Task: Find connections with filter location Birkerød with filter topic #startupwith filter profile language Spanish with filter current company Get A Job - Follow Us For The Right Job with filter school Jai Hindu jobs with filter industry Tobacco Manufacturing with filter service category Portrait Photography with filter keywords title Machinery Operator
Action: Mouse moved to (575, 72)
Screenshot: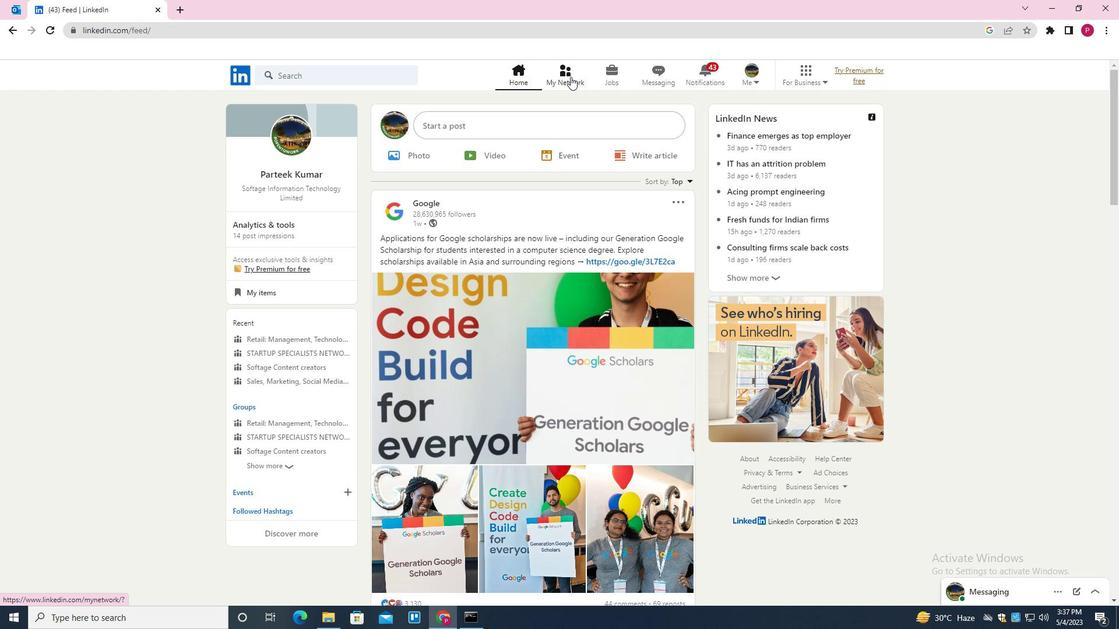 
Action: Mouse pressed left at (575, 72)
Screenshot: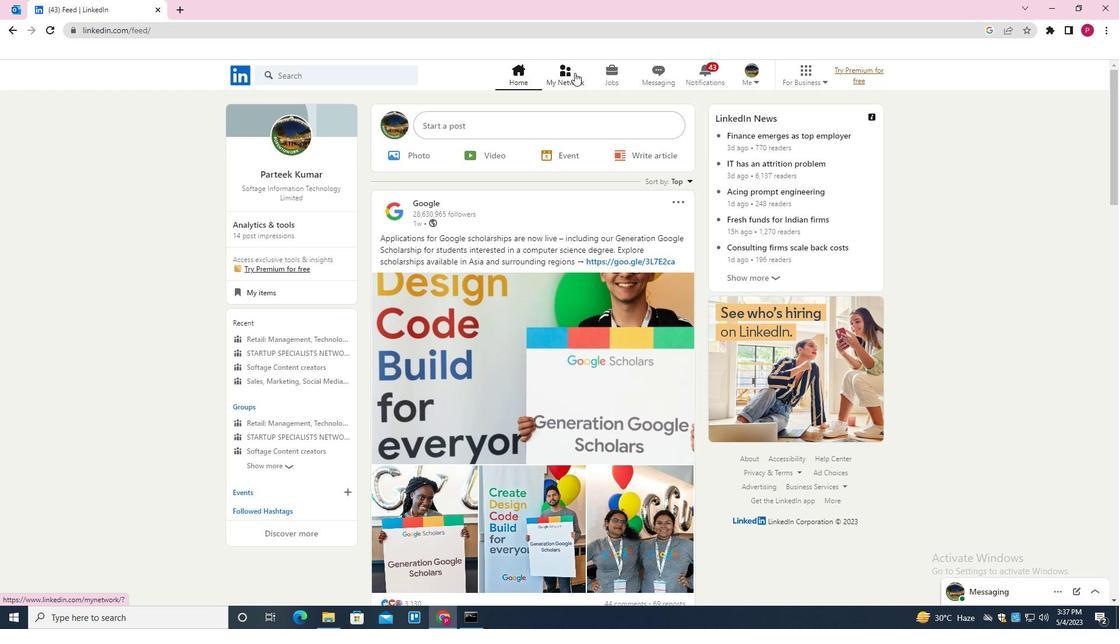
Action: Mouse moved to (357, 139)
Screenshot: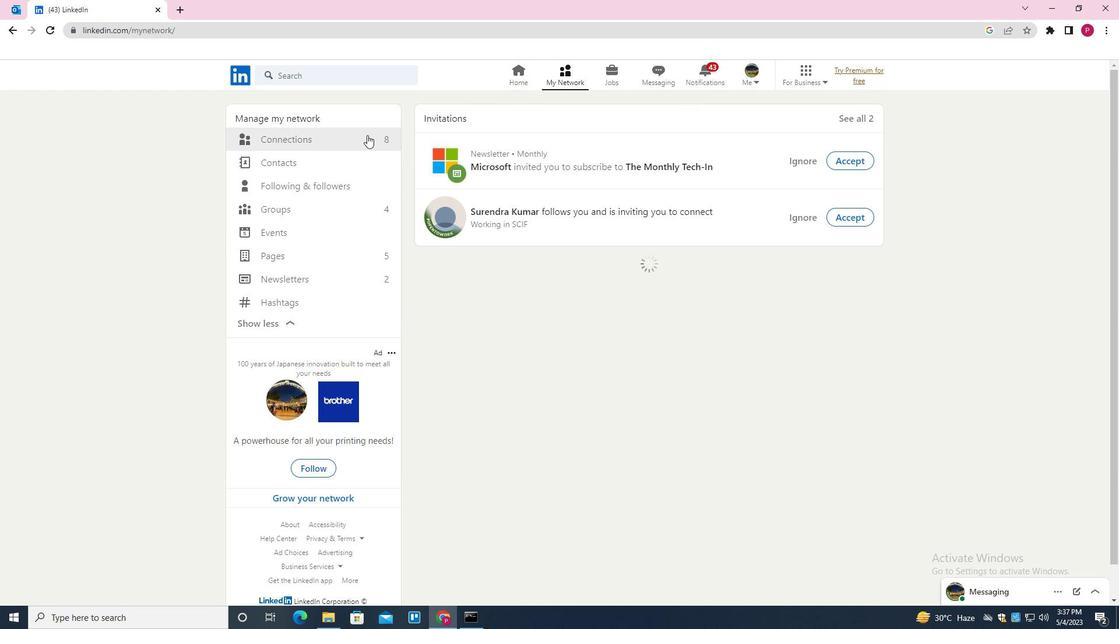 
Action: Mouse pressed left at (357, 139)
Screenshot: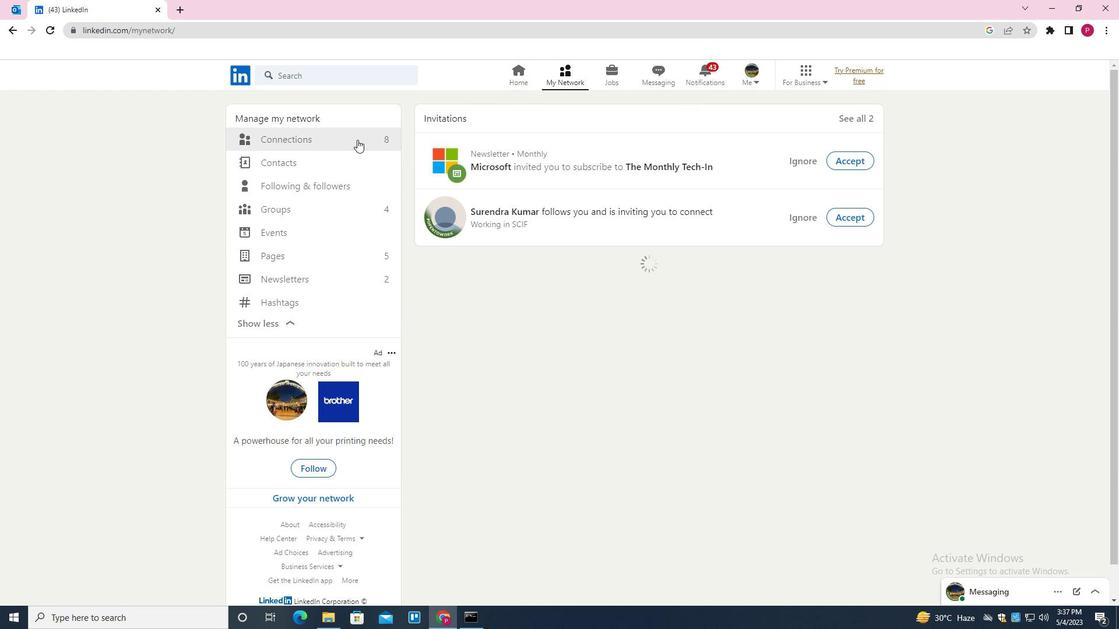 
Action: Mouse moved to (628, 141)
Screenshot: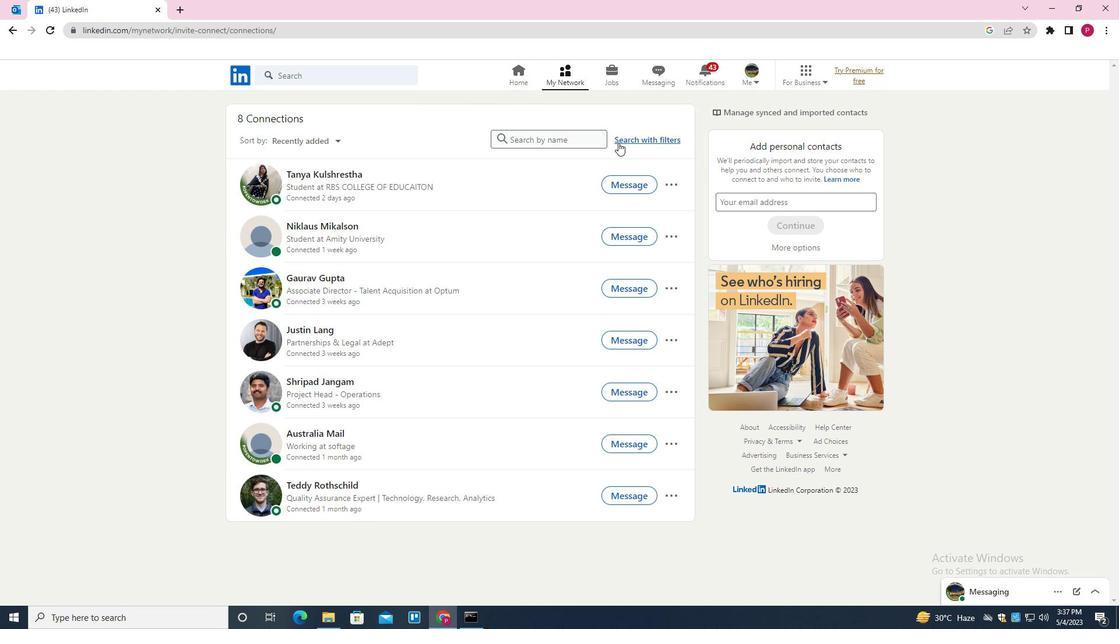 
Action: Mouse pressed left at (628, 141)
Screenshot: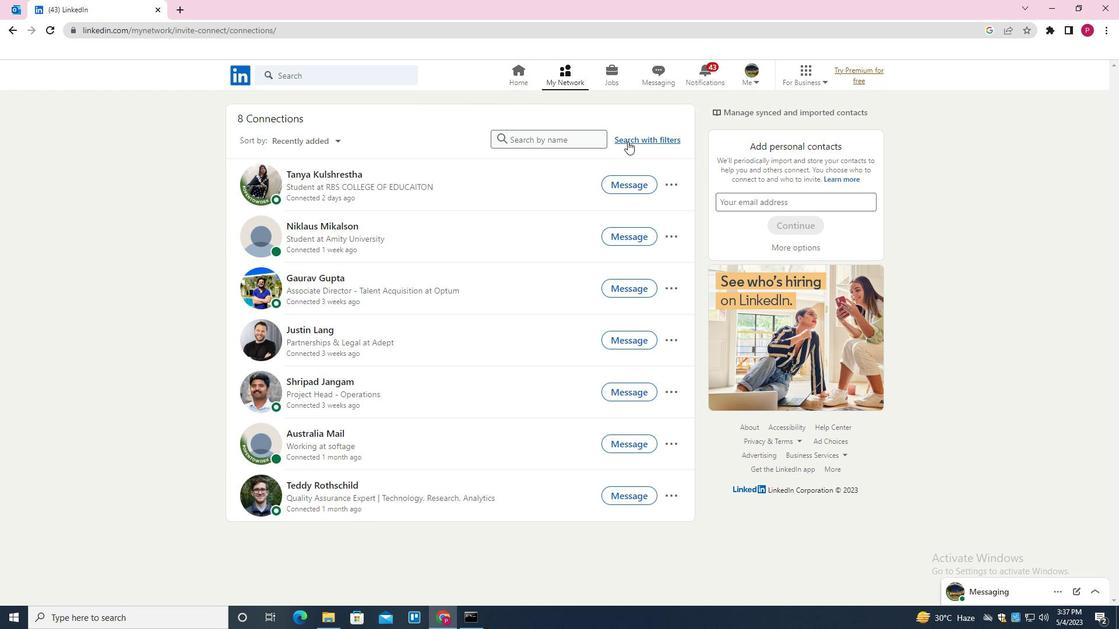 
Action: Mouse moved to (596, 109)
Screenshot: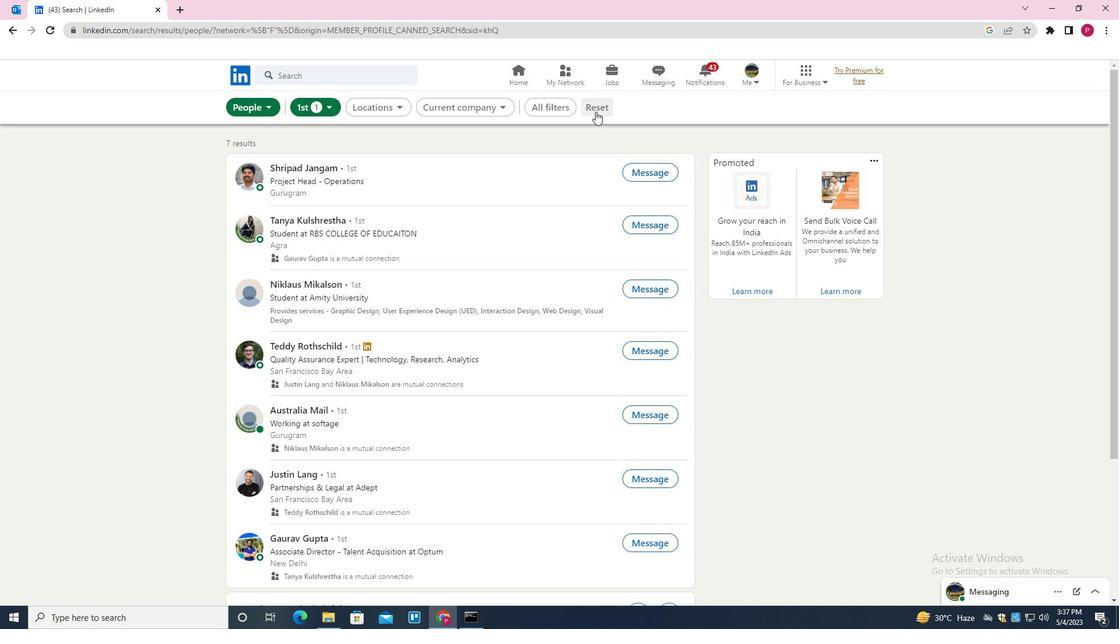 
Action: Mouse pressed left at (596, 109)
Screenshot: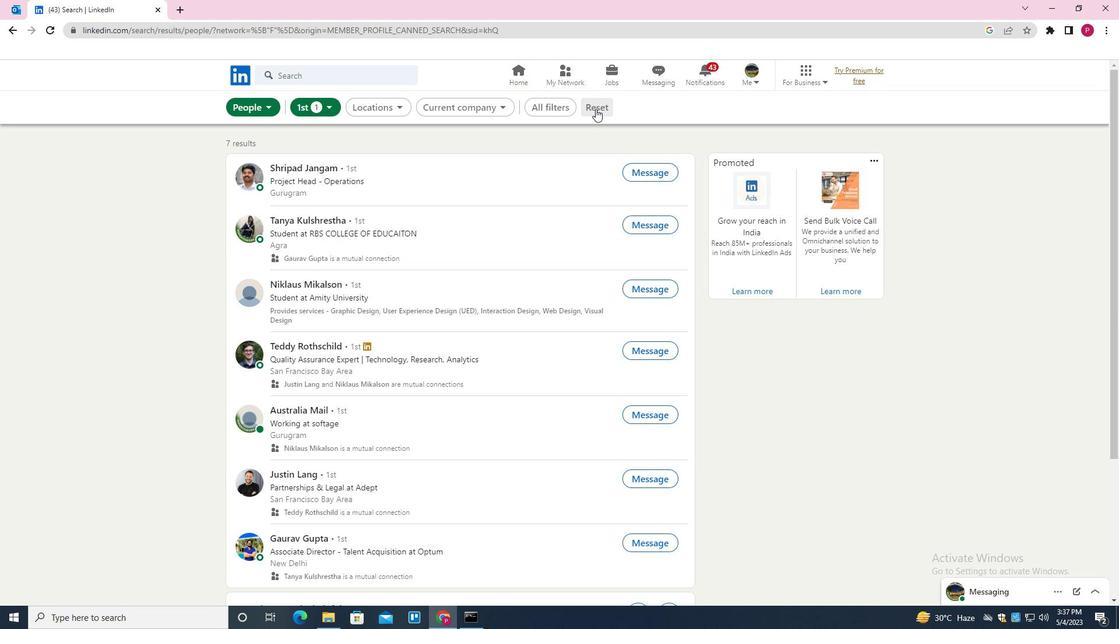 
Action: Mouse moved to (587, 107)
Screenshot: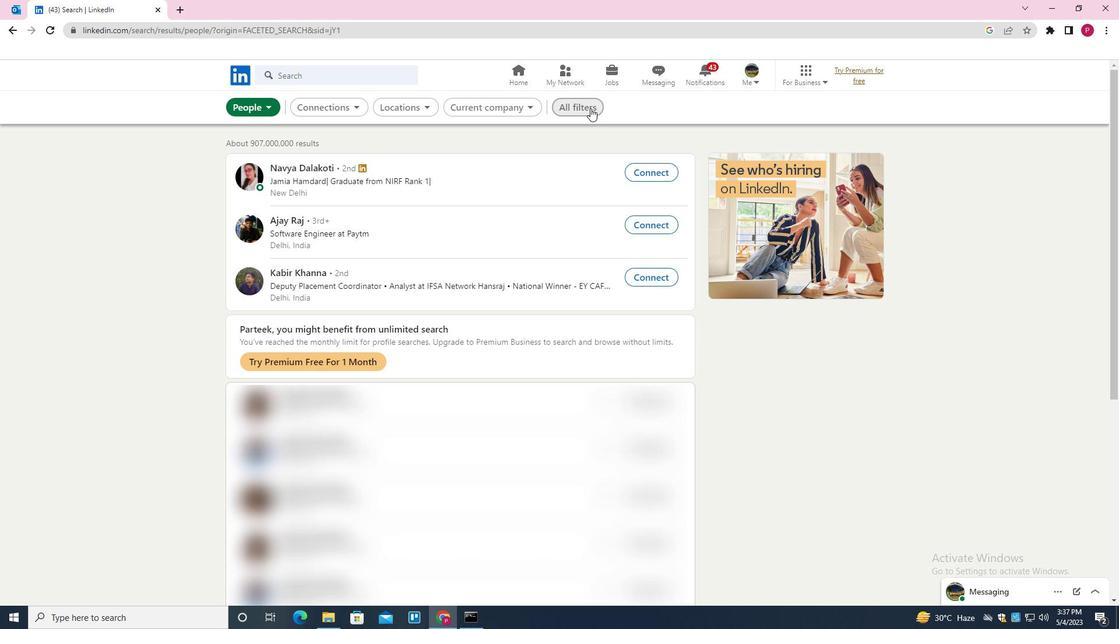 
Action: Mouse pressed left at (587, 107)
Screenshot: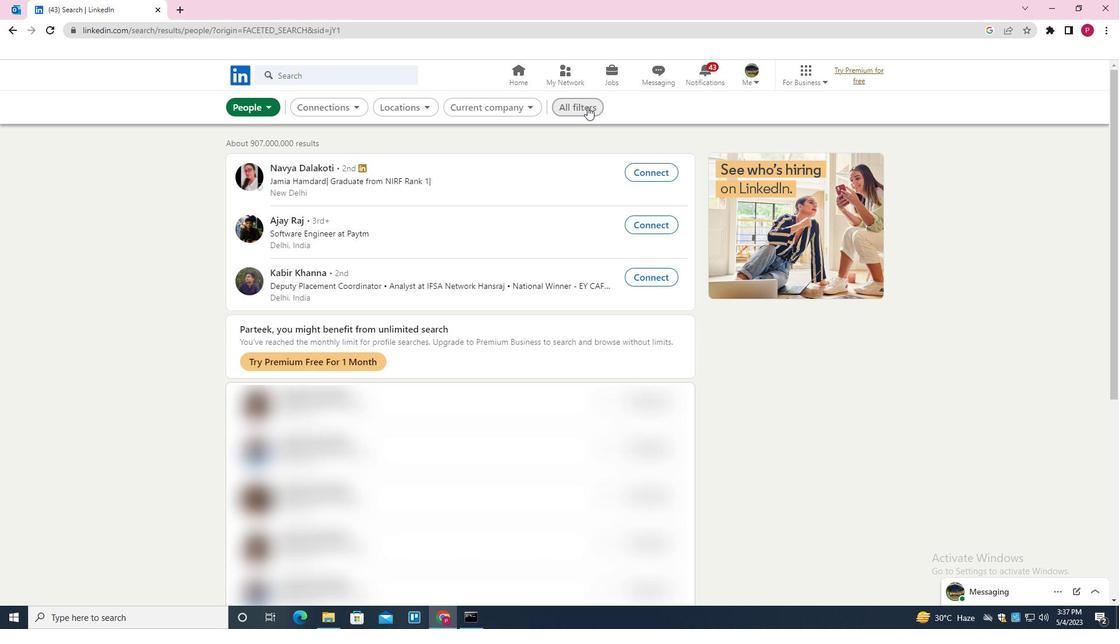 
Action: Mouse moved to (922, 256)
Screenshot: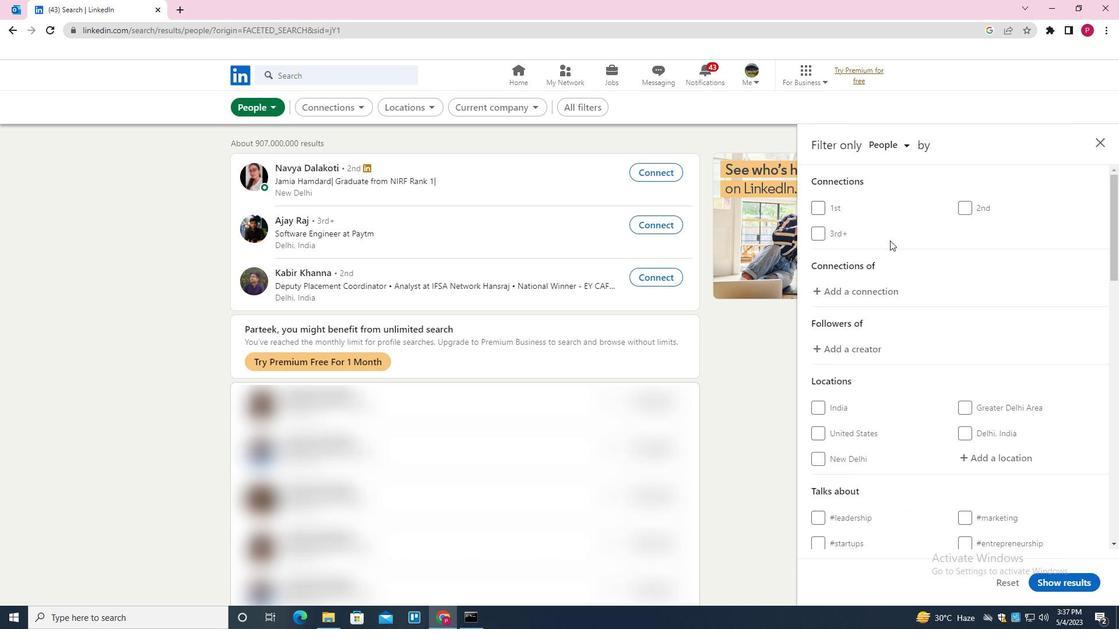
Action: Mouse scrolled (922, 256) with delta (0, 0)
Screenshot: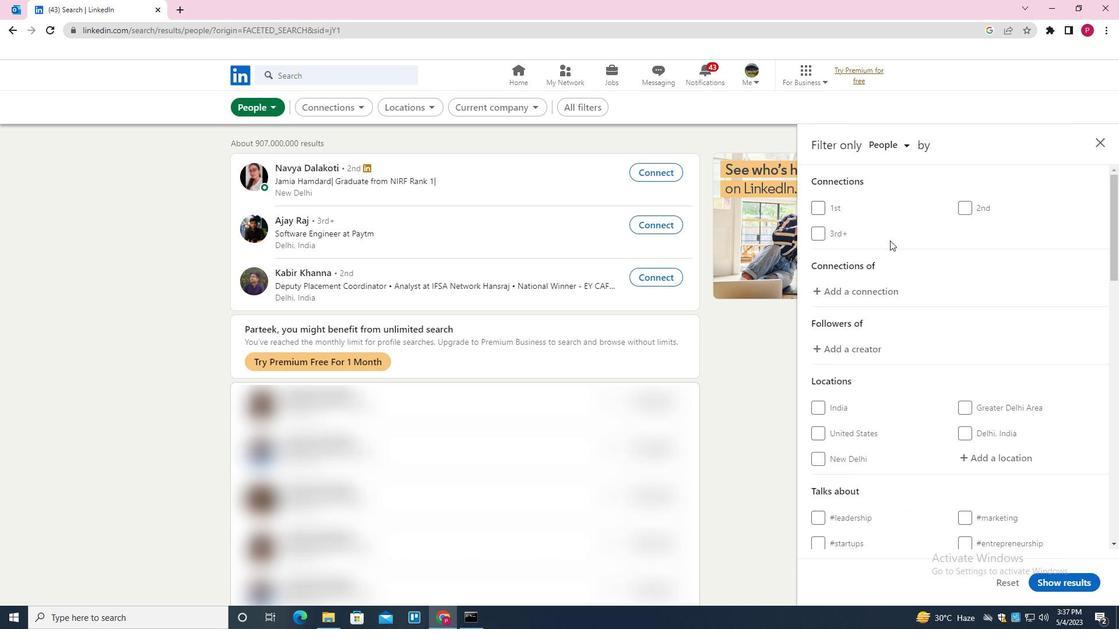 
Action: Mouse moved to (926, 259)
Screenshot: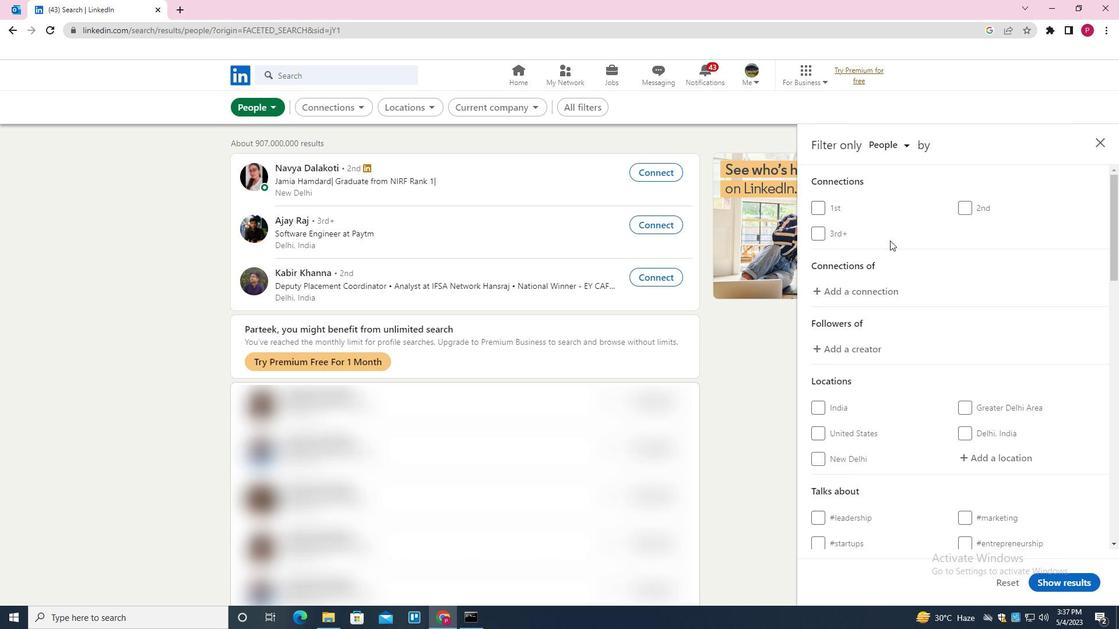 
Action: Mouse scrolled (926, 258) with delta (0, 0)
Screenshot: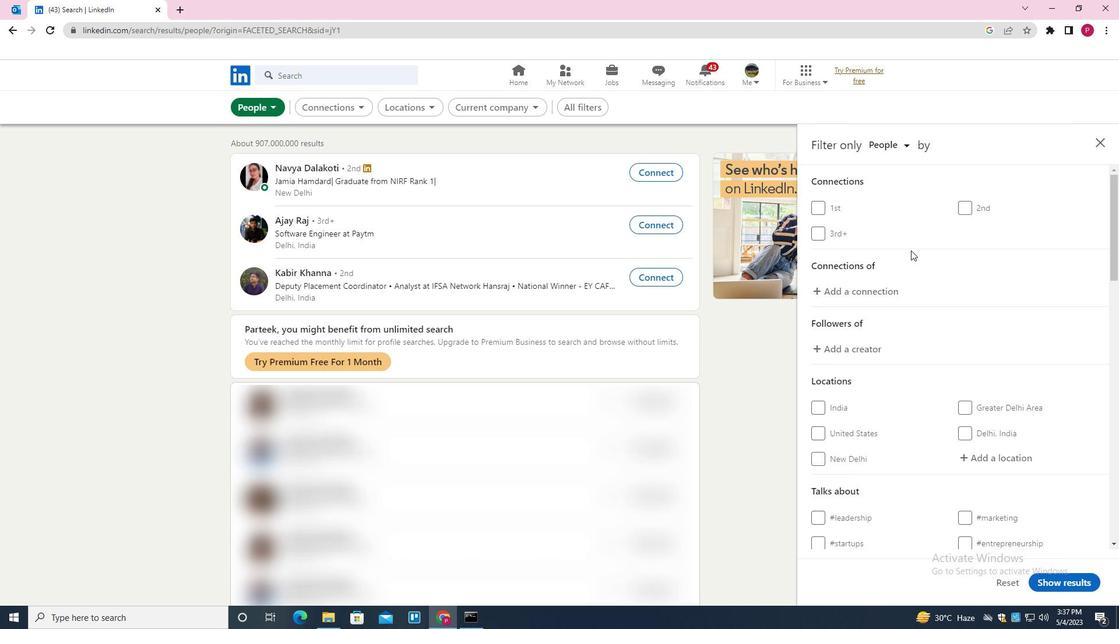 
Action: Mouse moved to (928, 261)
Screenshot: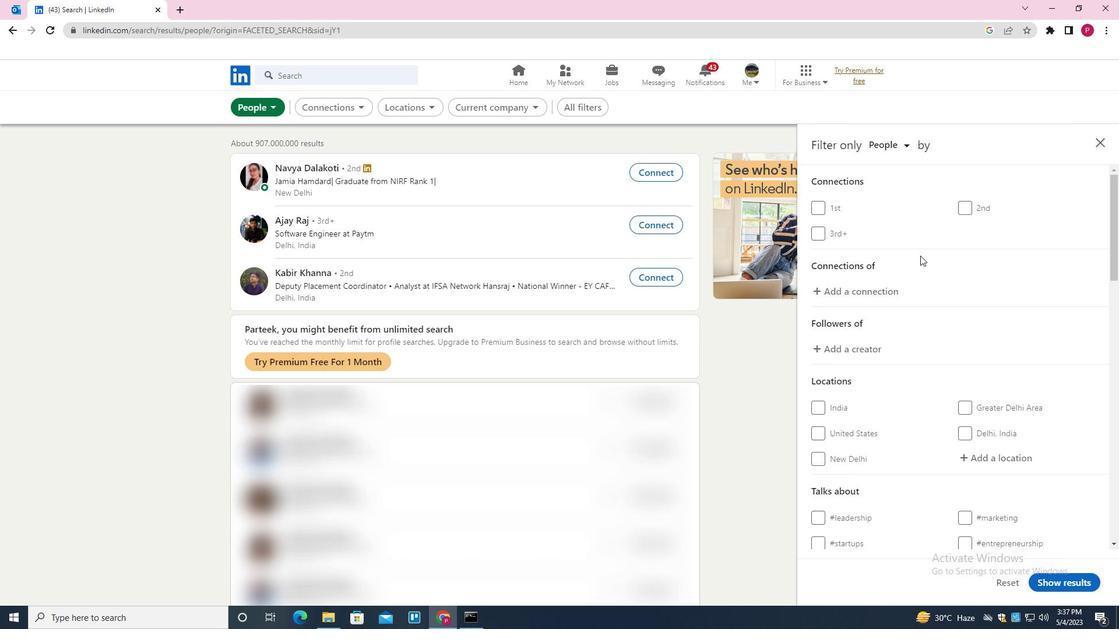 
Action: Mouse scrolled (928, 261) with delta (0, 0)
Screenshot: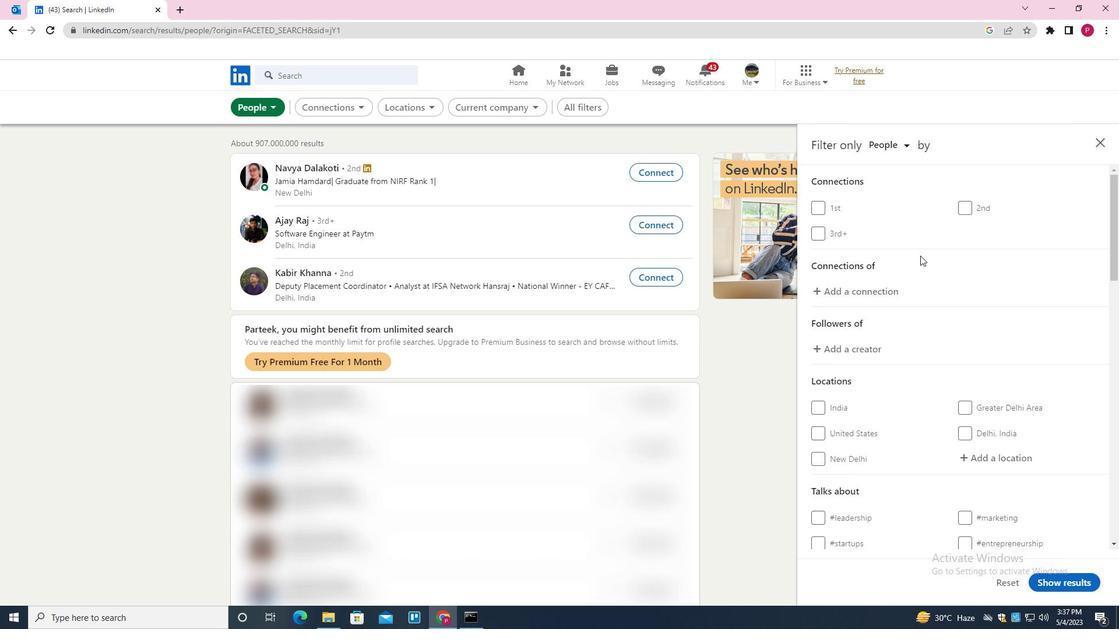 
Action: Mouse moved to (999, 281)
Screenshot: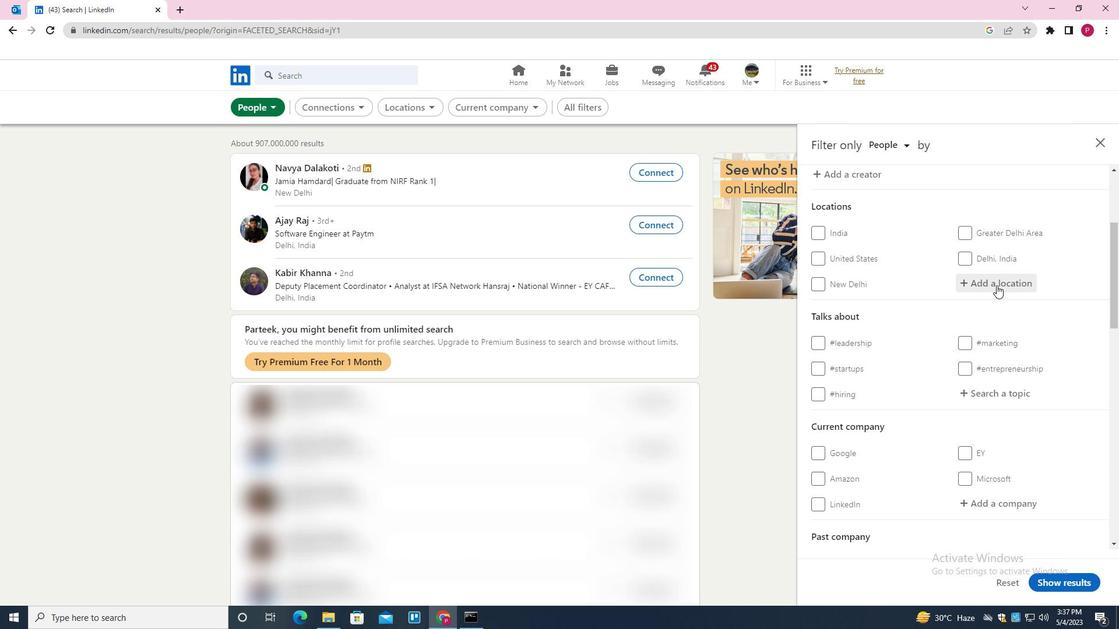 
Action: Mouse pressed left at (999, 281)
Screenshot: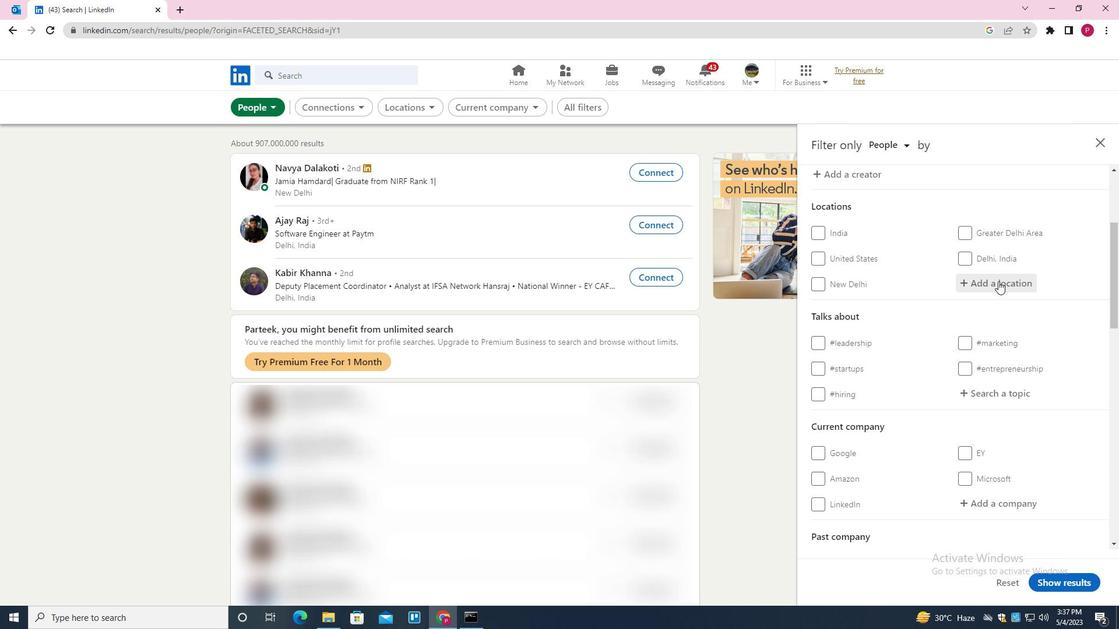 
Action: Mouse moved to (994, 285)
Screenshot: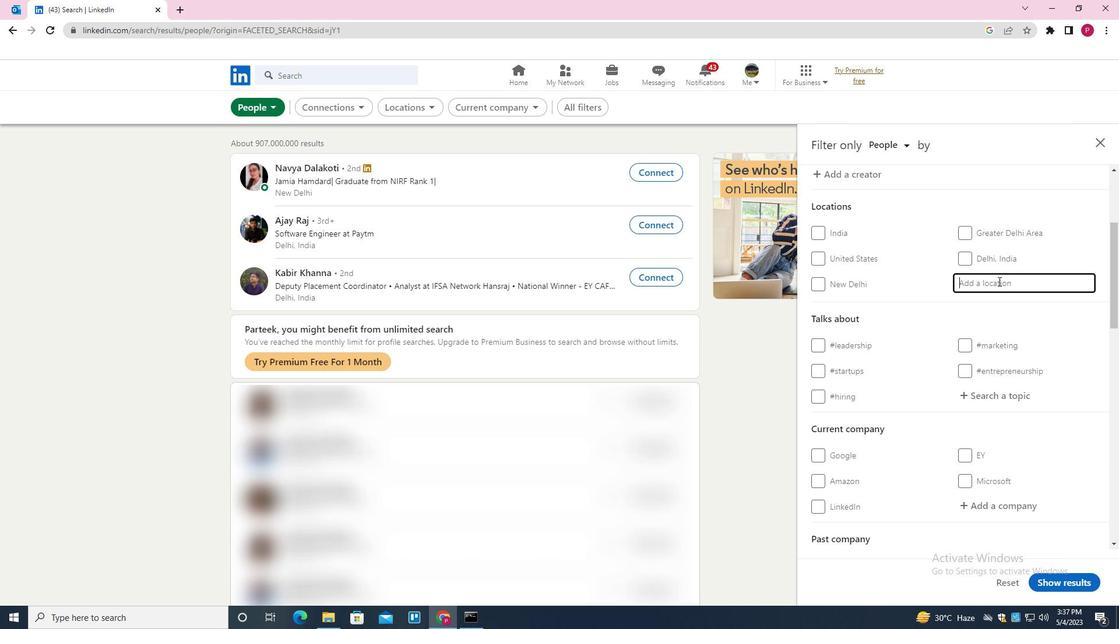 
Action: Key pressed <Key.shift>BIRKERFOD<Key.backspace><Key.backspace><Key.backspace>OD<Key.down><Key.enter>
Screenshot: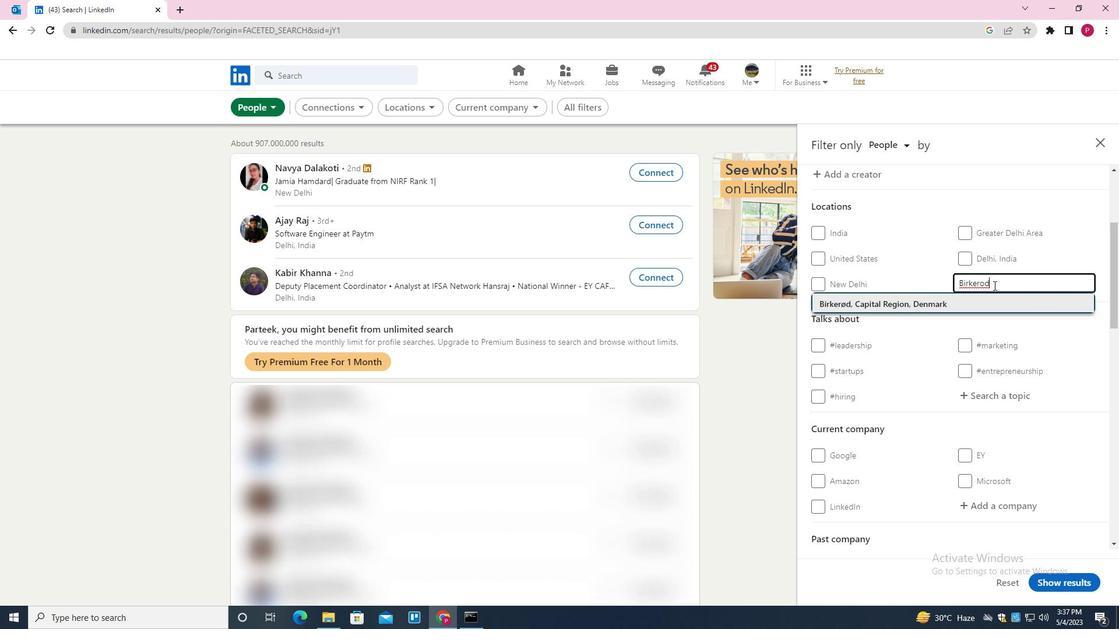 
Action: Mouse moved to (931, 265)
Screenshot: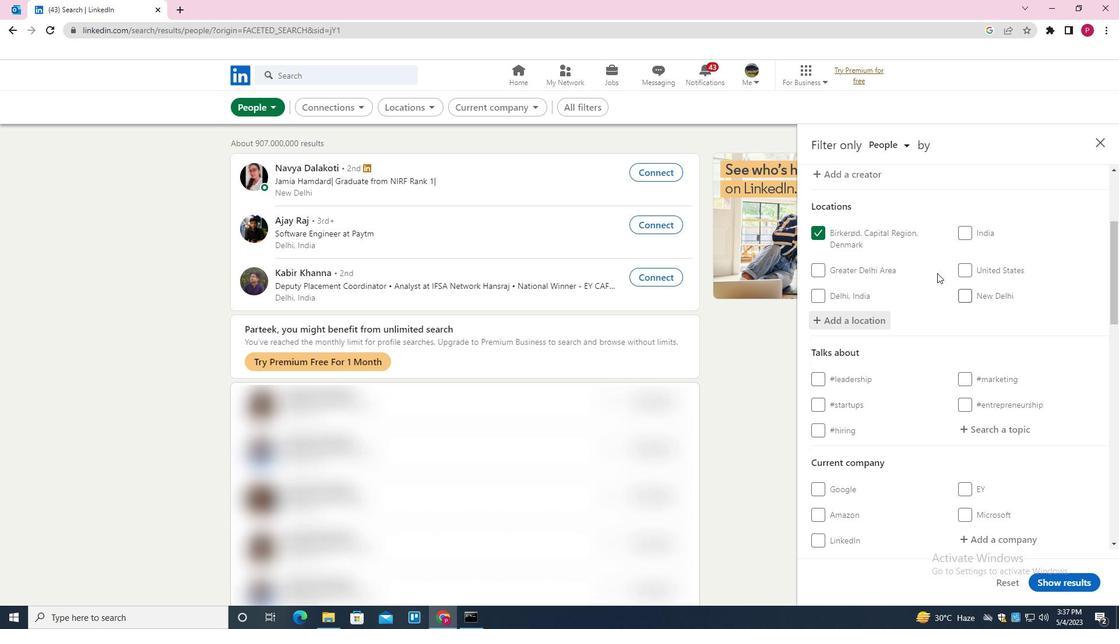 
Action: Mouse scrolled (931, 265) with delta (0, 0)
Screenshot: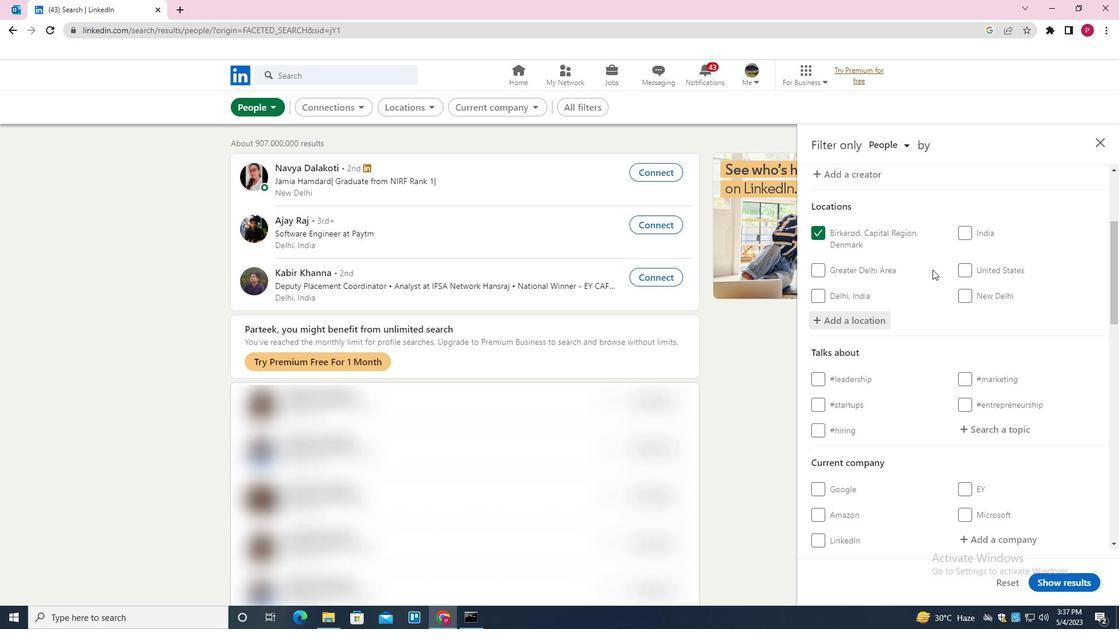 
Action: Mouse scrolled (931, 265) with delta (0, 0)
Screenshot: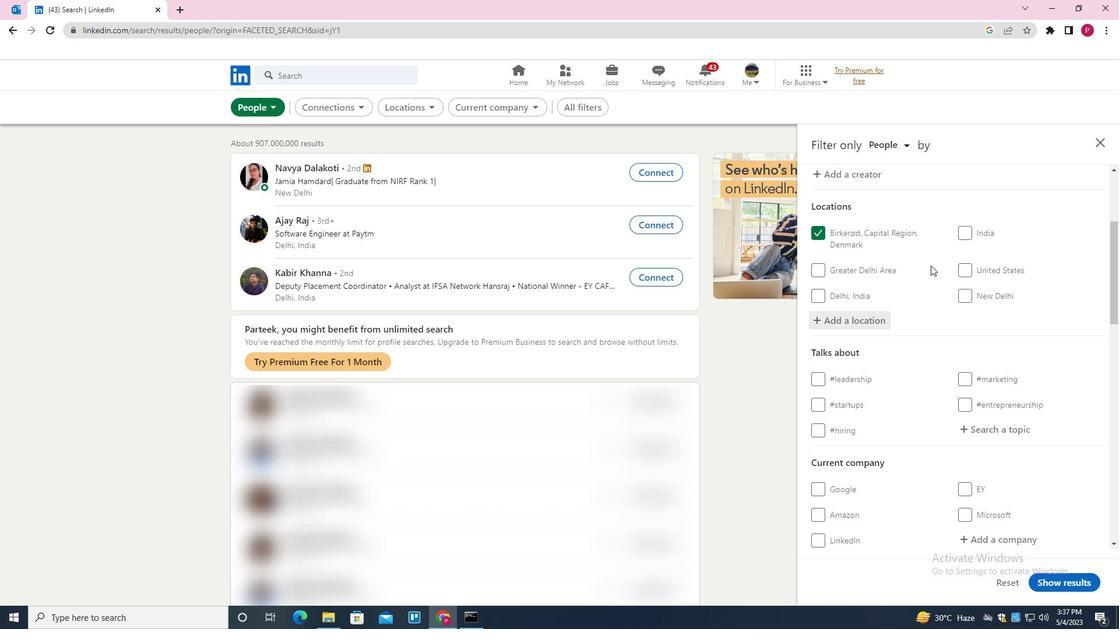 
Action: Mouse scrolled (931, 265) with delta (0, 0)
Screenshot: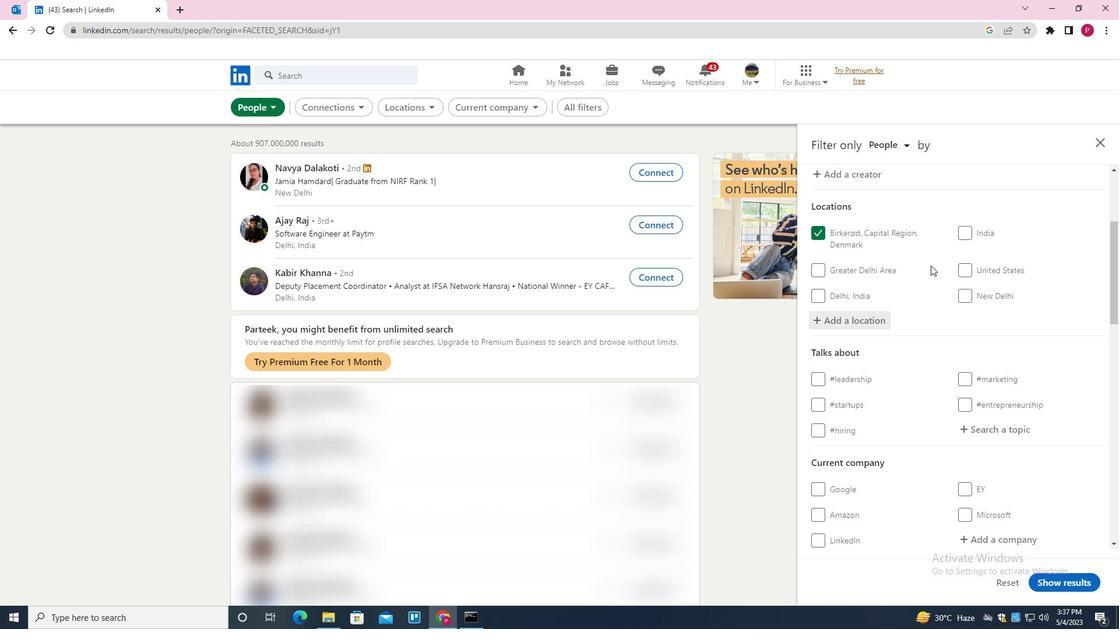 
Action: Mouse moved to (1008, 255)
Screenshot: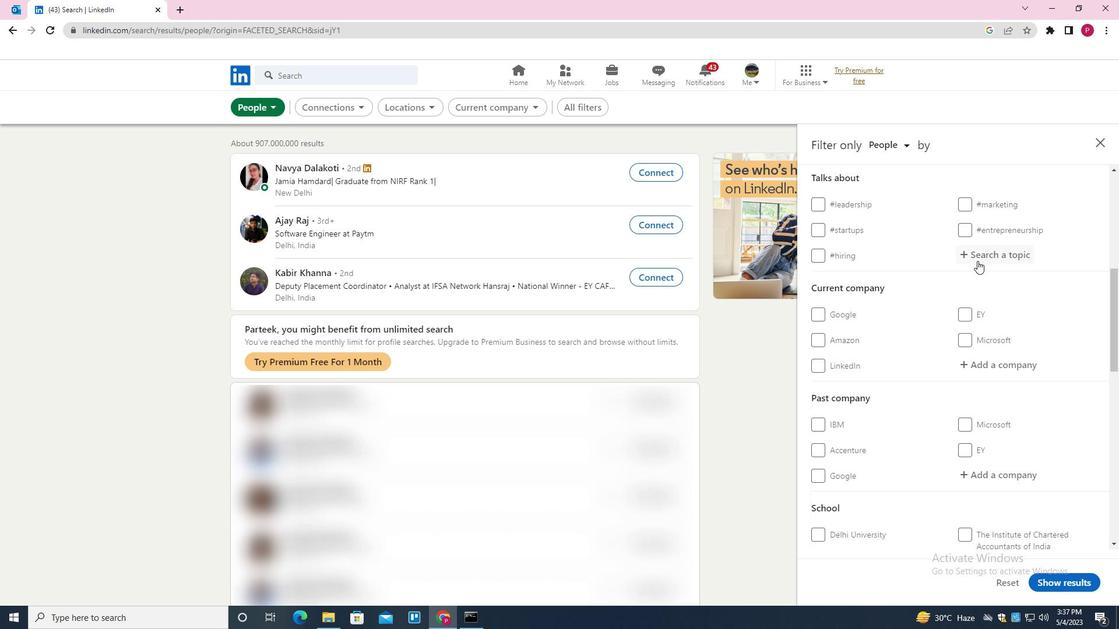 
Action: Mouse pressed left at (1008, 255)
Screenshot: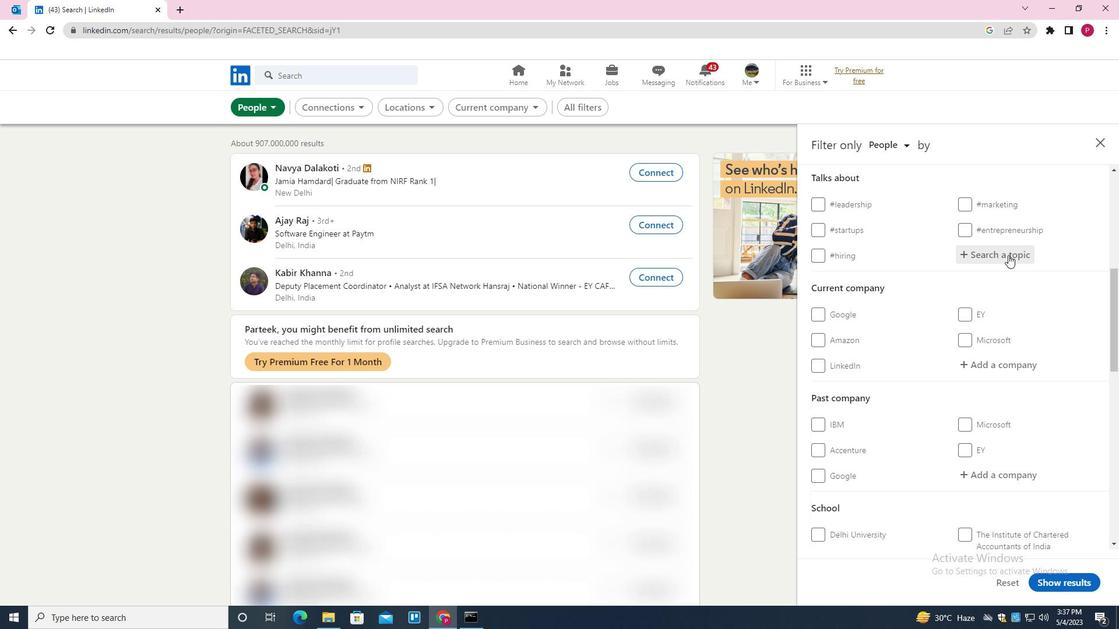 
Action: Key pressed STARTUP<Key.down><Key.enter>
Screenshot: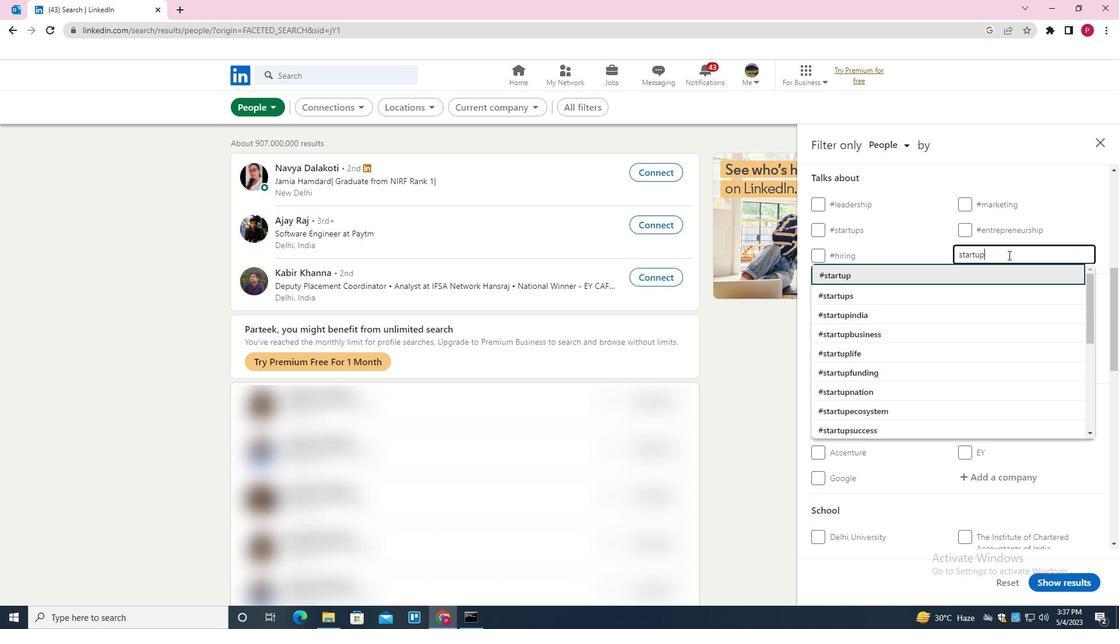 
Action: Mouse moved to (987, 286)
Screenshot: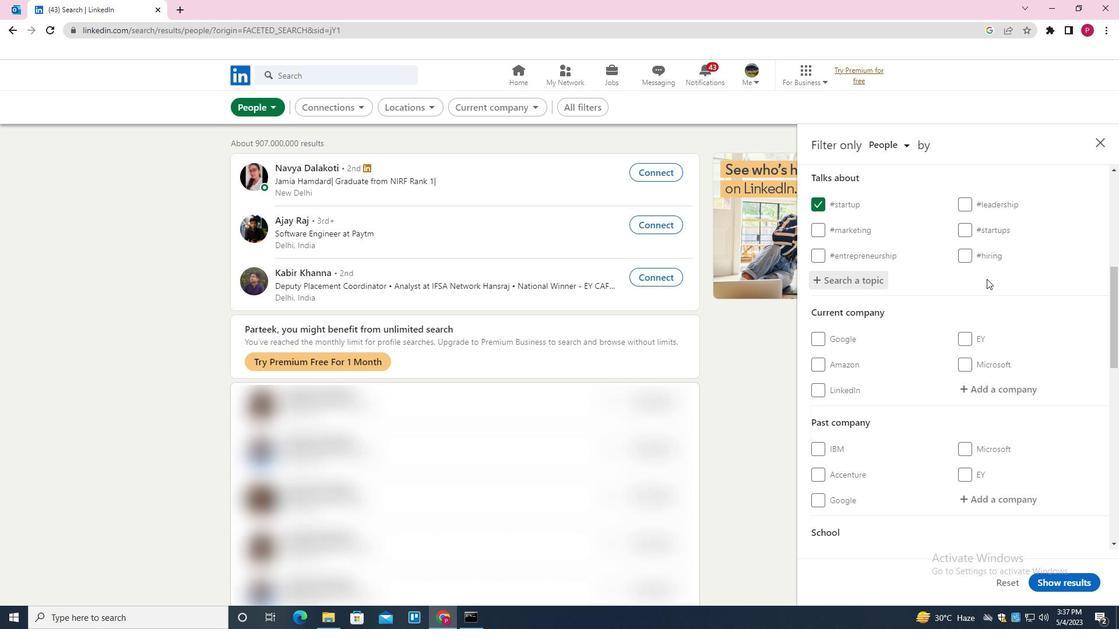 
Action: Mouse scrolled (987, 285) with delta (0, 0)
Screenshot: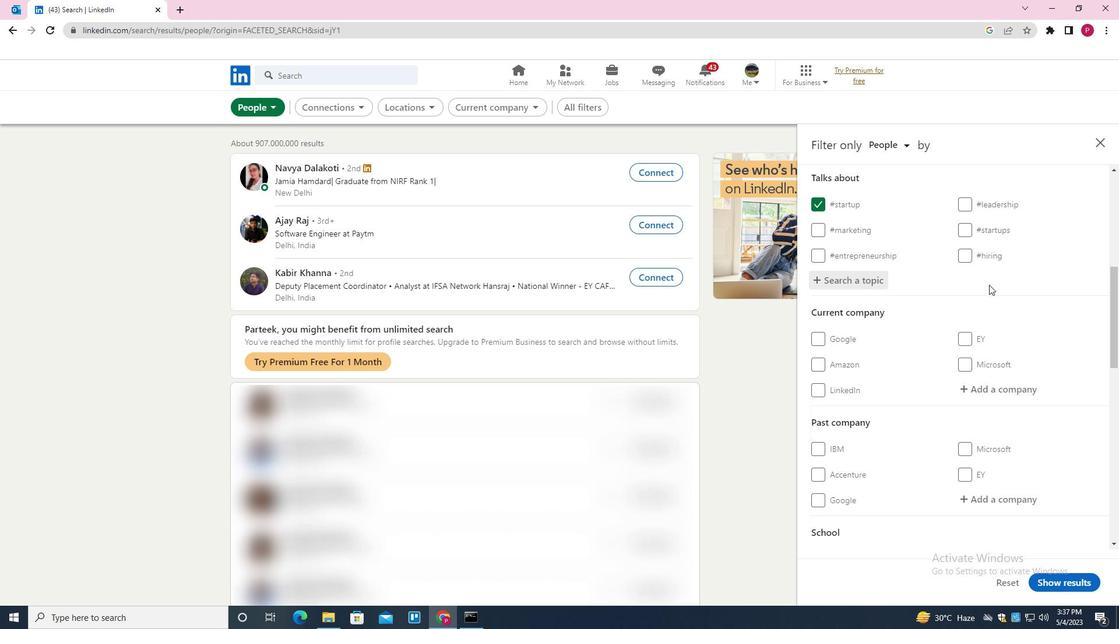 
Action: Mouse moved to (987, 289)
Screenshot: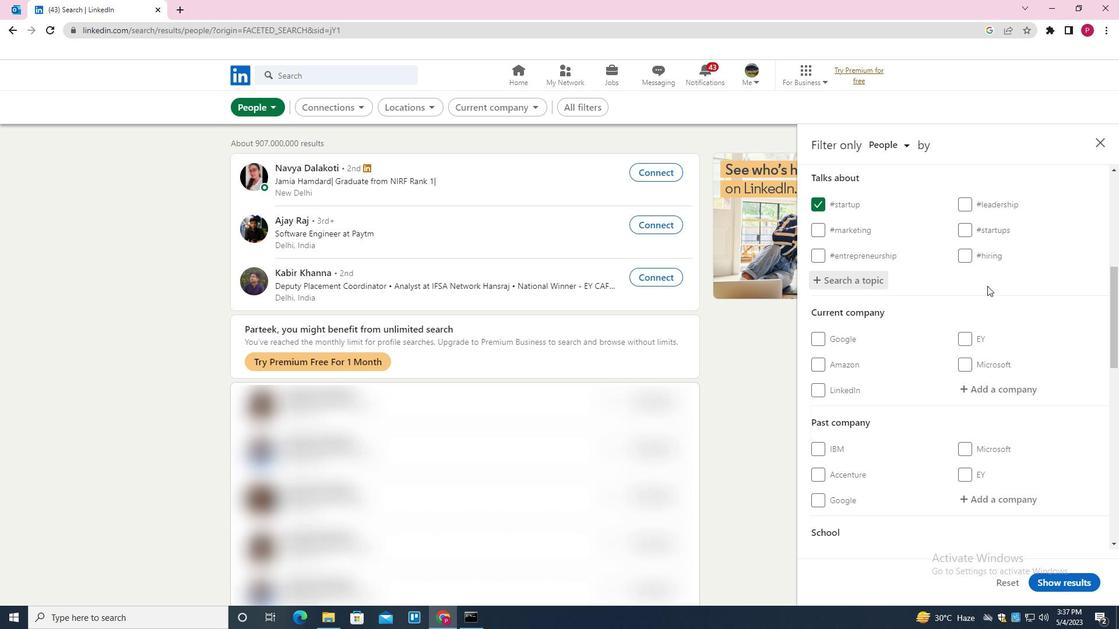 
Action: Mouse scrolled (987, 289) with delta (0, 0)
Screenshot: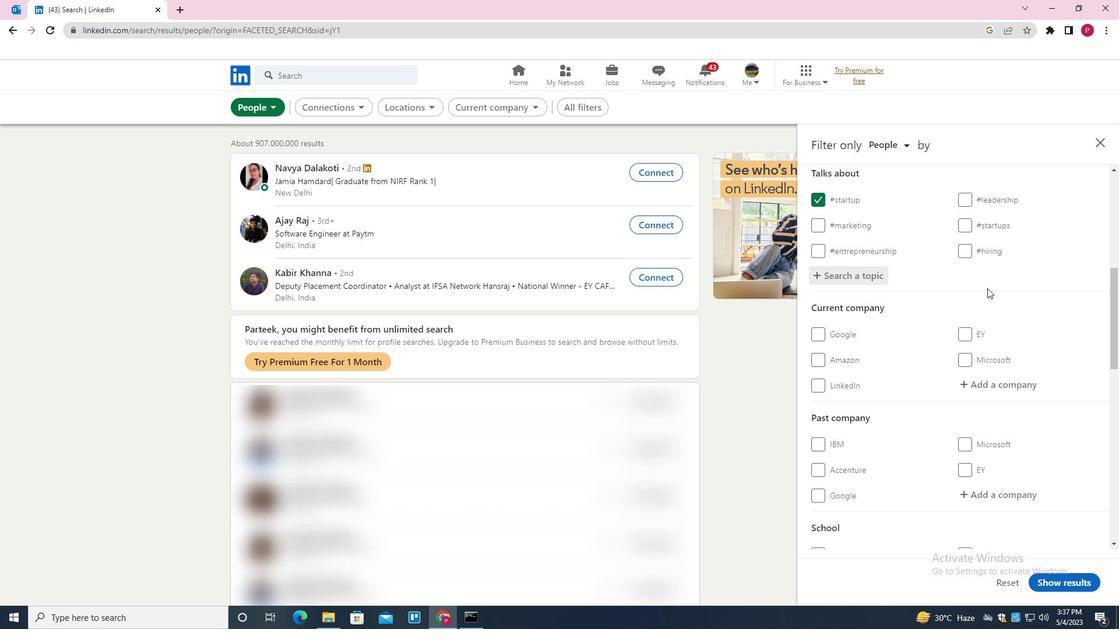 
Action: Mouse moved to (968, 290)
Screenshot: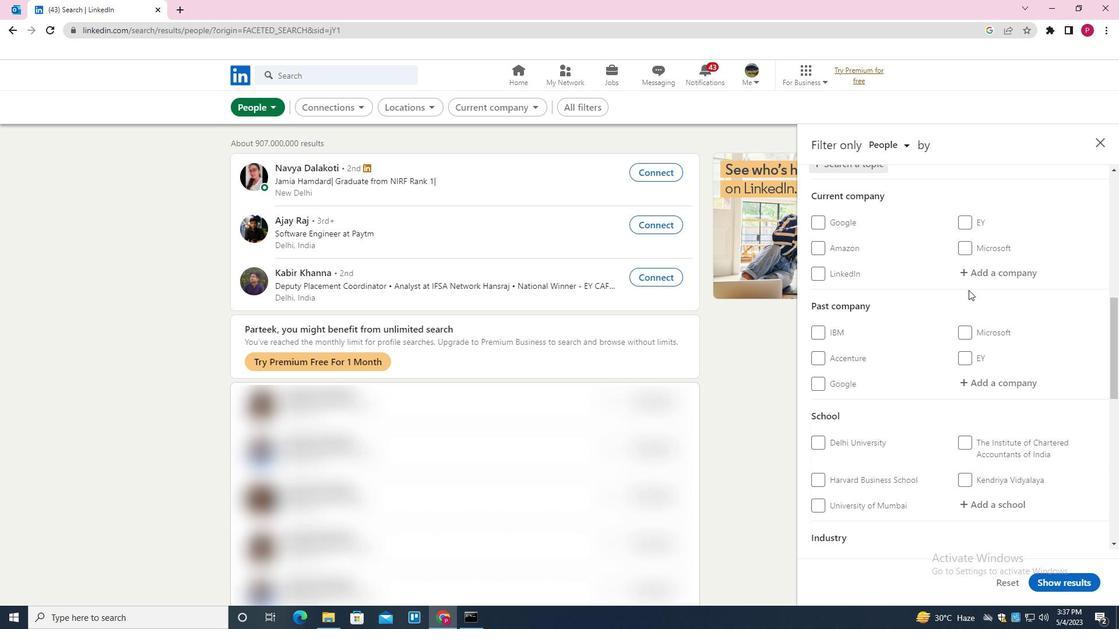 
Action: Mouse scrolled (968, 289) with delta (0, 0)
Screenshot: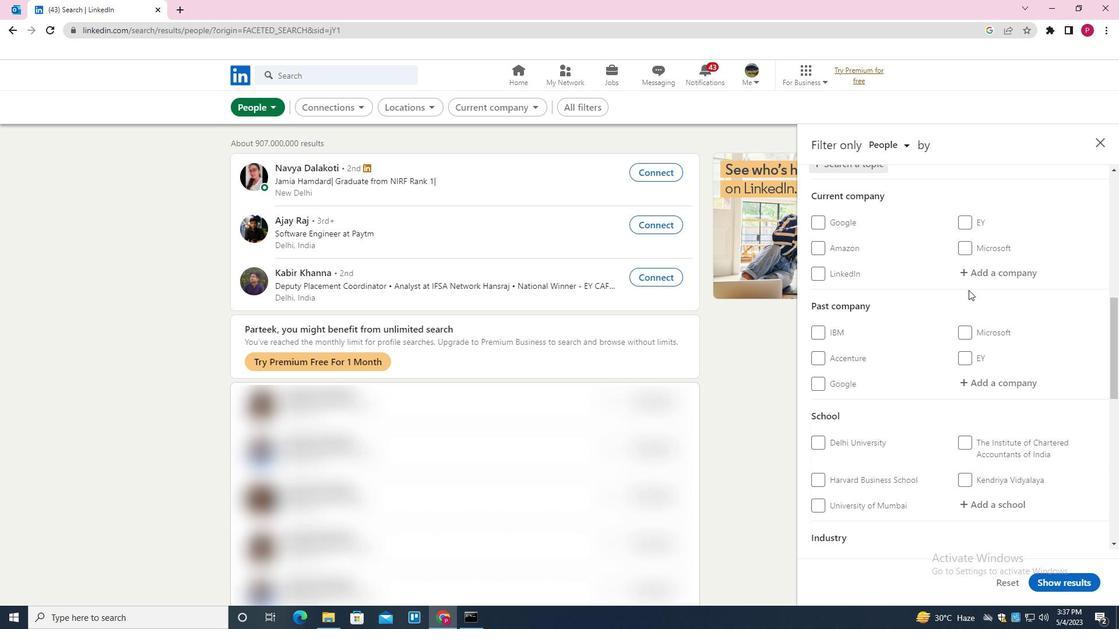 
Action: Mouse scrolled (968, 289) with delta (0, 0)
Screenshot: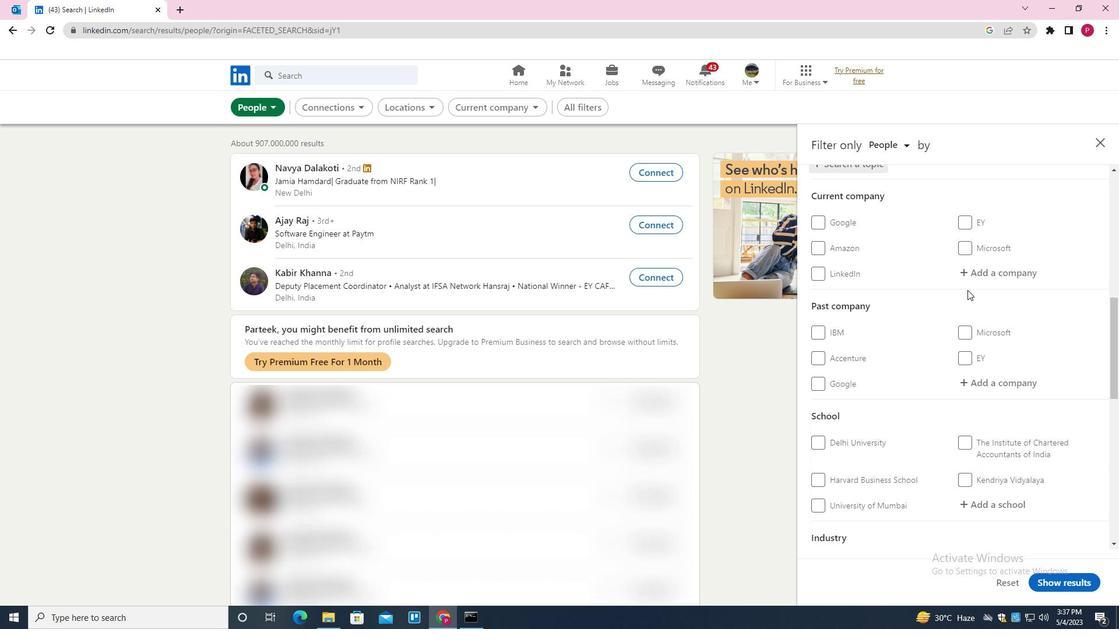 
Action: Mouse moved to (967, 290)
Screenshot: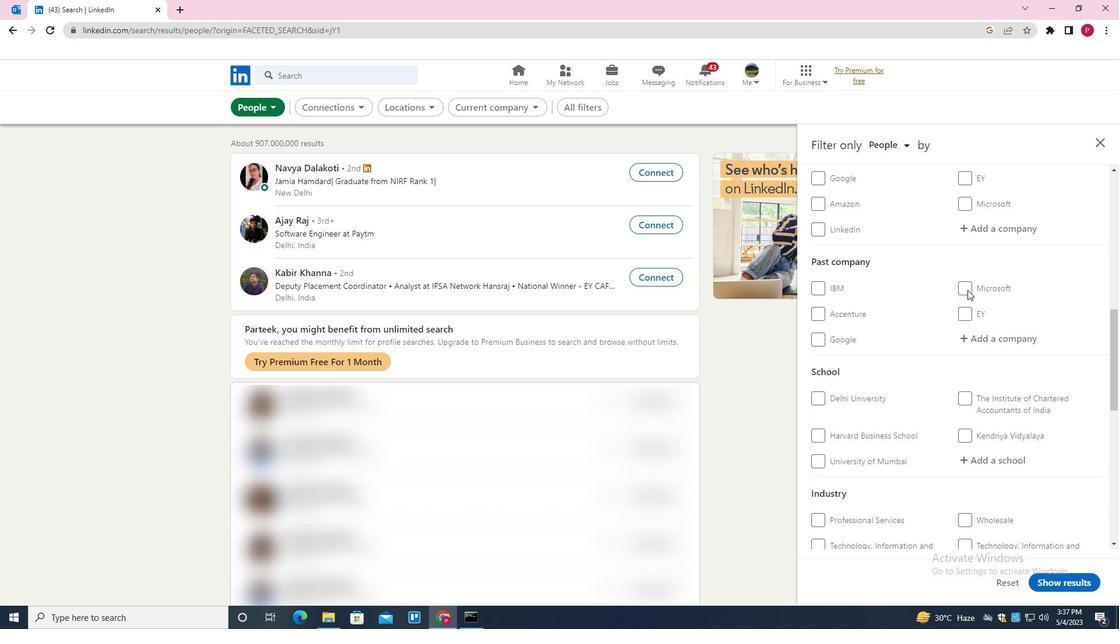 
Action: Mouse scrolled (967, 289) with delta (0, 0)
Screenshot: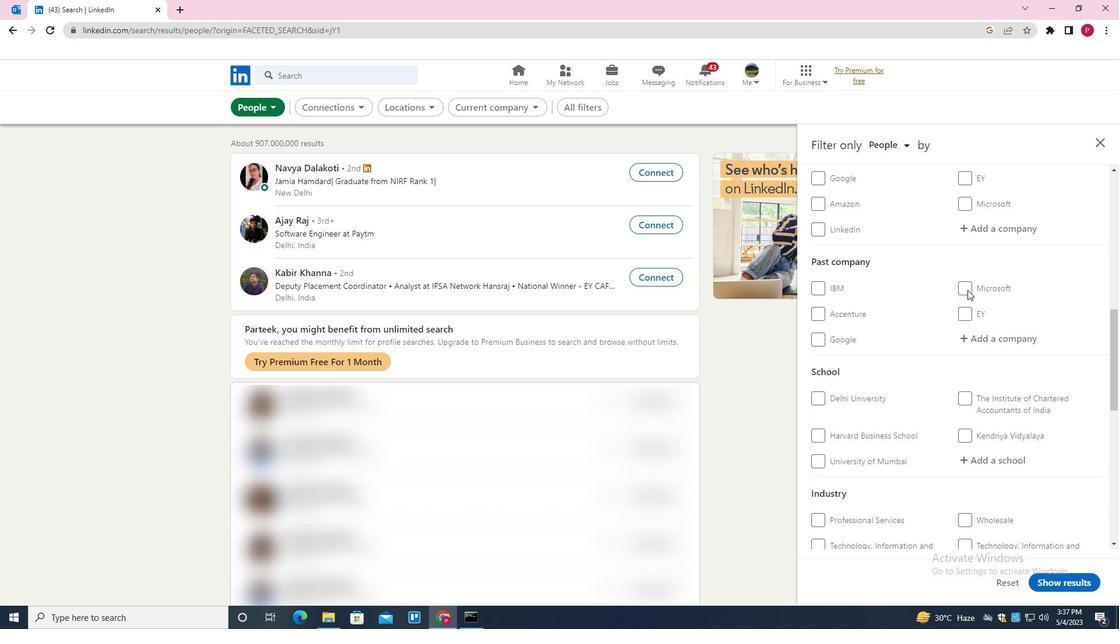 
Action: Mouse moved to (955, 303)
Screenshot: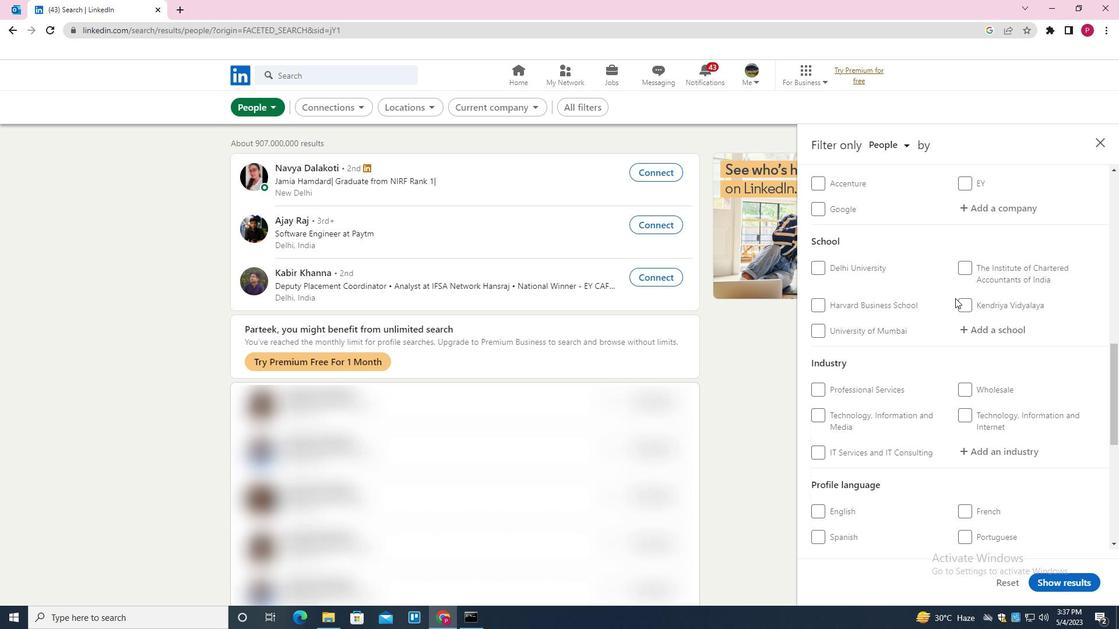 
Action: Mouse scrolled (955, 303) with delta (0, 0)
Screenshot: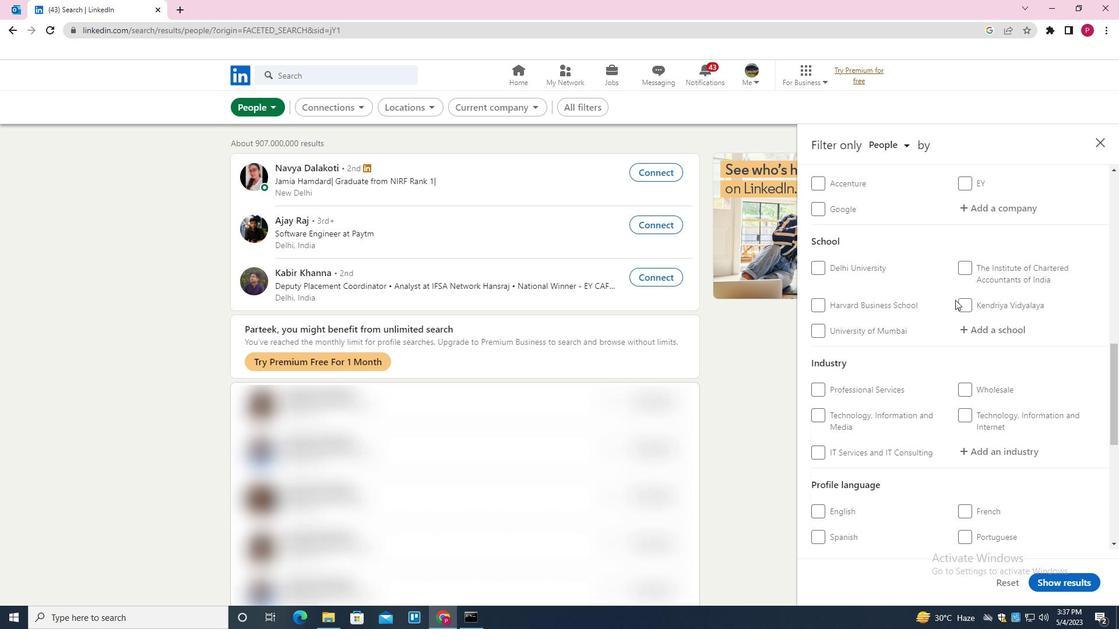 
Action: Mouse scrolled (955, 303) with delta (0, 0)
Screenshot: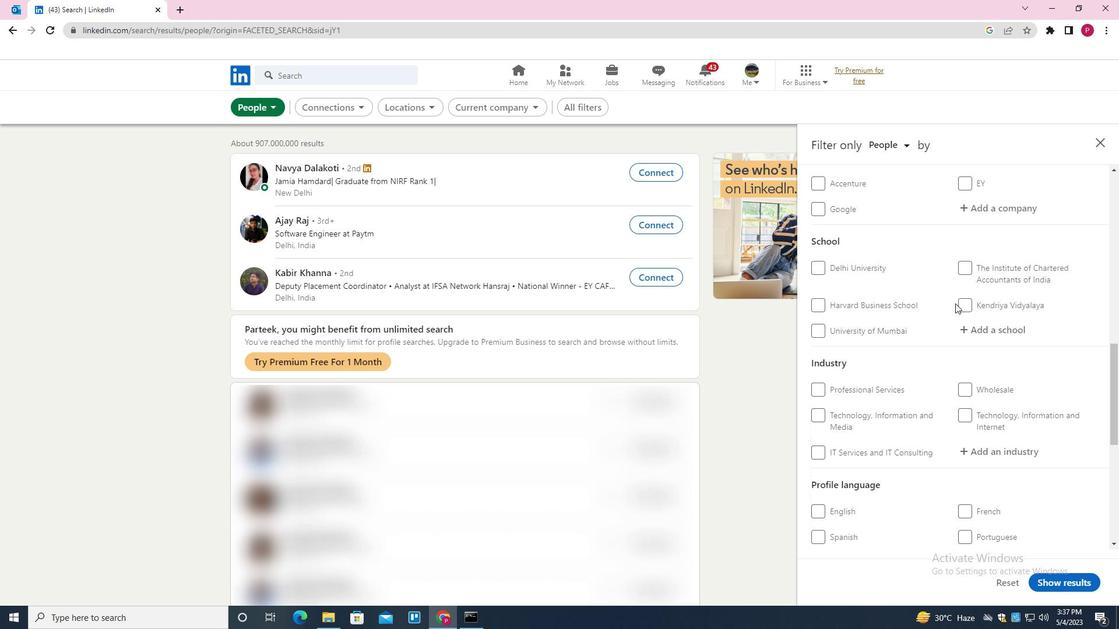
Action: Mouse scrolled (955, 303) with delta (0, 0)
Screenshot: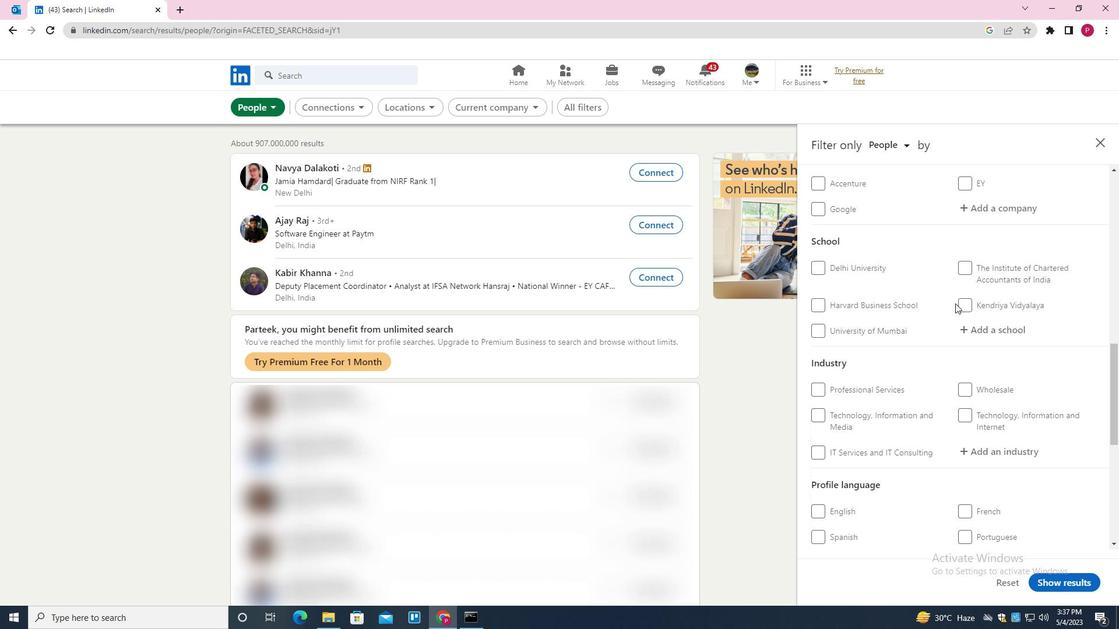 
Action: Mouse moved to (843, 364)
Screenshot: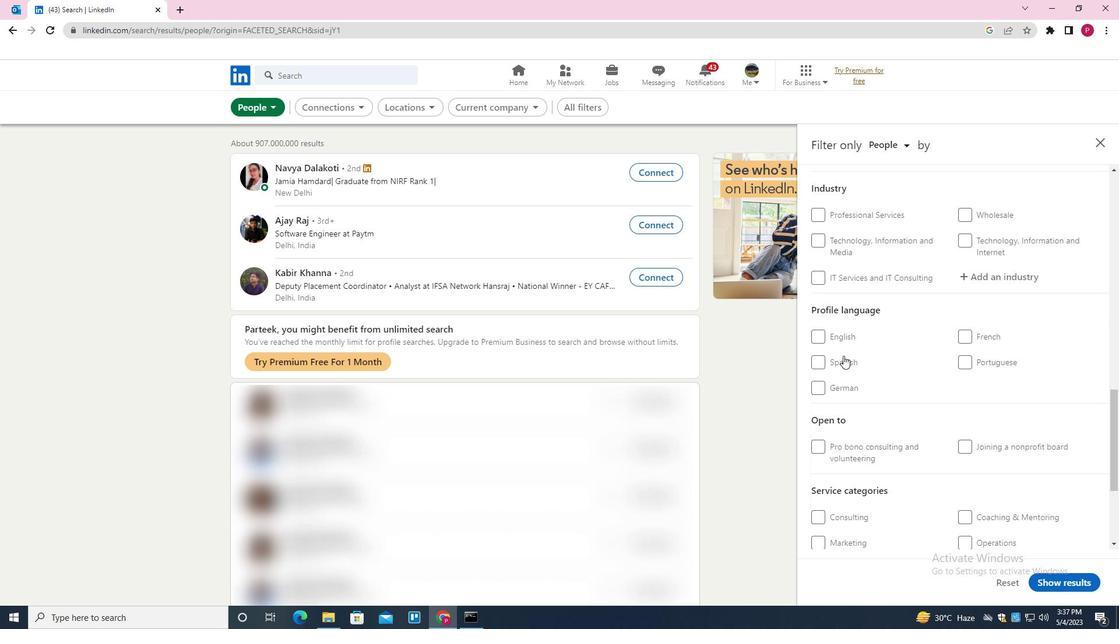 
Action: Mouse pressed left at (843, 364)
Screenshot: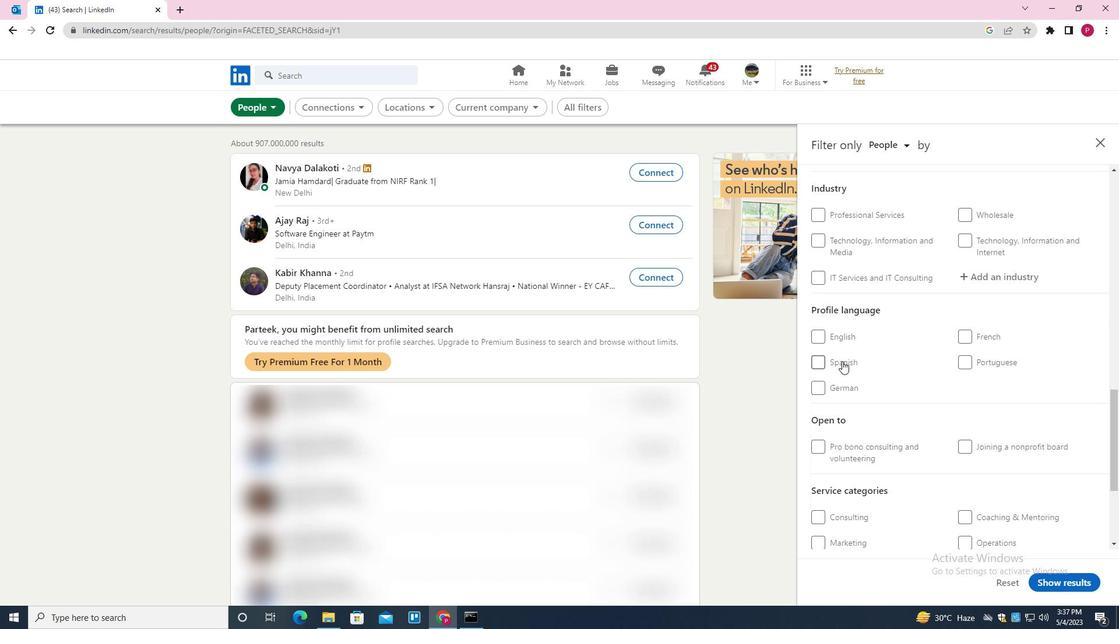 
Action: Mouse moved to (917, 357)
Screenshot: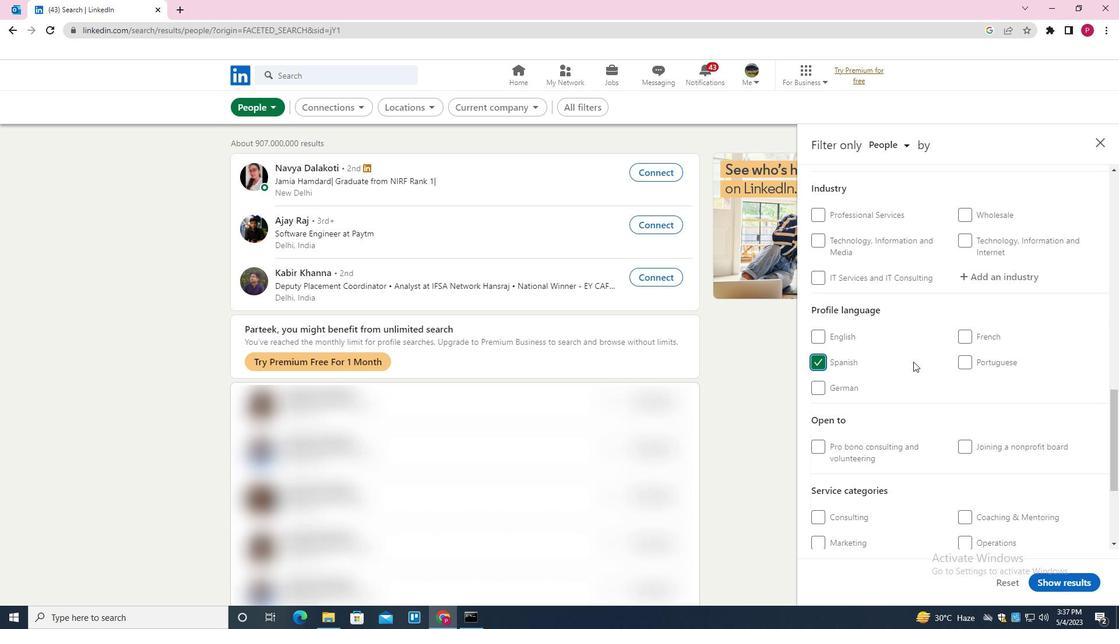 
Action: Mouse scrolled (917, 358) with delta (0, 0)
Screenshot: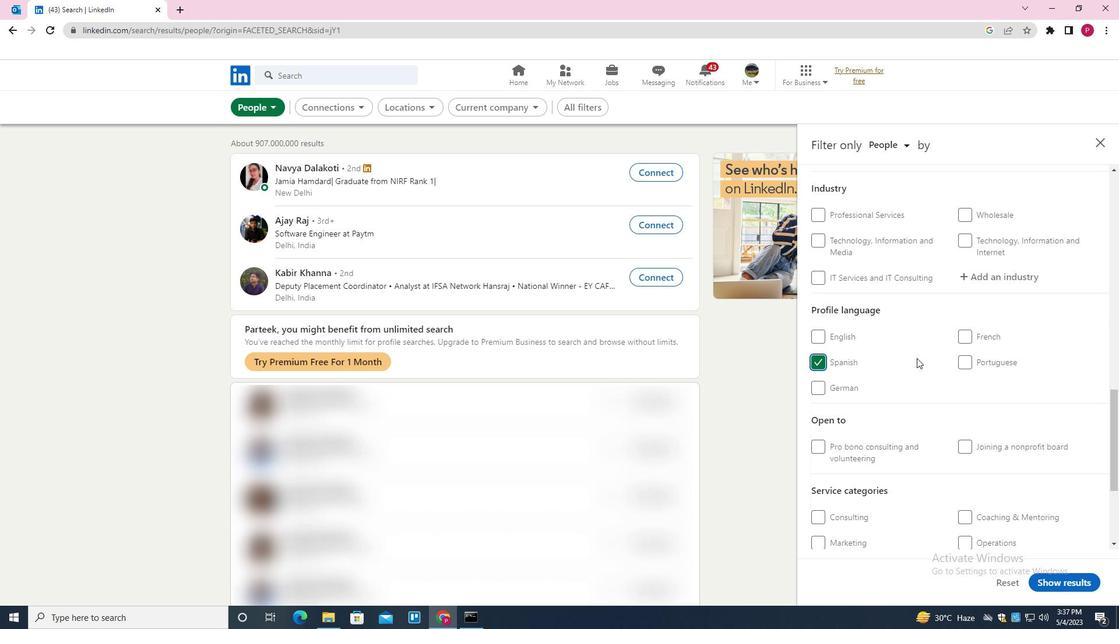 
Action: Mouse scrolled (917, 358) with delta (0, 0)
Screenshot: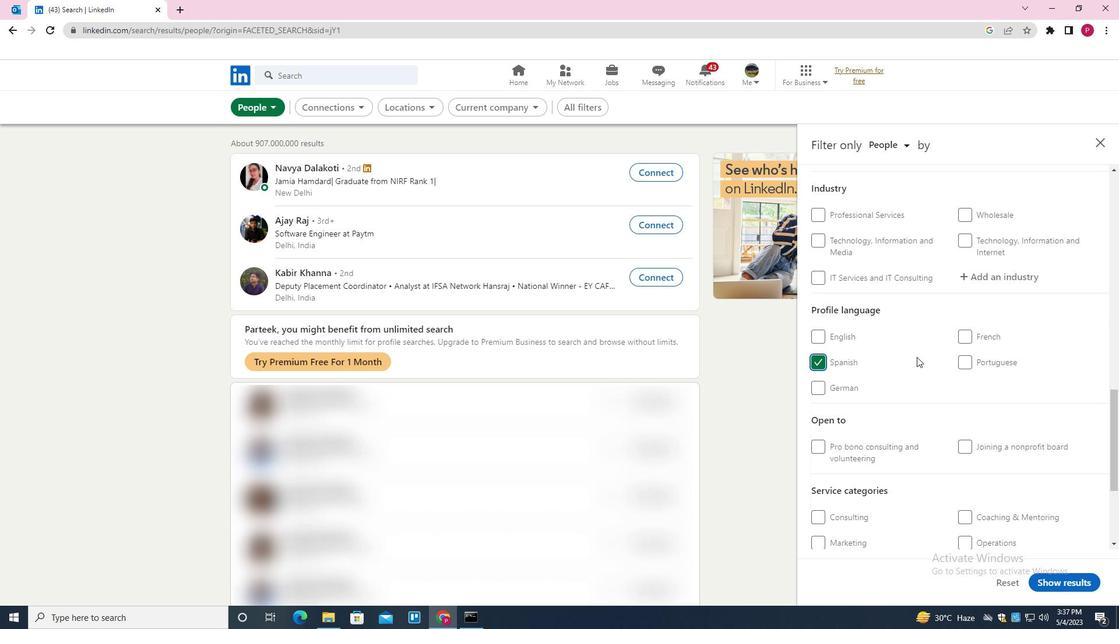 
Action: Mouse scrolled (917, 358) with delta (0, 0)
Screenshot: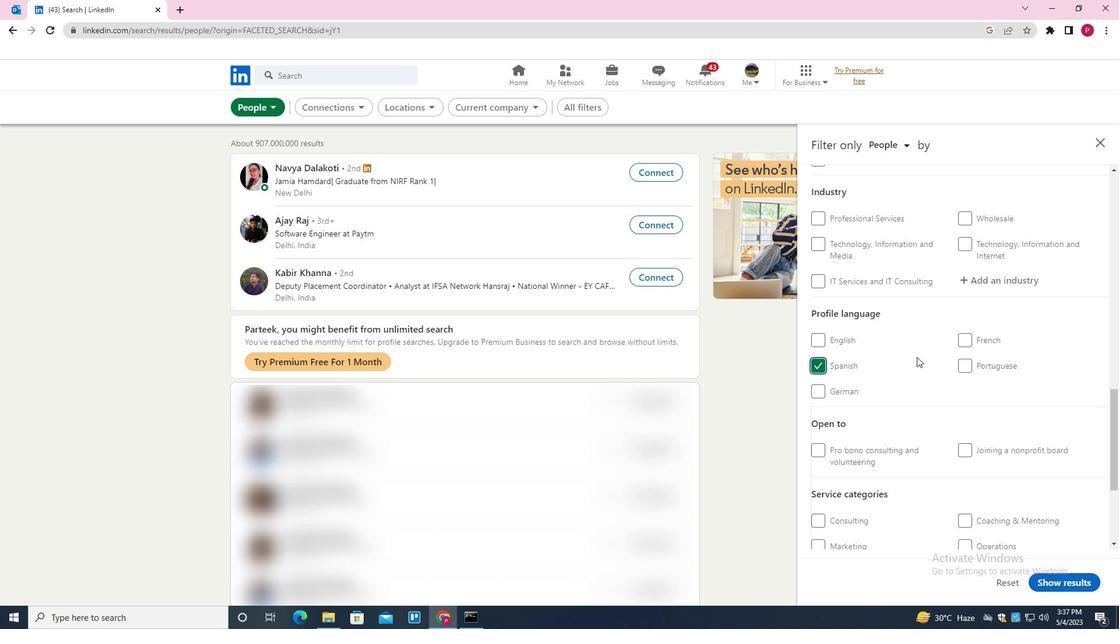 
Action: Mouse scrolled (917, 358) with delta (0, 0)
Screenshot: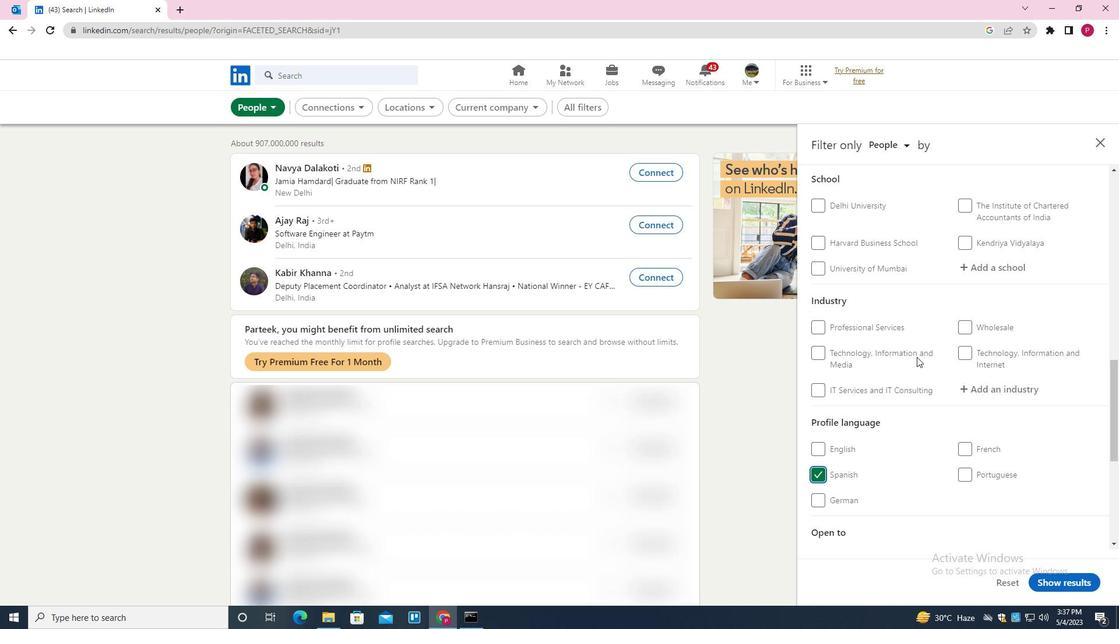 
Action: Mouse scrolled (917, 358) with delta (0, 0)
Screenshot: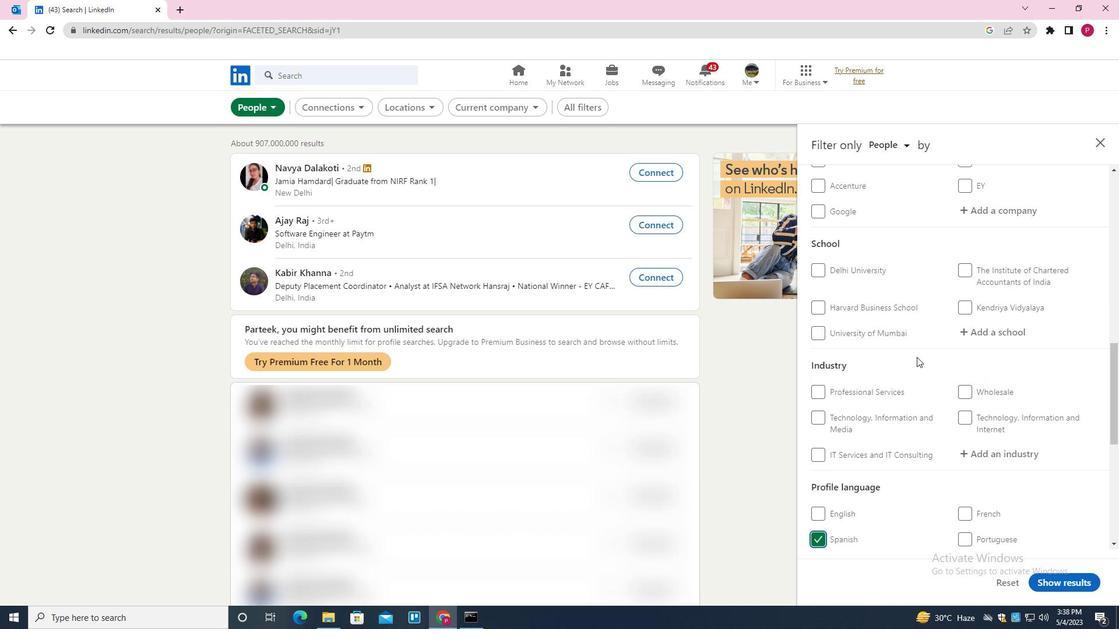 
Action: Mouse scrolled (917, 358) with delta (0, 0)
Screenshot: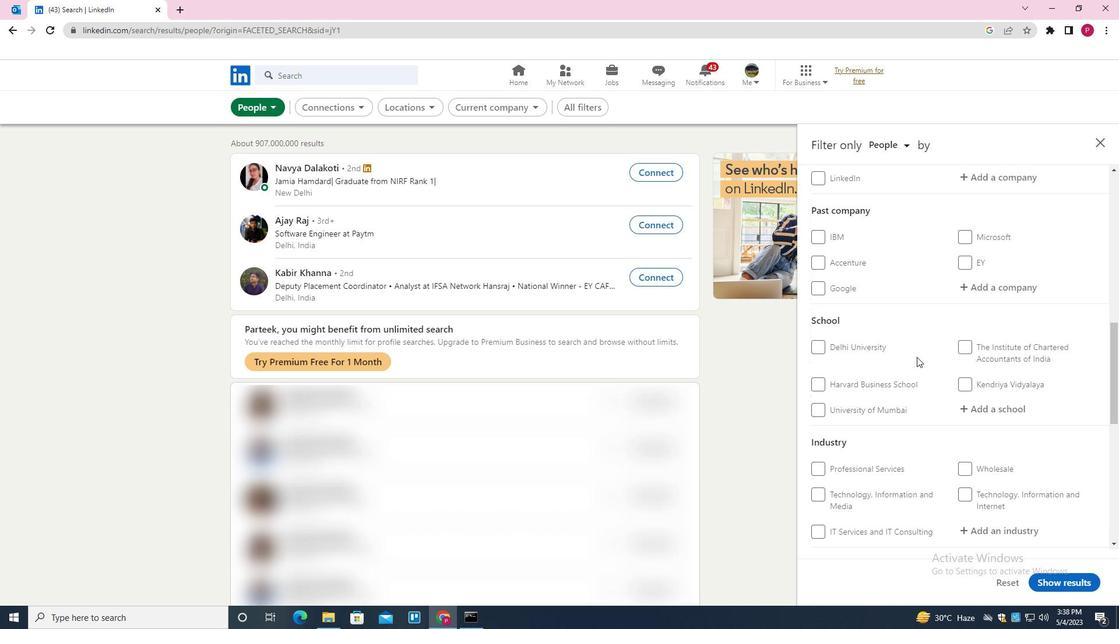 
Action: Mouse moved to (978, 267)
Screenshot: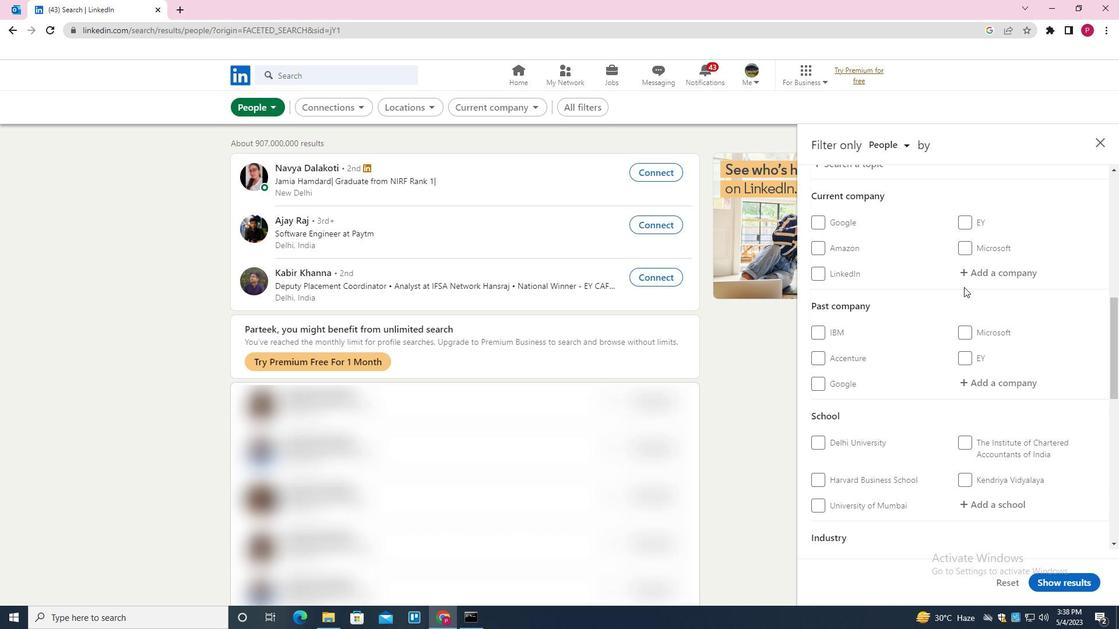 
Action: Mouse pressed left at (978, 267)
Screenshot: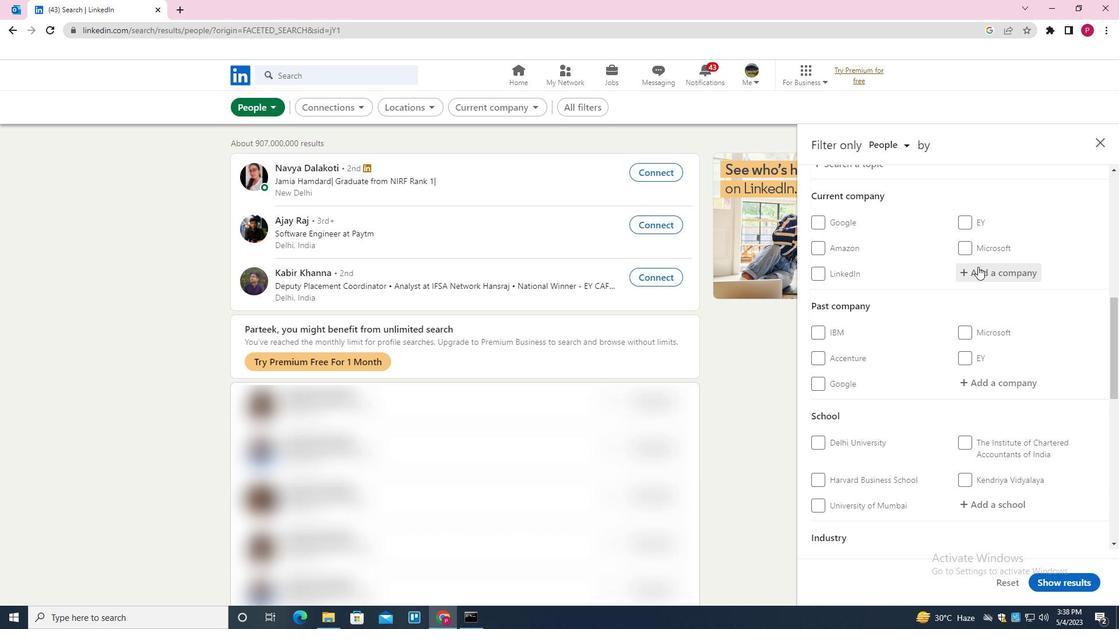 
Action: Key pressed <Key.shift><Key.shift><Key.shift><Key.shift><Key.shift><Key.shift><Key.shift><Key.shift><Key.shift><Key.shift><Key.shift><Key.shift><Key.shift><Key.shift><Key.shift><Key.shift><Key.shift>GET<Key.space><Key.shift><Key.shift><Key.shift><Key.shift><Key.shift><Key.shift><Key.shift><Key.shift><Key.shift><Key.shift><Key.shift><Key.shift><Key.shift><Key.shift><Key.shift><Key.shift><Key.shift><Key.shift><Key.shift><Key.shift><Key.shift>A<Key.space><Key.shift>JOB<Key.space>0<Key.backspace>-<Key.space><Key.shift>FOLLOW<Key.right><Key.down><Key.enter>
Screenshot: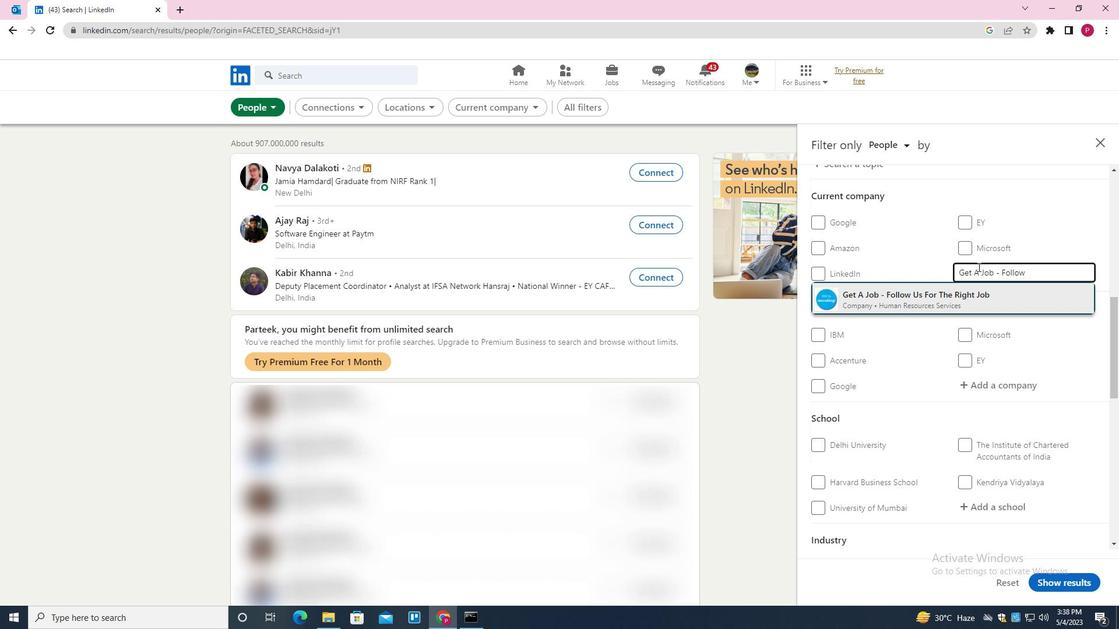 
Action: Mouse moved to (920, 303)
Screenshot: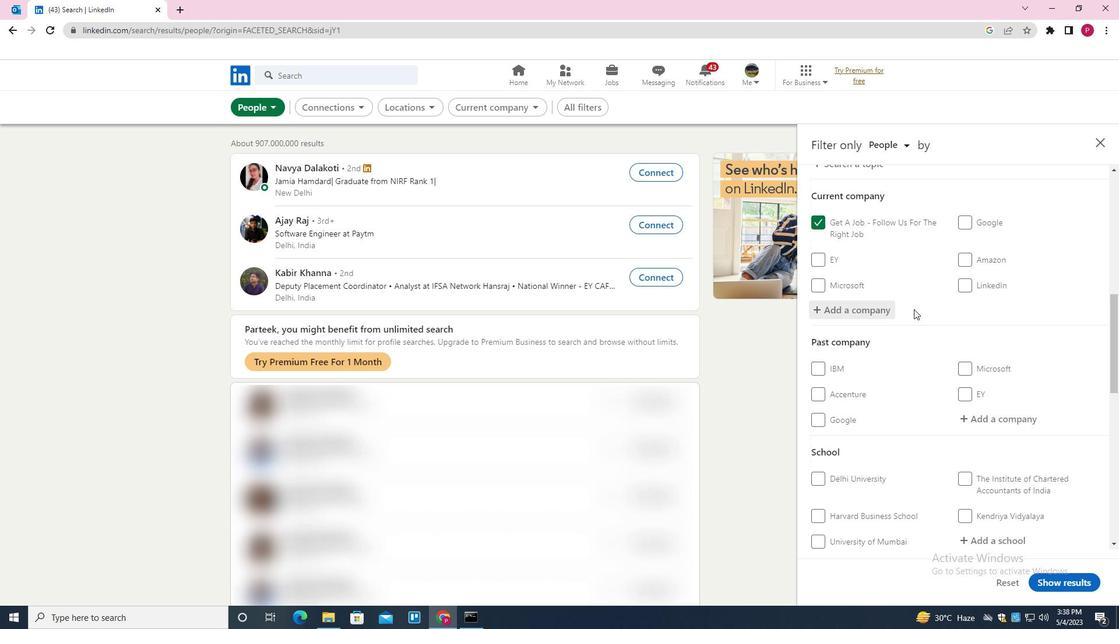 
Action: Mouse scrolled (920, 303) with delta (0, 0)
Screenshot: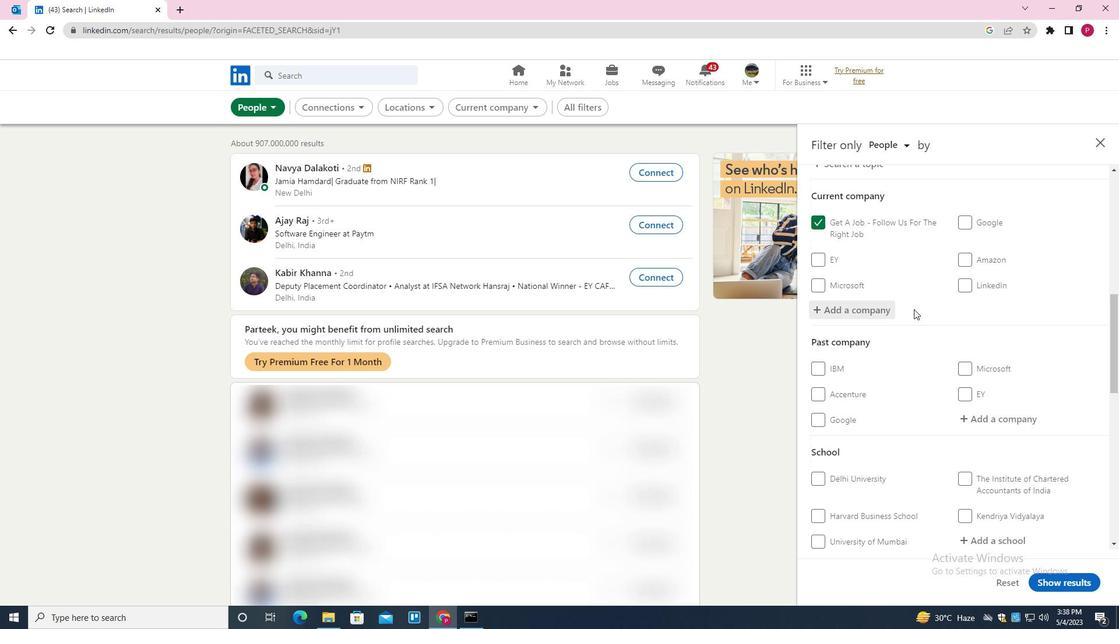 
Action: Mouse moved to (922, 289)
Screenshot: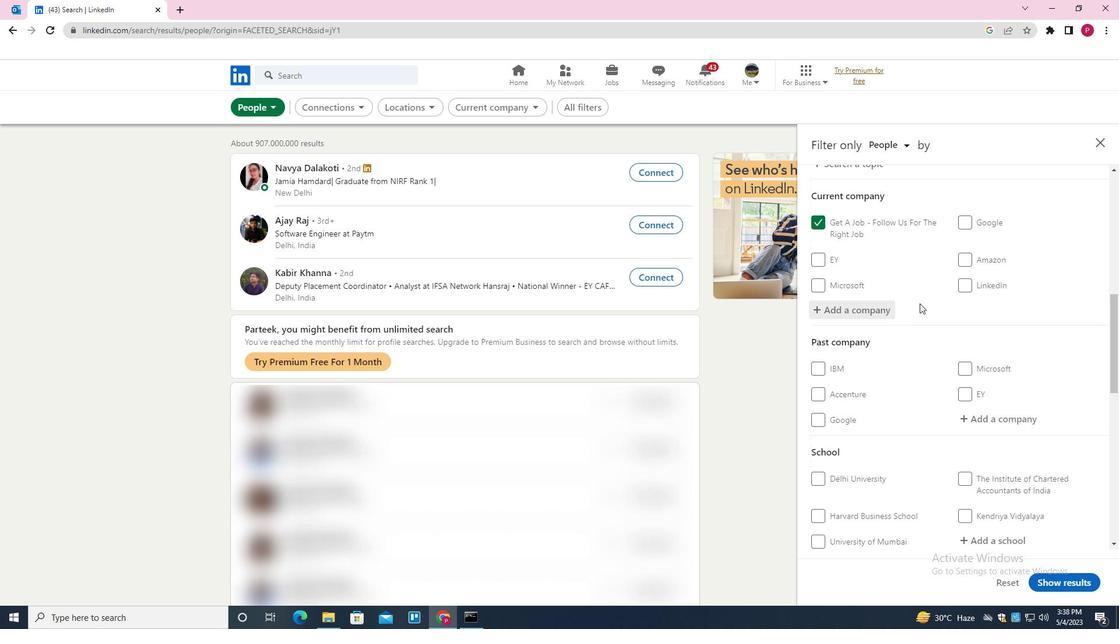
Action: Mouse scrolled (922, 289) with delta (0, 0)
Screenshot: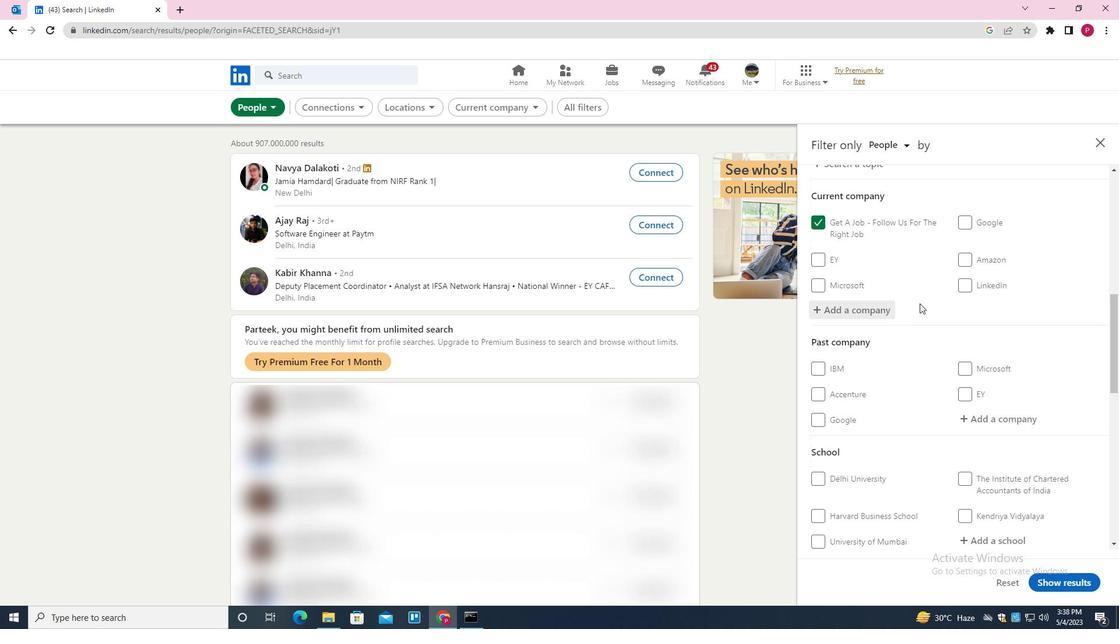 
Action: Mouse moved to (926, 285)
Screenshot: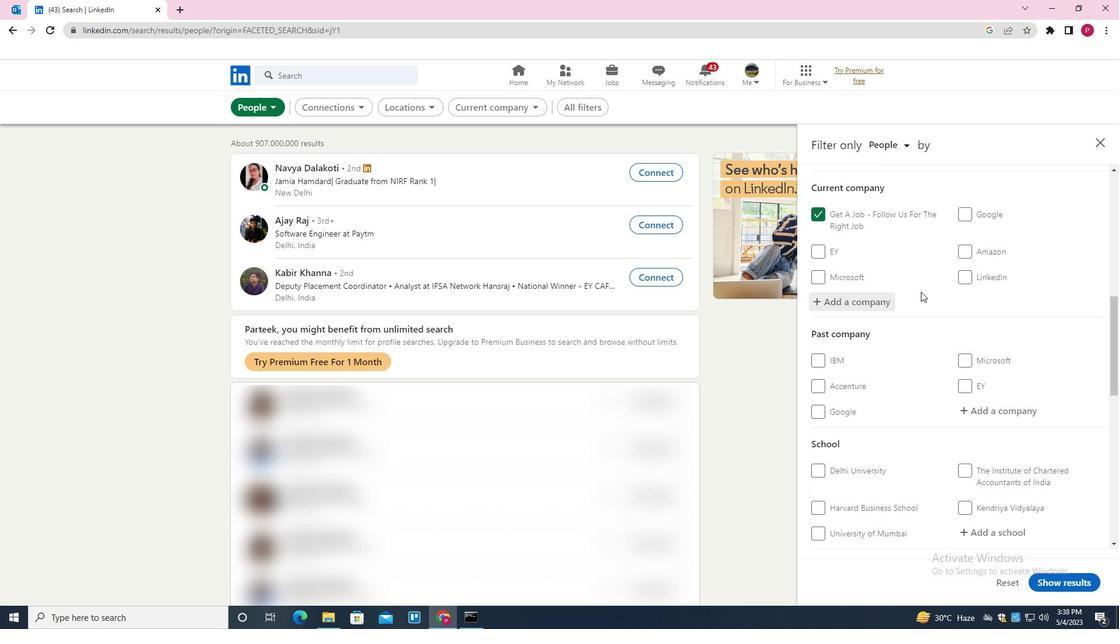 
Action: Mouse scrolled (926, 284) with delta (0, 0)
Screenshot: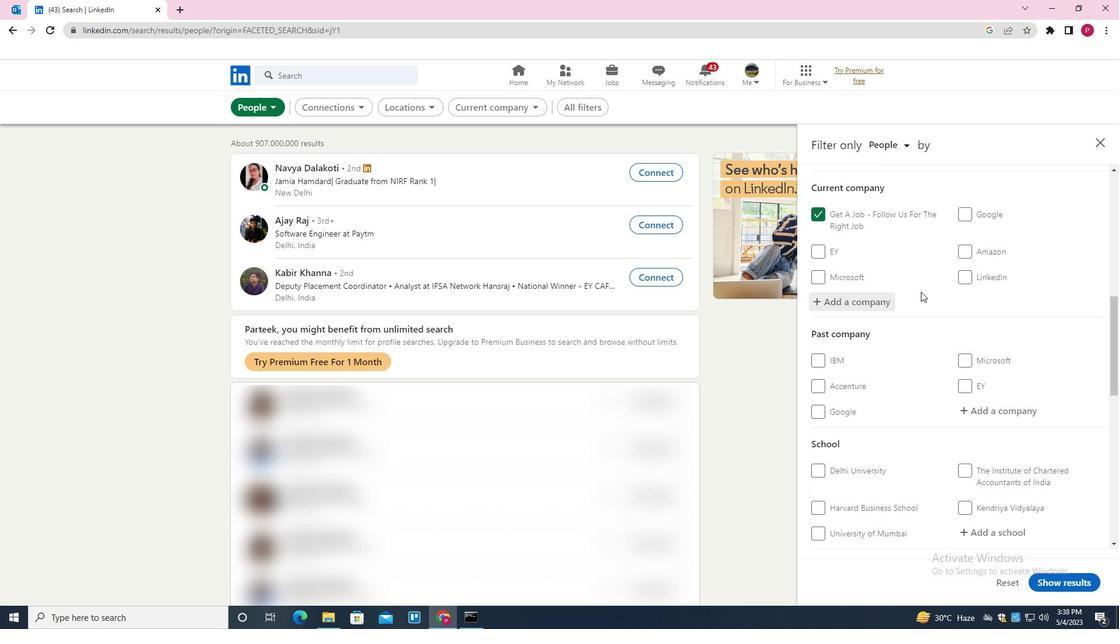 
Action: Mouse moved to (1001, 358)
Screenshot: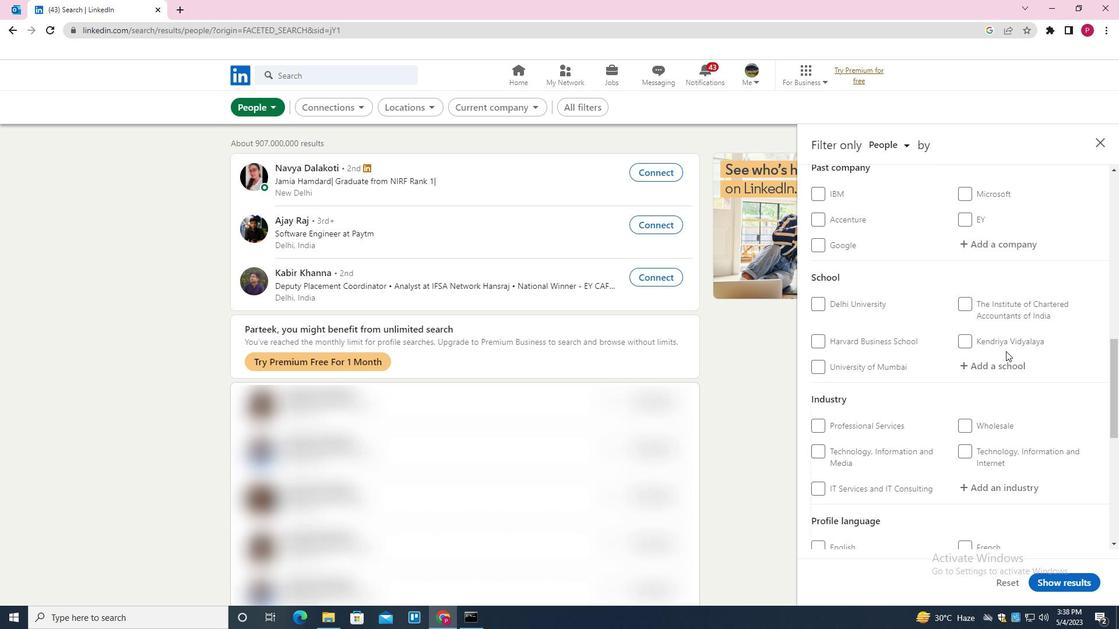 
Action: Mouse pressed left at (1001, 358)
Screenshot: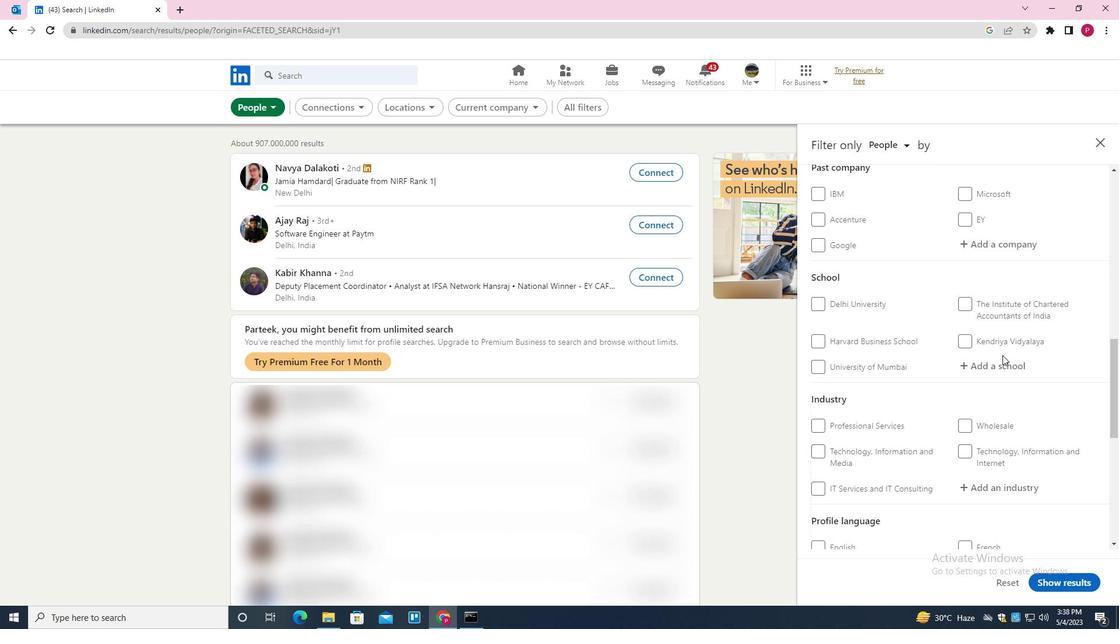 
Action: Mouse moved to (1001, 359)
Screenshot: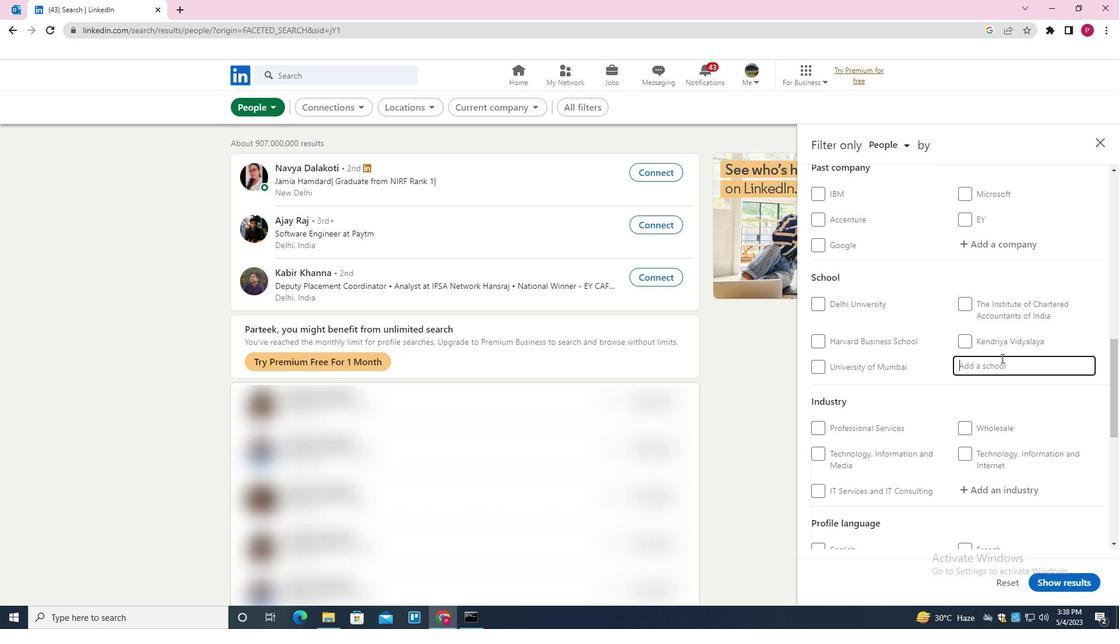 
Action: Key pressed <Key.shift><Key.shift><Key.shift>JAI<Key.space><Key.shift><Key.shift><Key.shift><Key.shift><Key.shift><Key.shift><Key.shift><Key.shift><Key.shift><Key.shift><Key.shift><Key.shift><Key.shift><Key.shift><Key.shift><Key.shift><Key.shift><Key.shift><Key.shift><Key.shift><Key.shift><Key.shift><Key.shift><Key.shift><Key.shift><Key.shift>HINDU<Key.space><Key.shift><Key.shift><Key.shift><Key.shift><Key.shift><Key.shift><Key.shift><Key.shift><Key.shift><Key.shift><Key.shift><Key.shift><Key.shift><Key.shift><Key.shift><Key.shift>JOBS<Key.down><Key.enter>
Screenshot: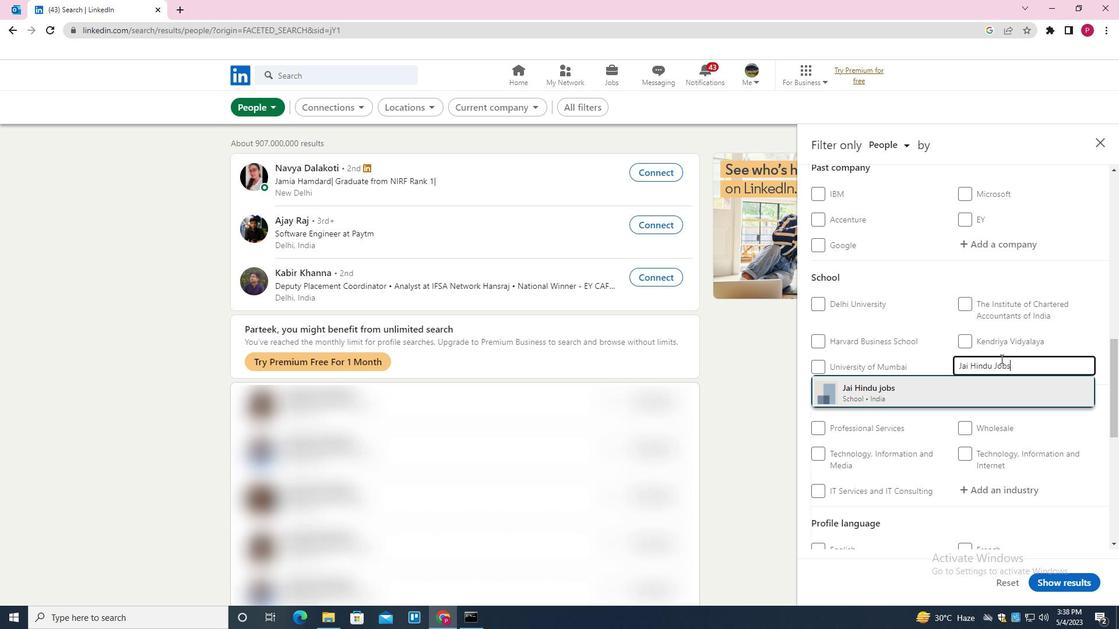 
Action: Mouse moved to (960, 359)
Screenshot: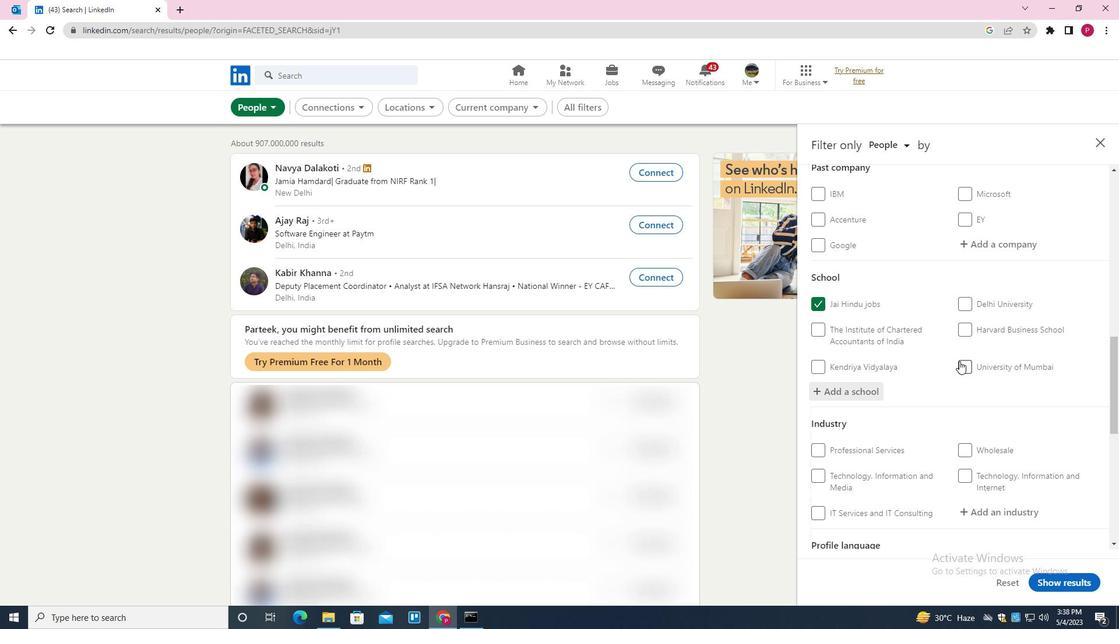 
Action: Mouse scrolled (960, 359) with delta (0, 0)
Screenshot: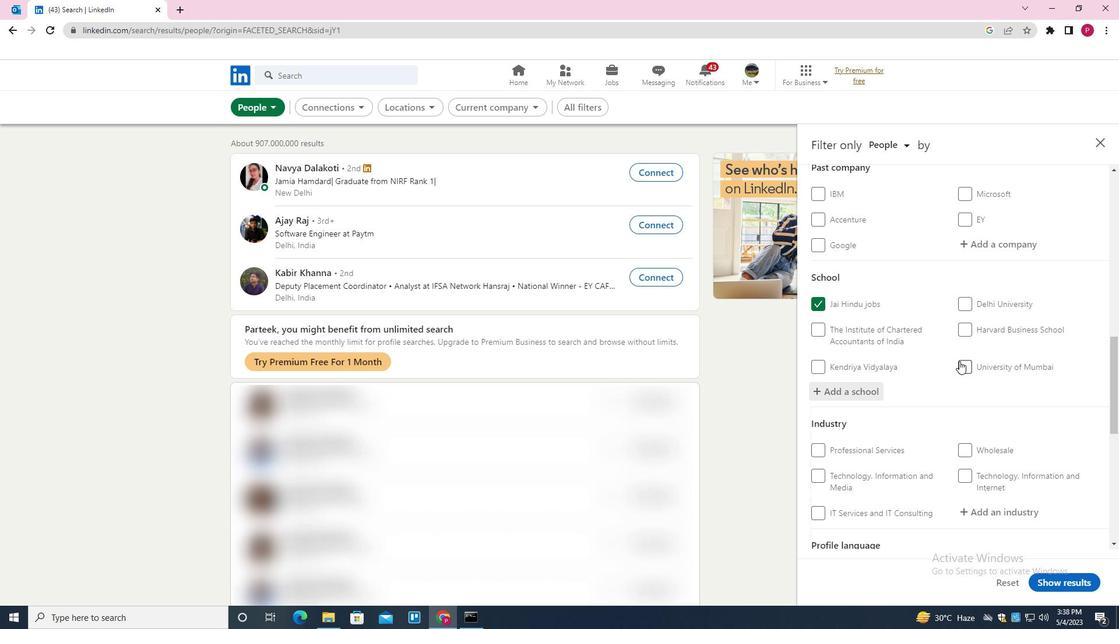 
Action: Mouse moved to (964, 352)
Screenshot: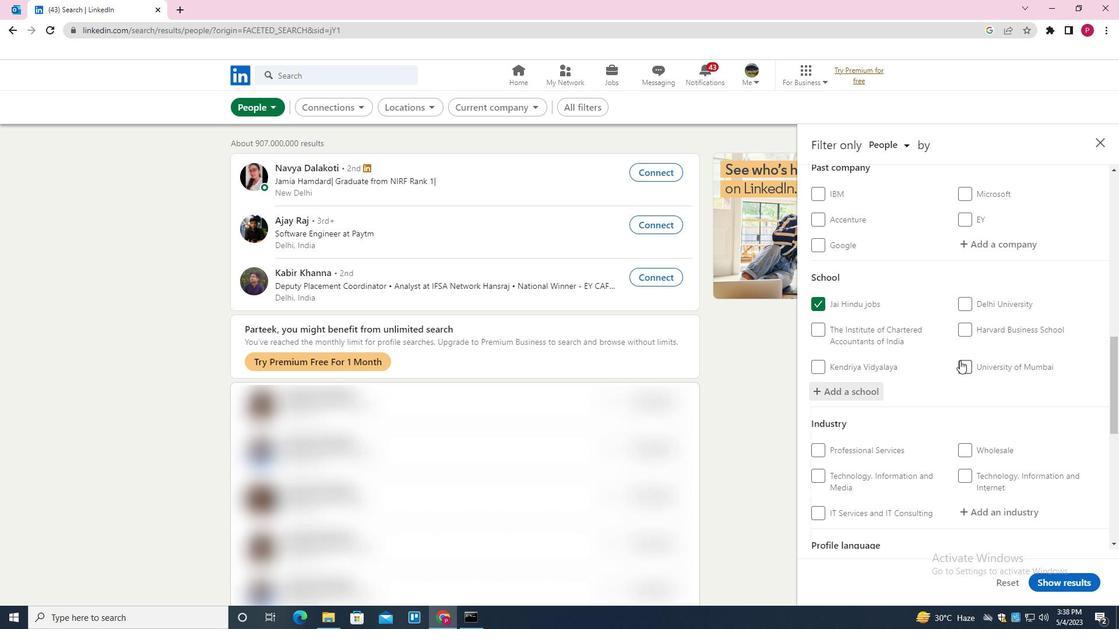 
Action: Mouse scrolled (964, 352) with delta (0, 0)
Screenshot: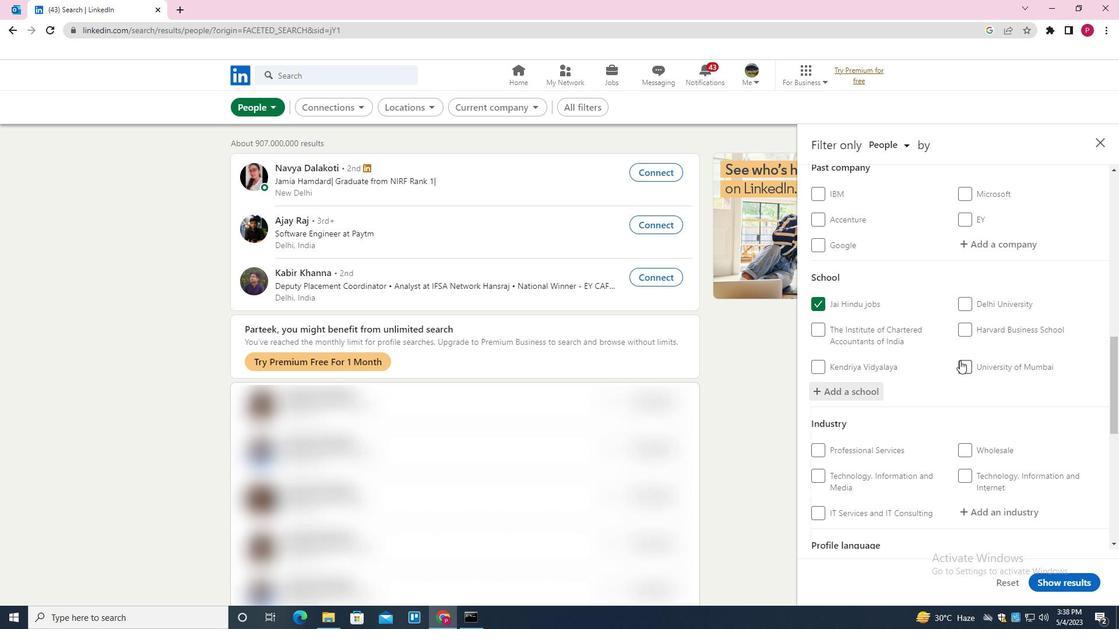 
Action: Mouse moved to (965, 351)
Screenshot: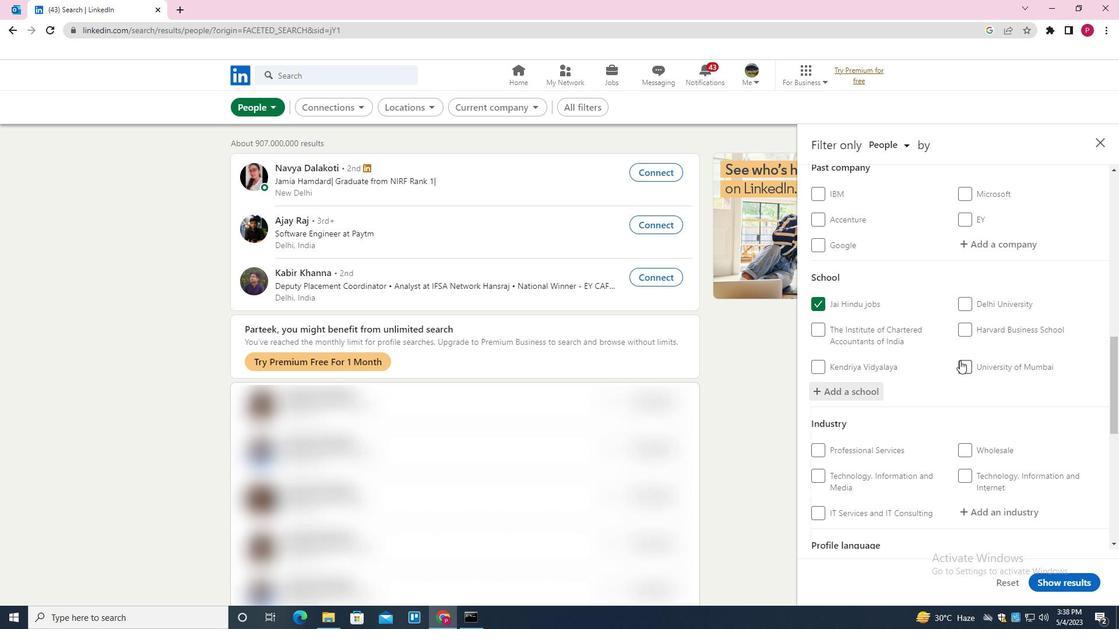 
Action: Mouse scrolled (965, 351) with delta (0, 0)
Screenshot: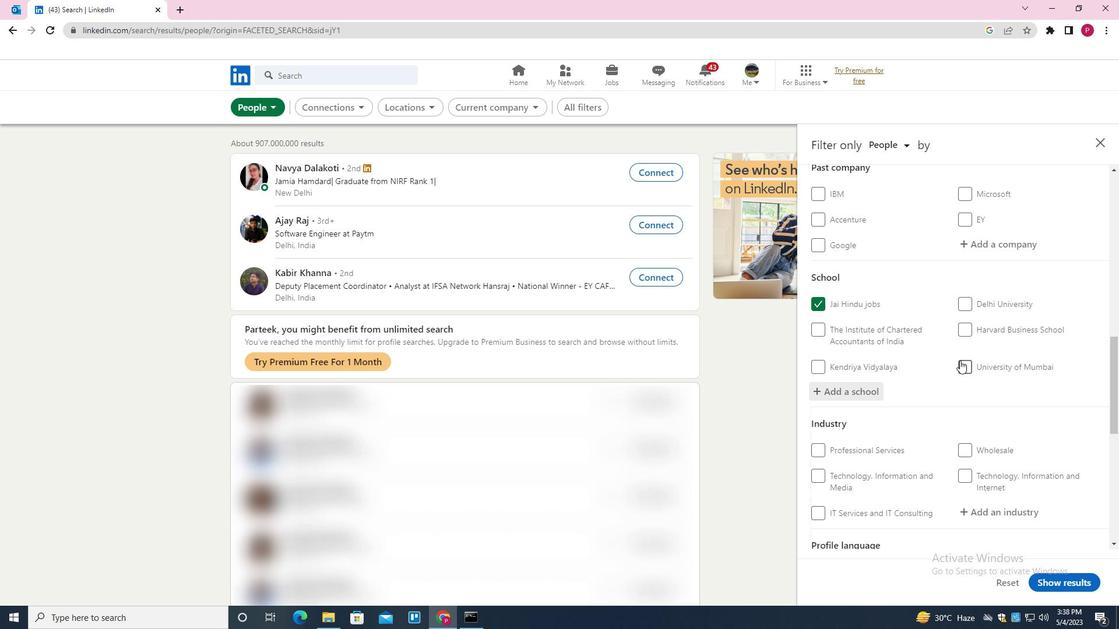 
Action: Mouse moved to (967, 349)
Screenshot: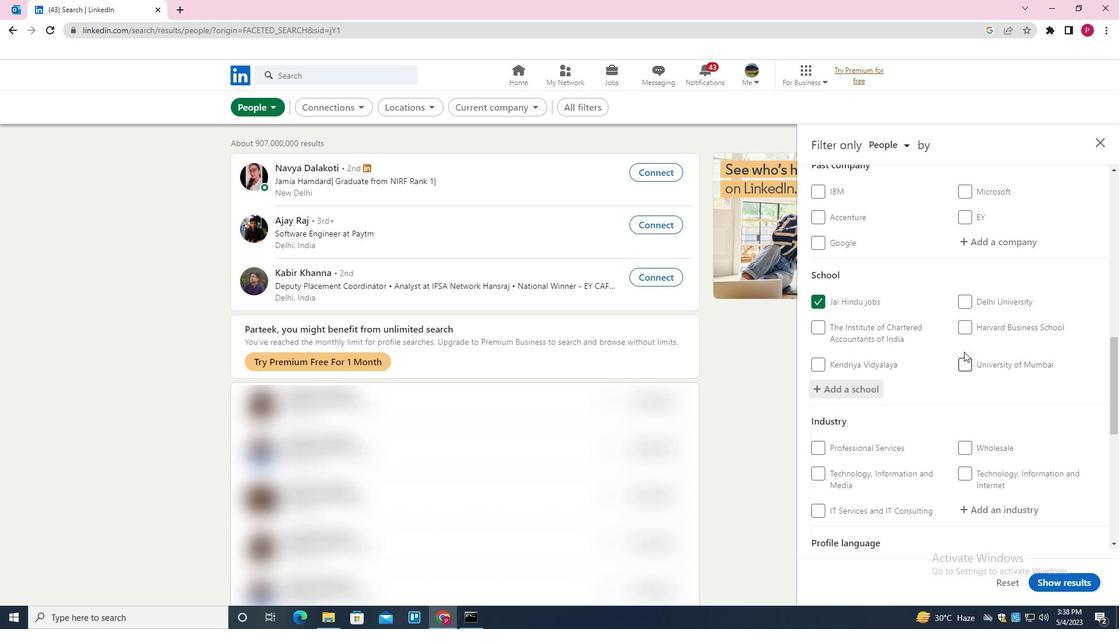
Action: Mouse scrolled (967, 349) with delta (0, 0)
Screenshot: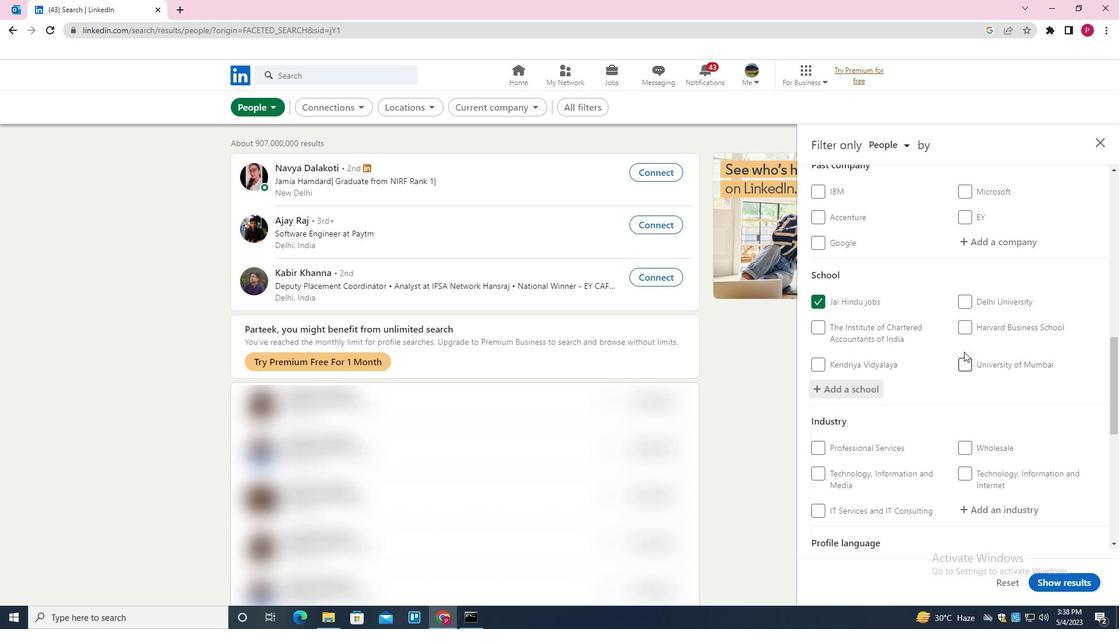 
Action: Mouse moved to (1000, 286)
Screenshot: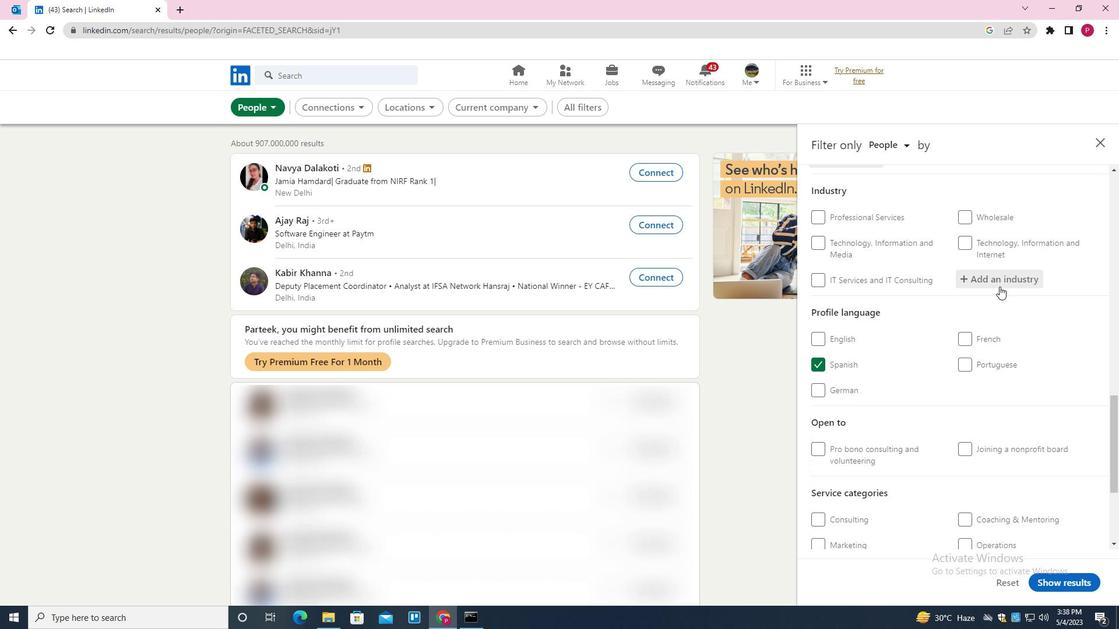 
Action: Mouse pressed left at (1000, 286)
Screenshot: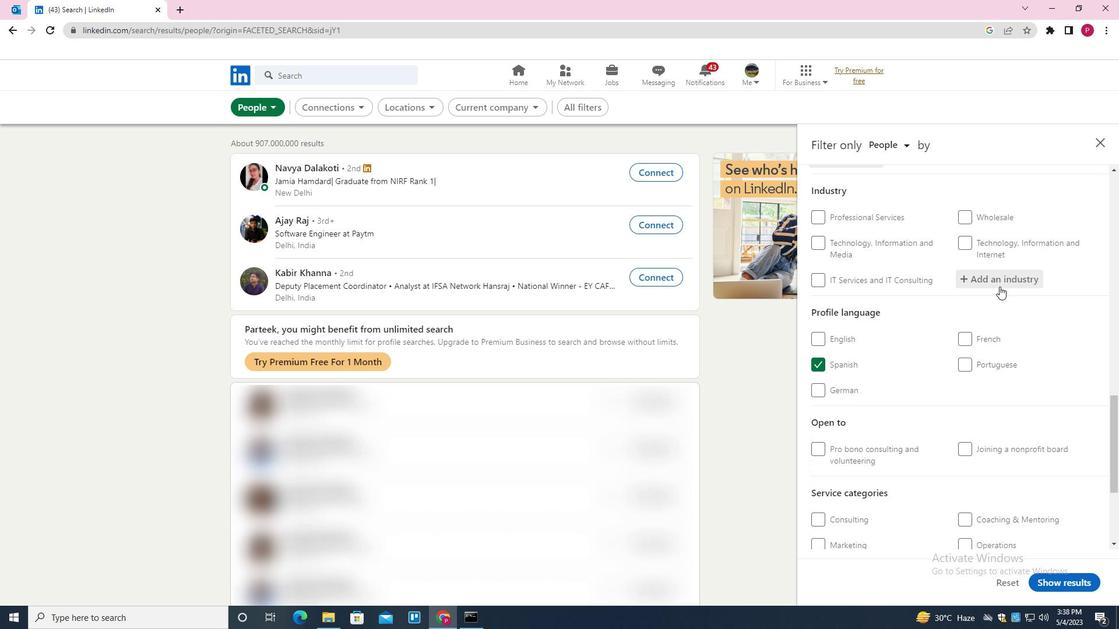 
Action: Key pressed <Key.shift><Key.shift><Key.shift><Key.shift><Key.shift>TOBACOO<Key.space><Key.backspace><Key.backspace><Key.backspace>CO<Key.space><Key.shift>MANUFACTURING<Key.down><Key.enter>
Screenshot: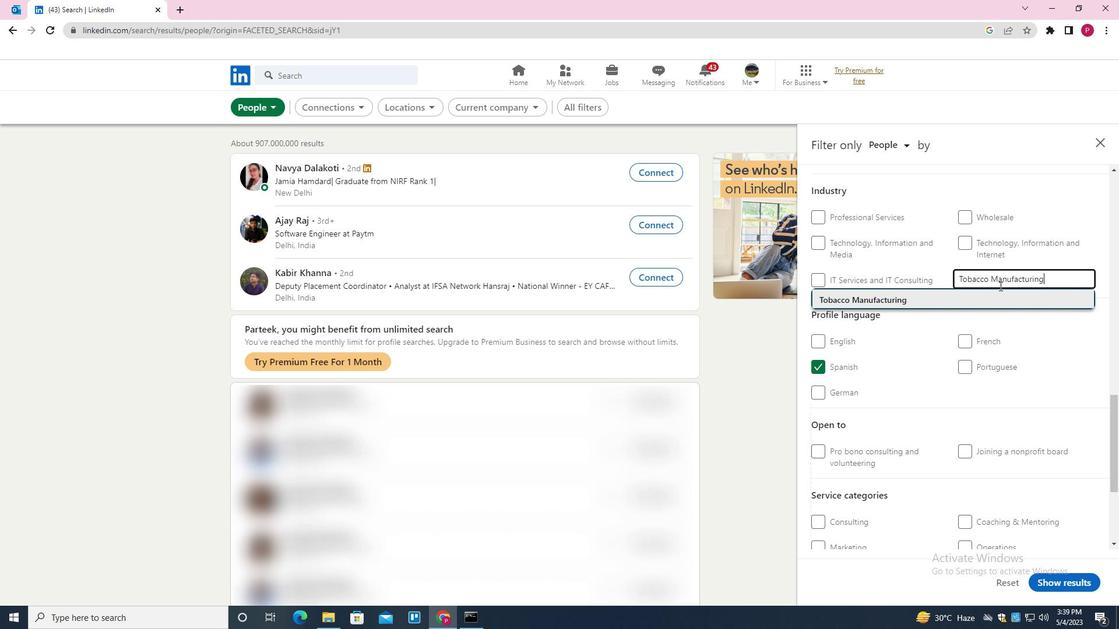 
Action: Mouse moved to (1003, 284)
Screenshot: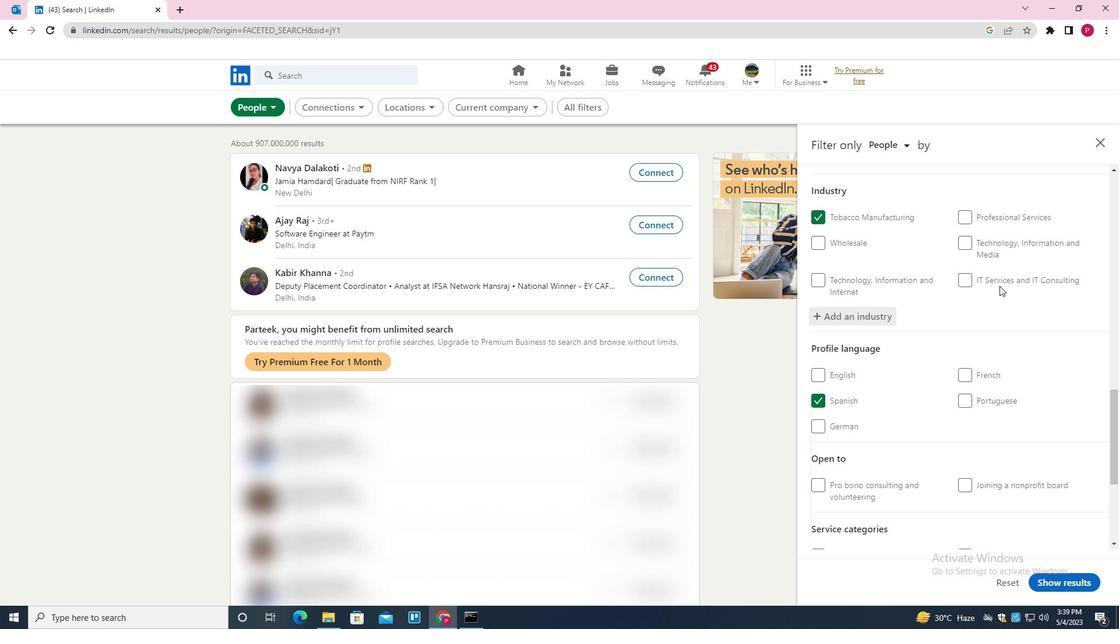 
Action: Mouse scrolled (1003, 283) with delta (0, 0)
Screenshot: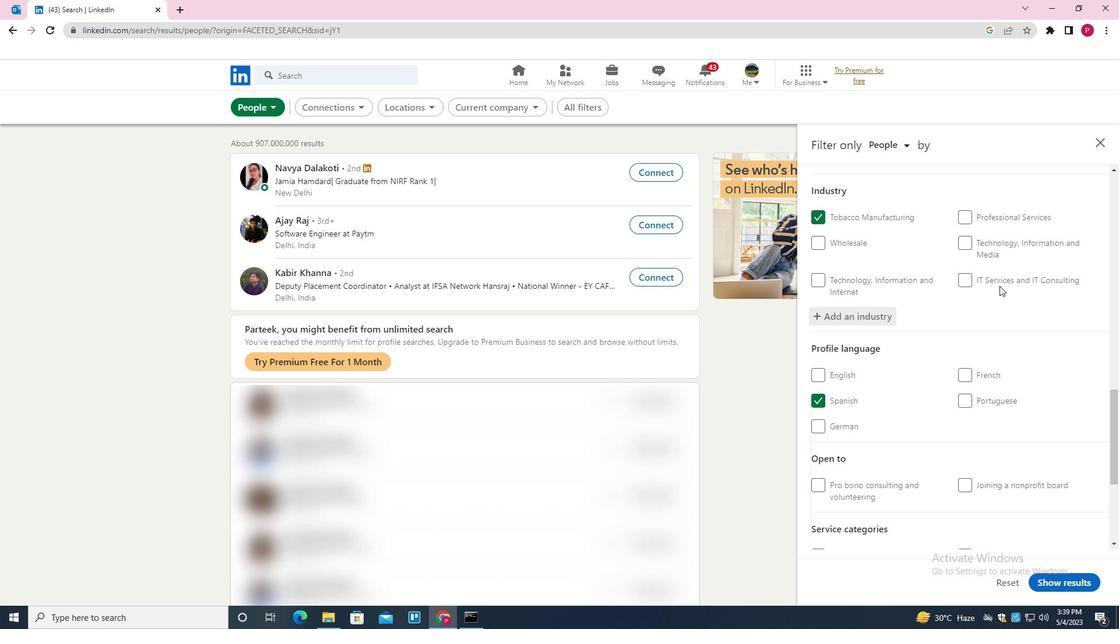 
Action: Mouse scrolled (1003, 283) with delta (0, 0)
Screenshot: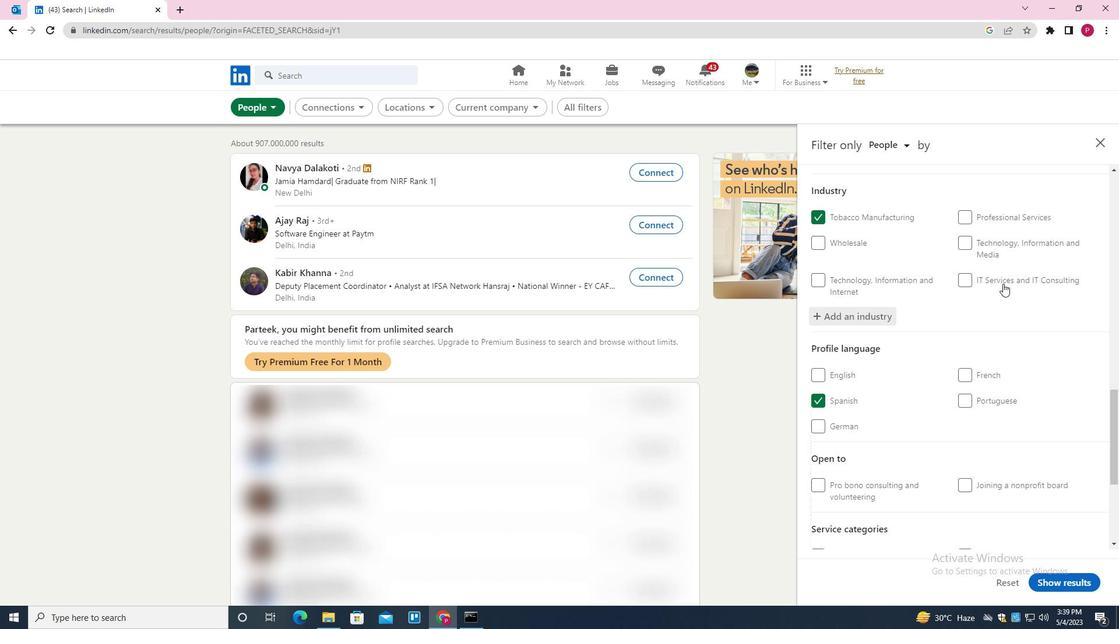 
Action: Mouse scrolled (1003, 283) with delta (0, 0)
Screenshot: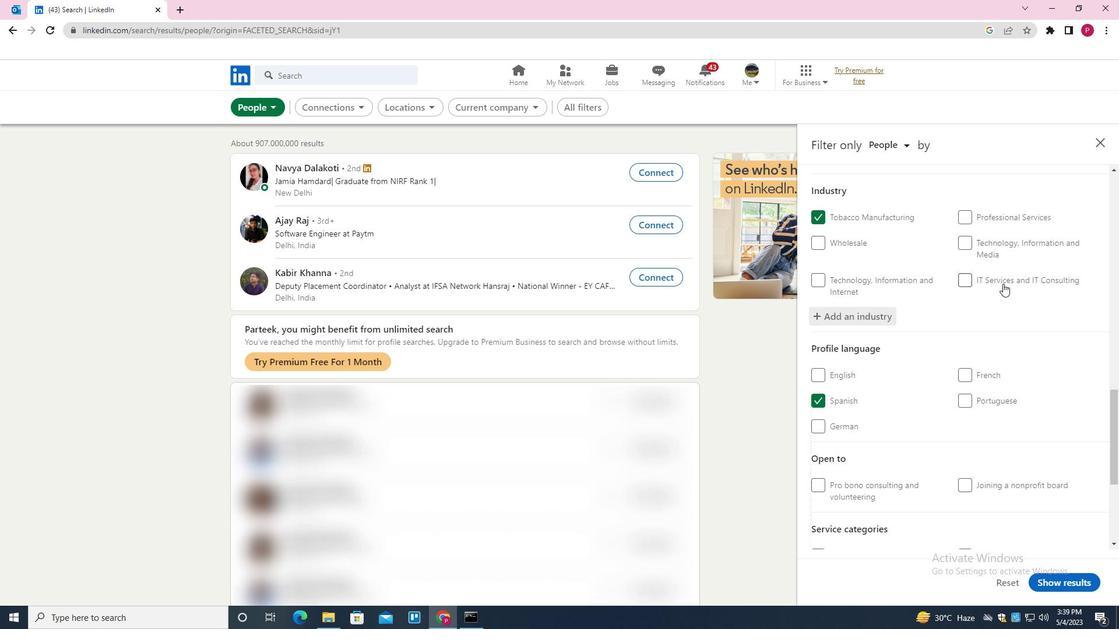 
Action: Mouse scrolled (1003, 283) with delta (0, 0)
Screenshot: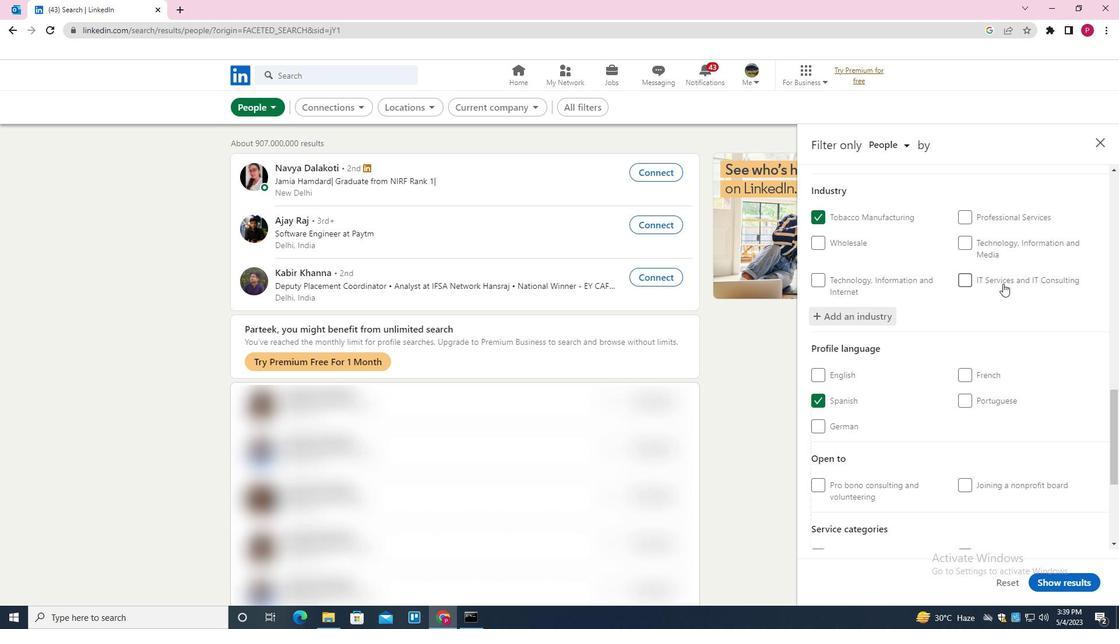 
Action: Mouse scrolled (1003, 283) with delta (0, 0)
Screenshot: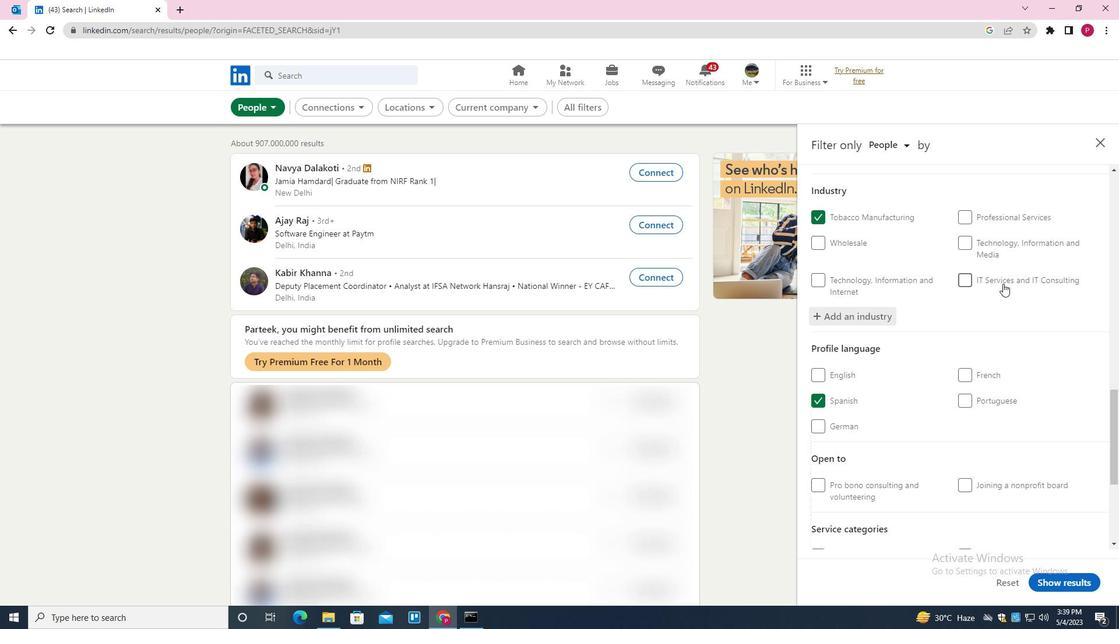 
Action: Mouse moved to (986, 392)
Screenshot: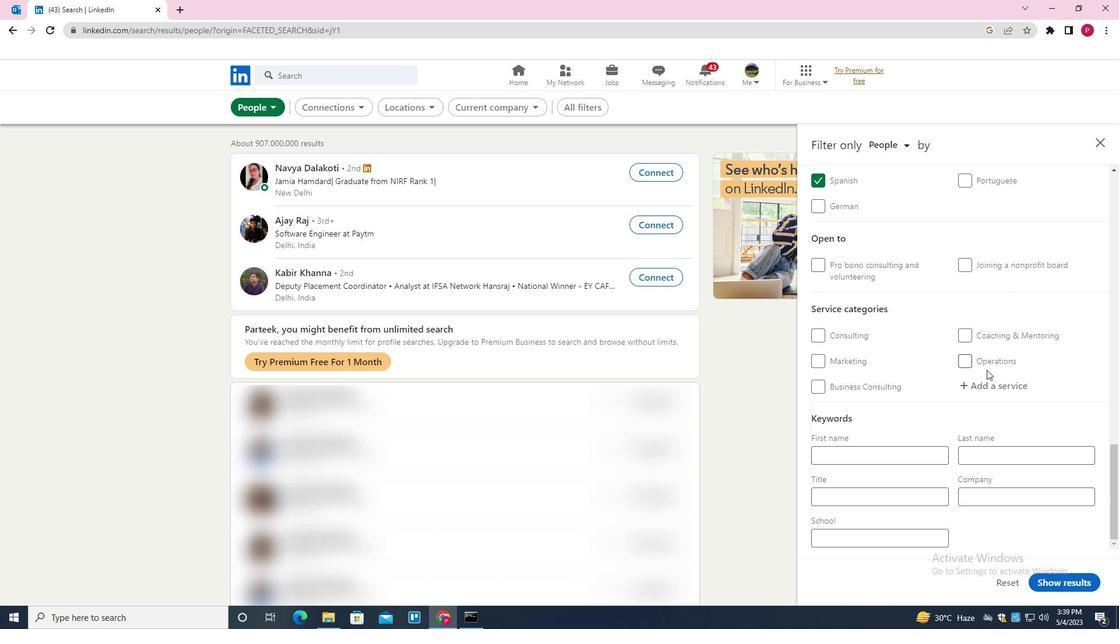 
Action: Mouse pressed left at (986, 392)
Screenshot: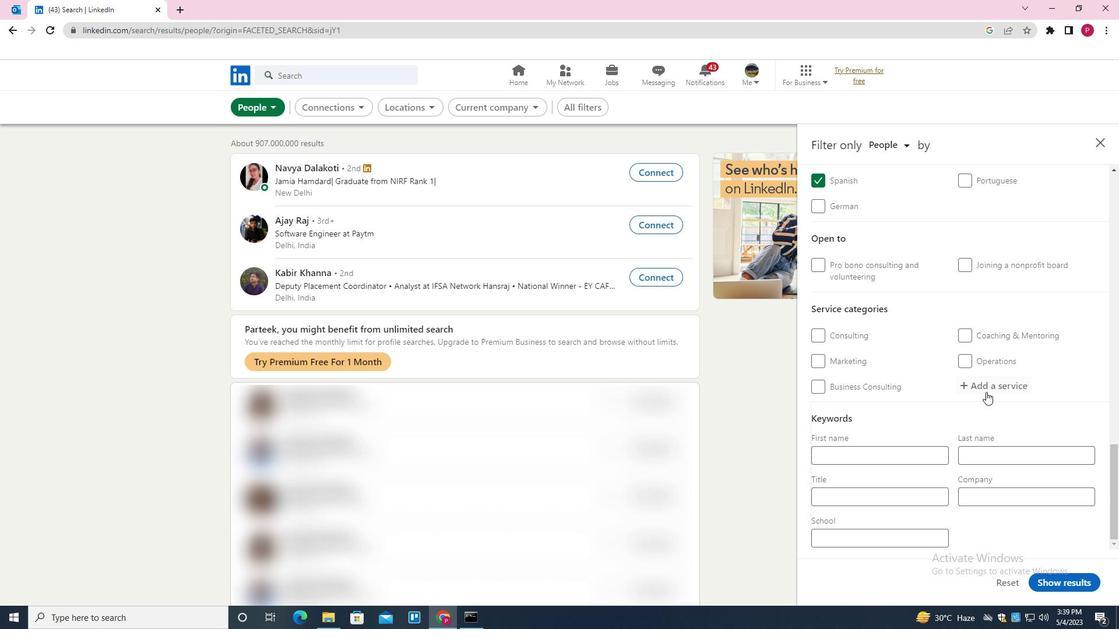 
Action: Key pressed <Key.shift><Key.shift><Key.shift><Key.shift>PORTRAIT<Key.space><Key.shift>PHOTOGRAPHY<Key.down><Key.enter>
Screenshot: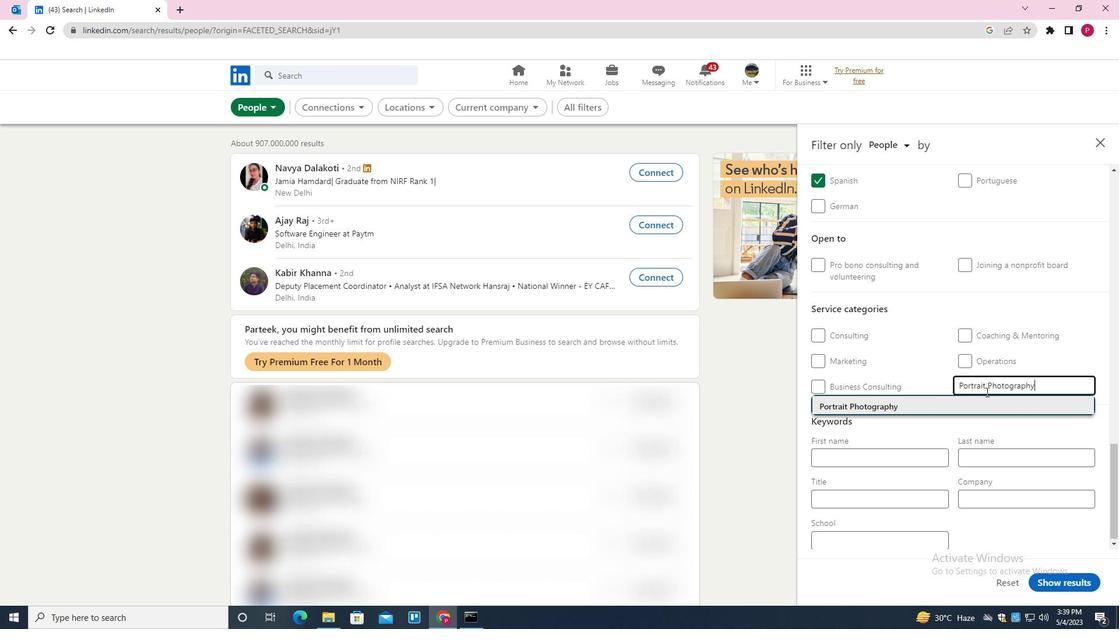 
Action: Mouse moved to (982, 394)
Screenshot: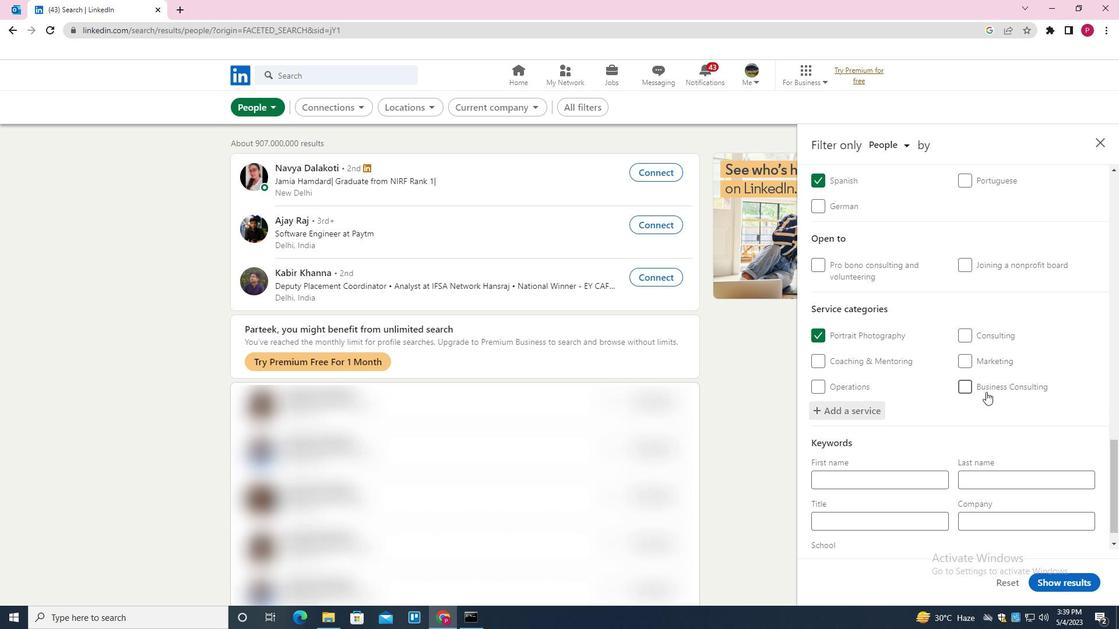 
Action: Mouse scrolled (982, 393) with delta (0, 0)
Screenshot: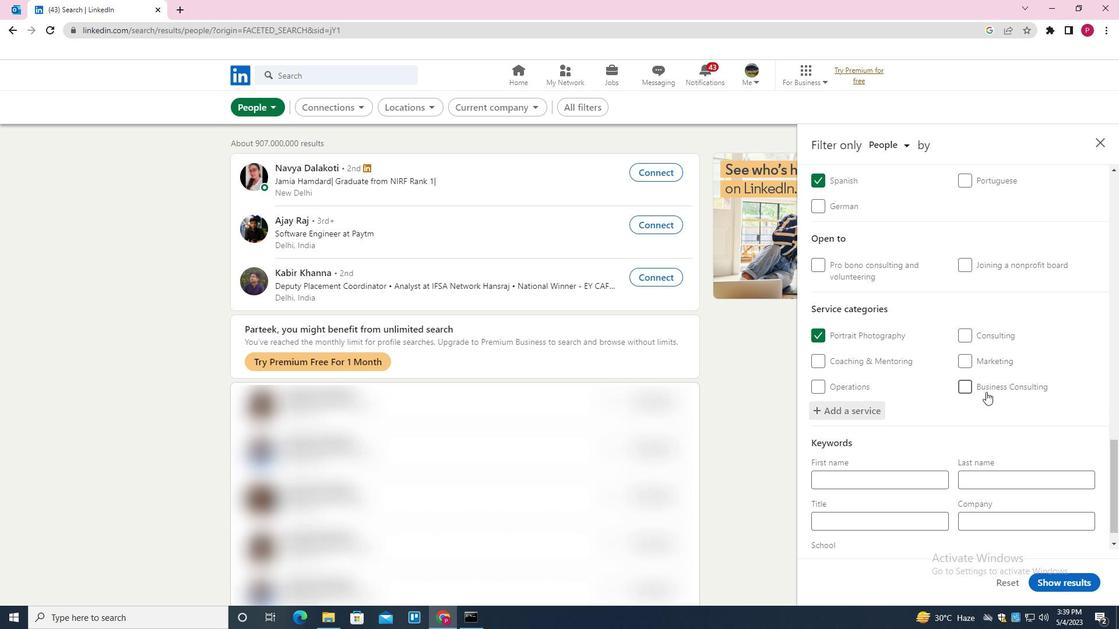 
Action: Mouse moved to (973, 404)
Screenshot: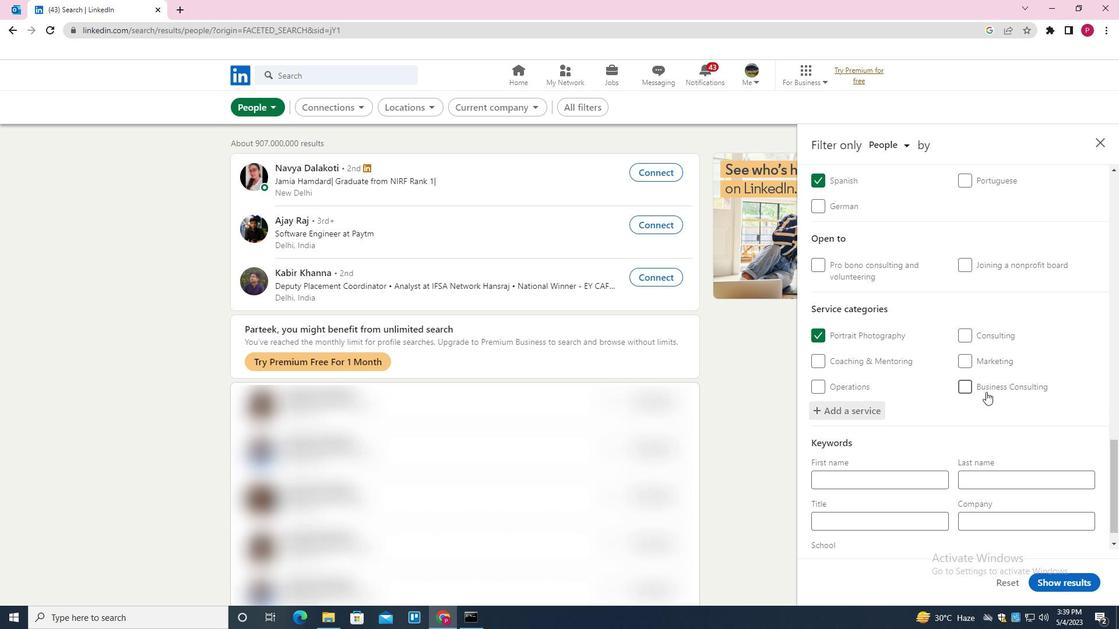 
Action: Mouse scrolled (973, 403) with delta (0, 0)
Screenshot: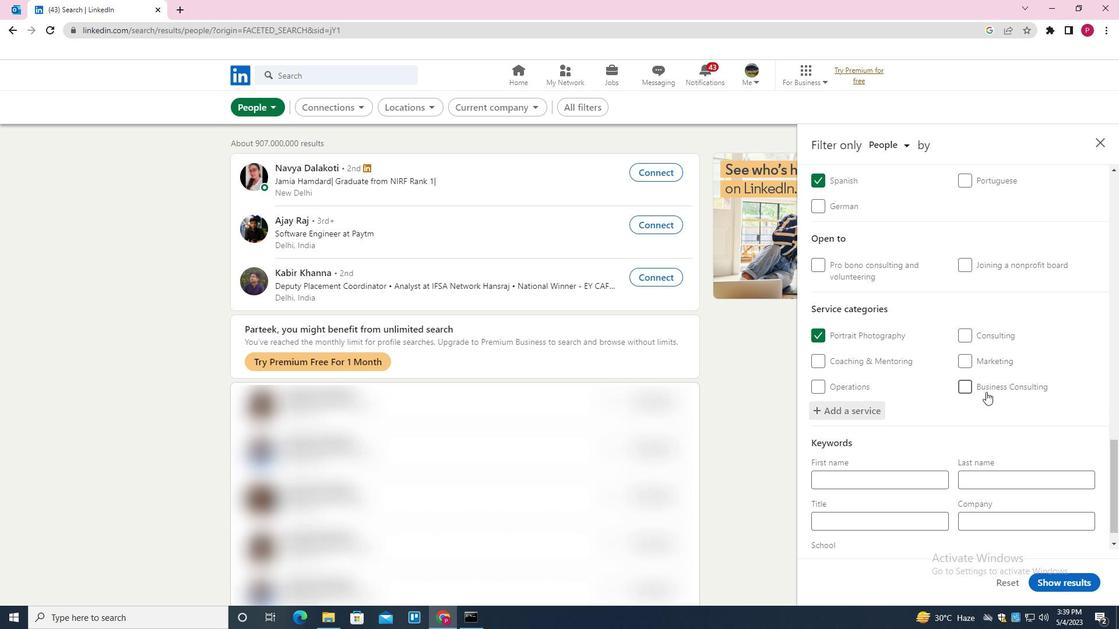 
Action: Mouse moved to (968, 411)
Screenshot: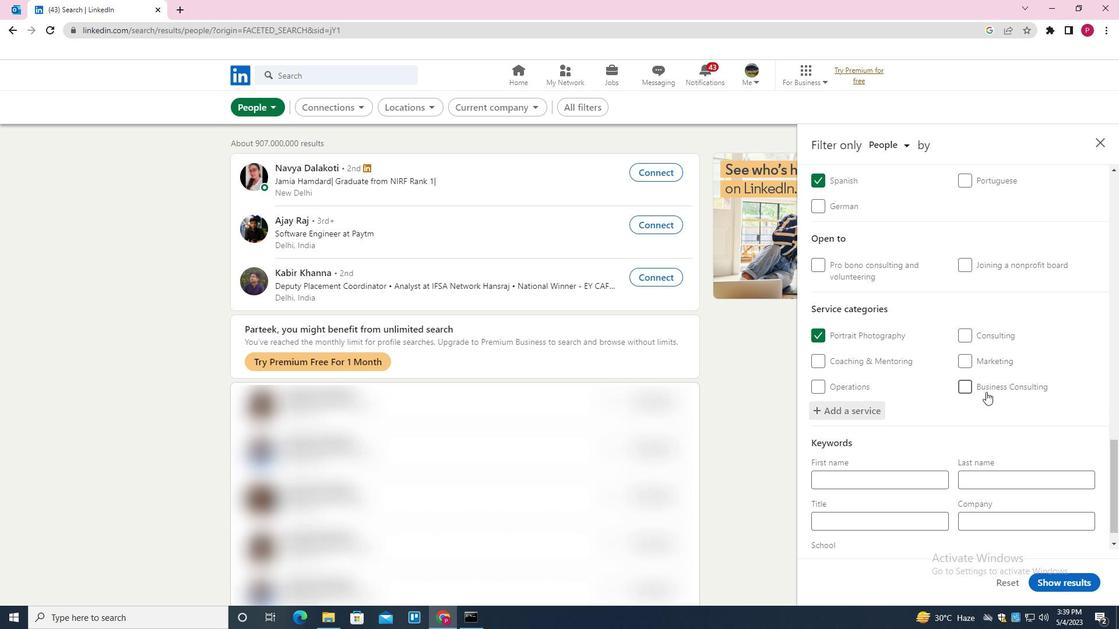
Action: Mouse scrolled (968, 410) with delta (0, 0)
Screenshot: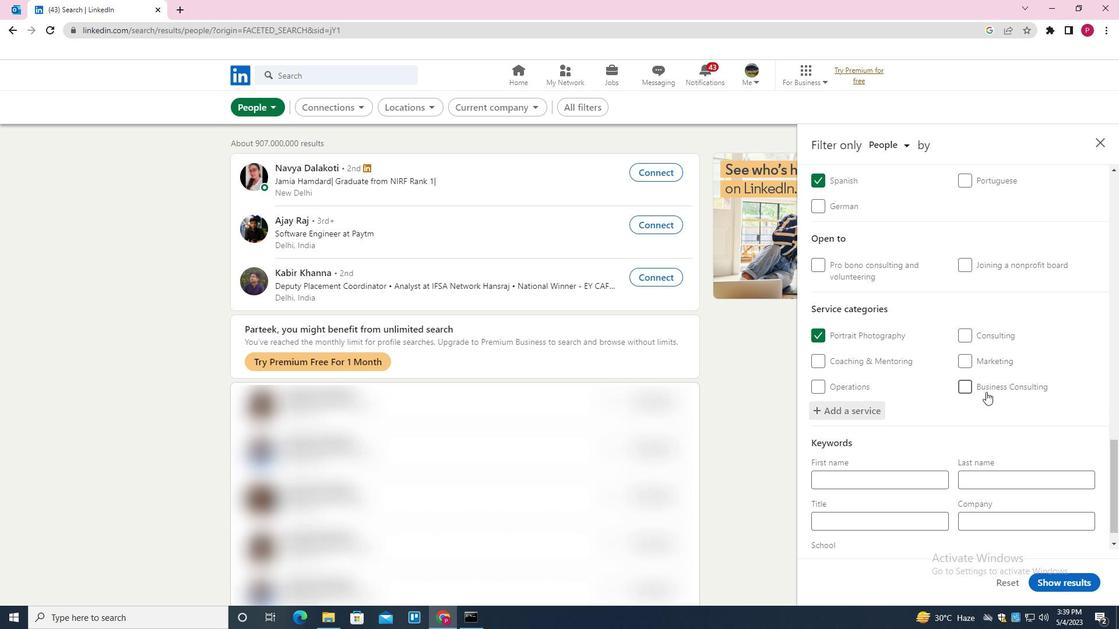 
Action: Mouse moved to (965, 418)
Screenshot: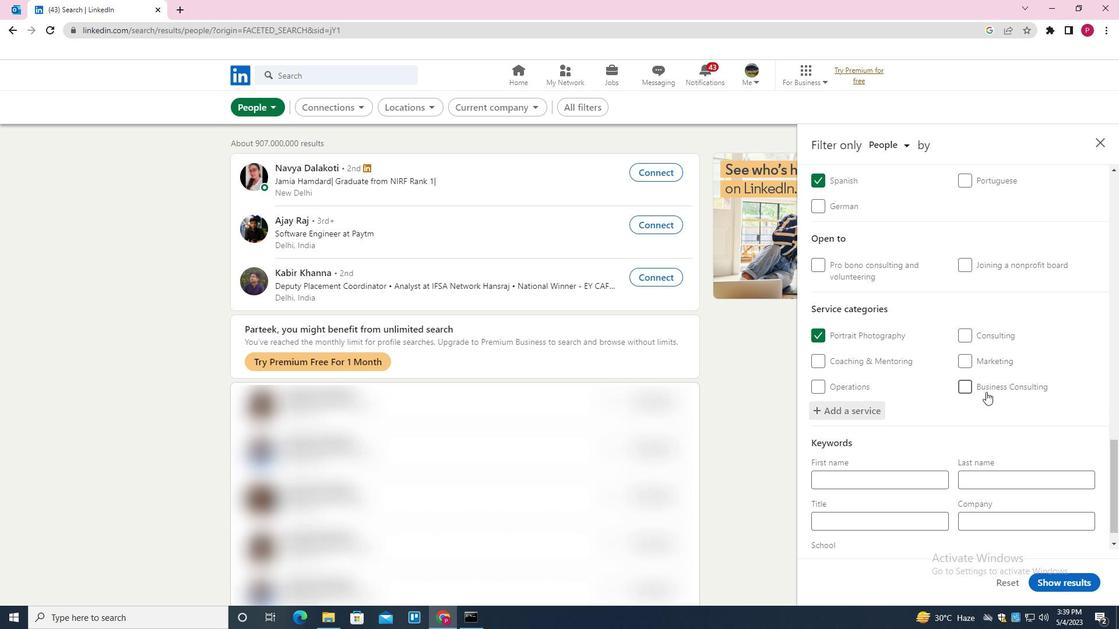 
Action: Mouse scrolled (965, 417) with delta (0, 0)
Screenshot: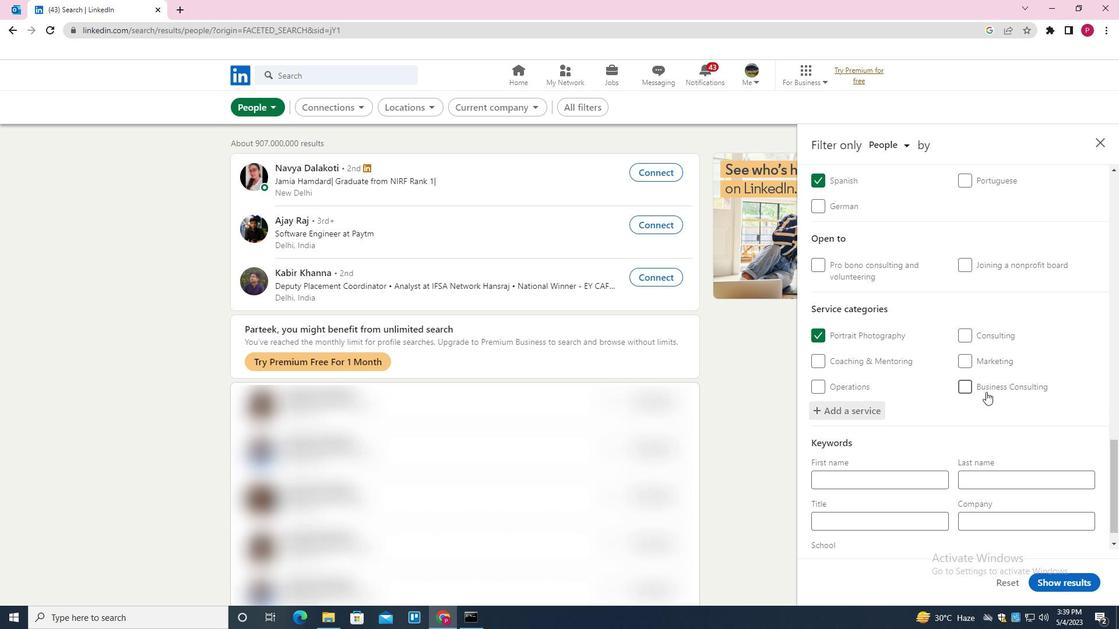
Action: Mouse moved to (960, 422)
Screenshot: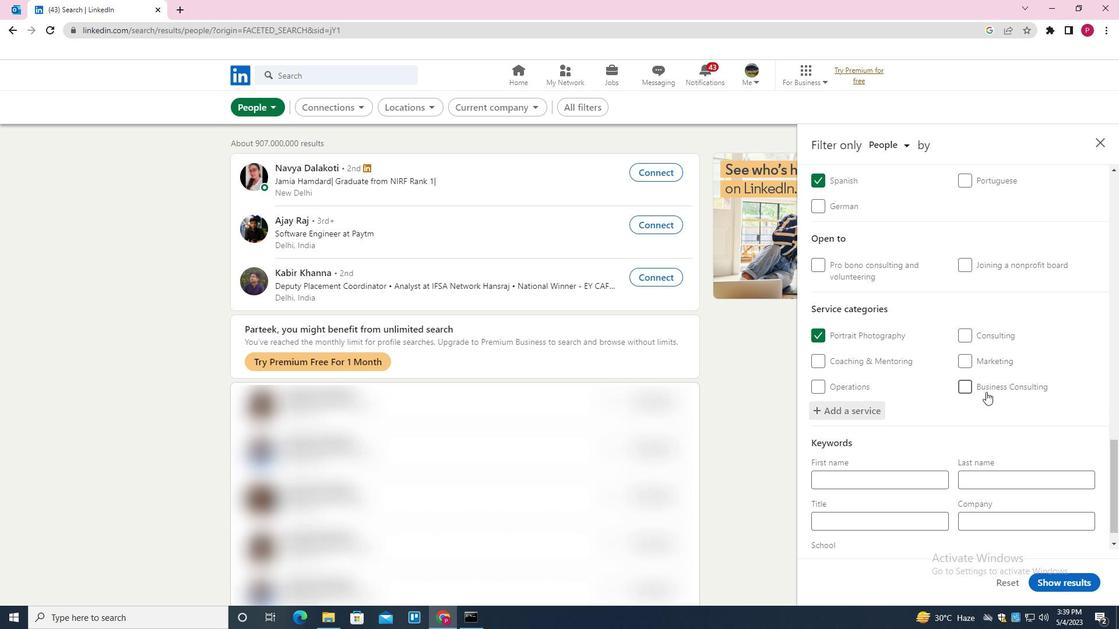 
Action: Mouse scrolled (960, 422) with delta (0, 0)
Screenshot: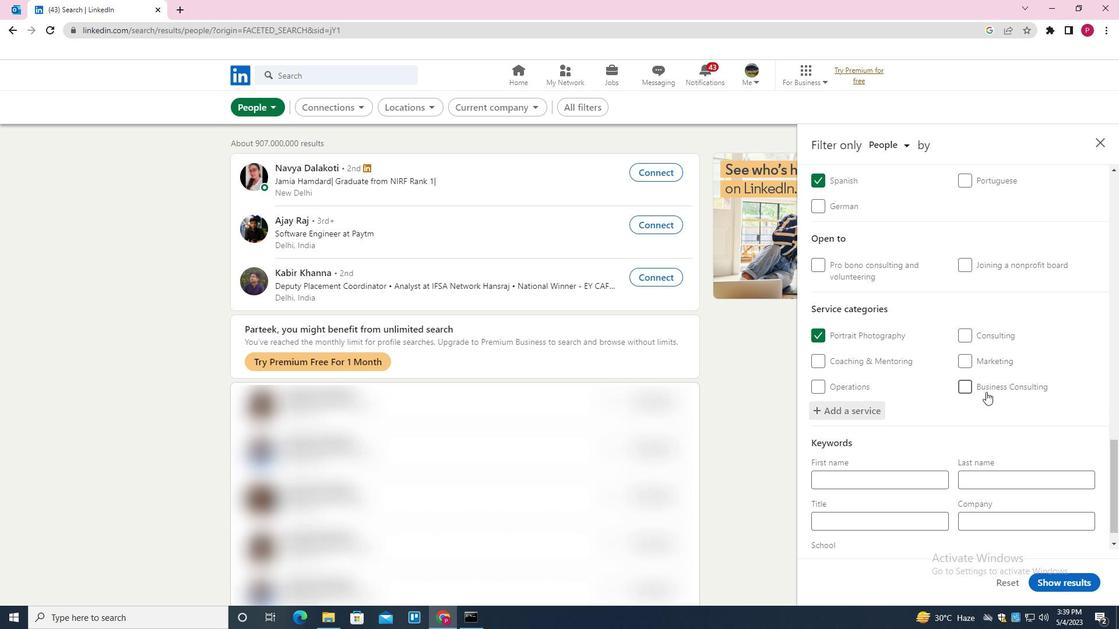 
Action: Mouse moved to (900, 493)
Screenshot: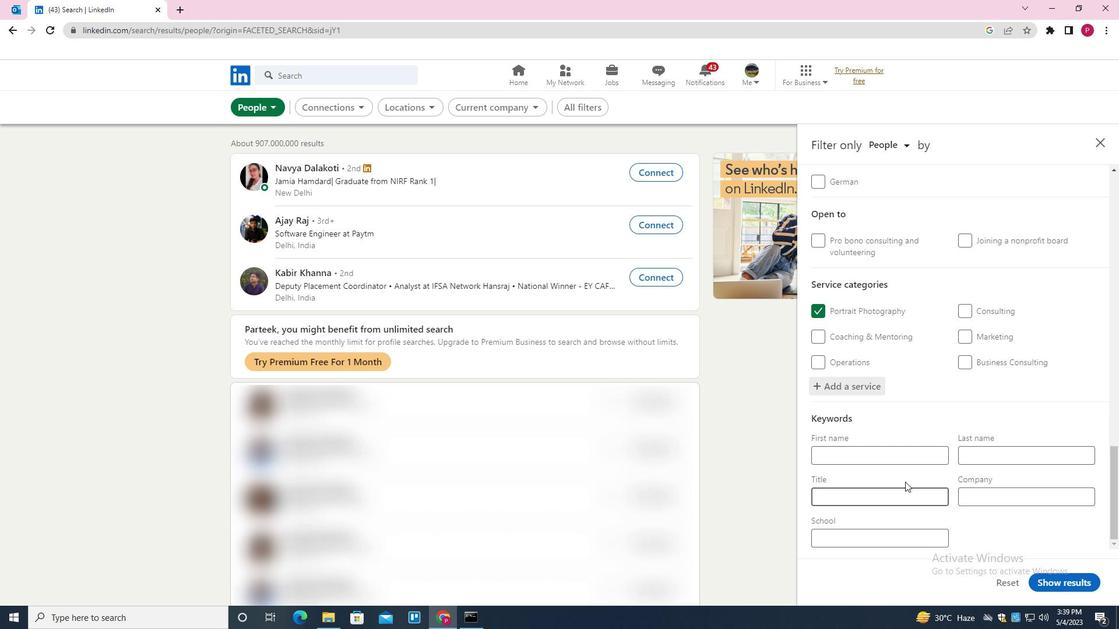 
Action: Mouse pressed left at (900, 493)
Screenshot: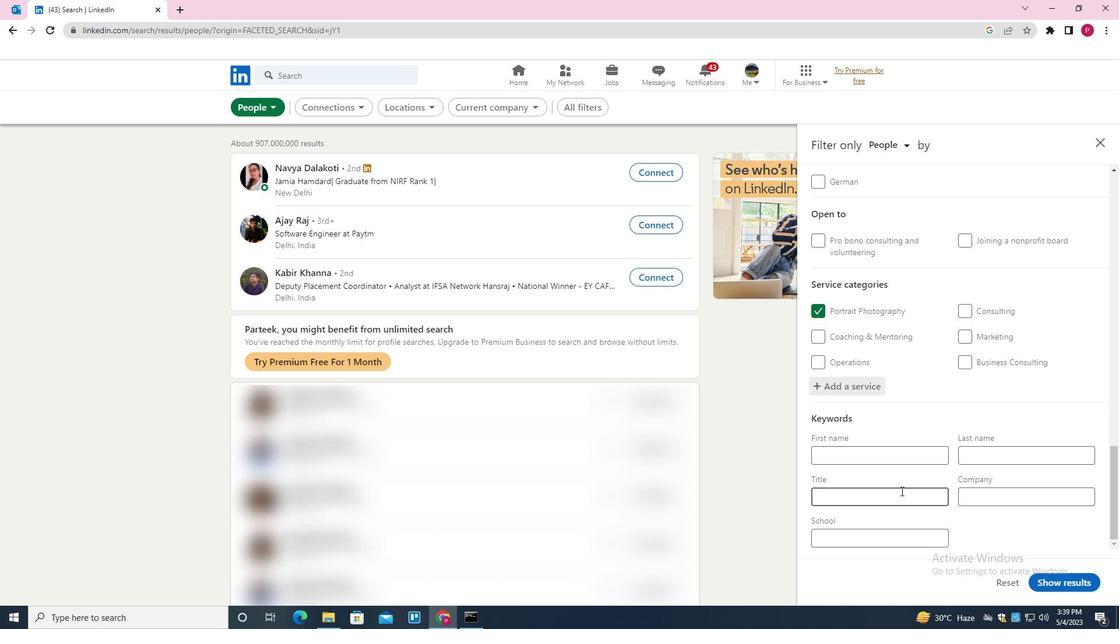 
Action: Key pressed <Key.shift><Key.shift><Key.shift><Key.shift><Key.shift><Key.shift><Key.shift><Key.shift><Key.shift><Key.shift><Key.shift><Key.shift><Key.shift><Key.shift><Key.shift>MACHINERY<Key.space><Key.shift><Key.shift><Key.shift>OPERATOR
Screenshot: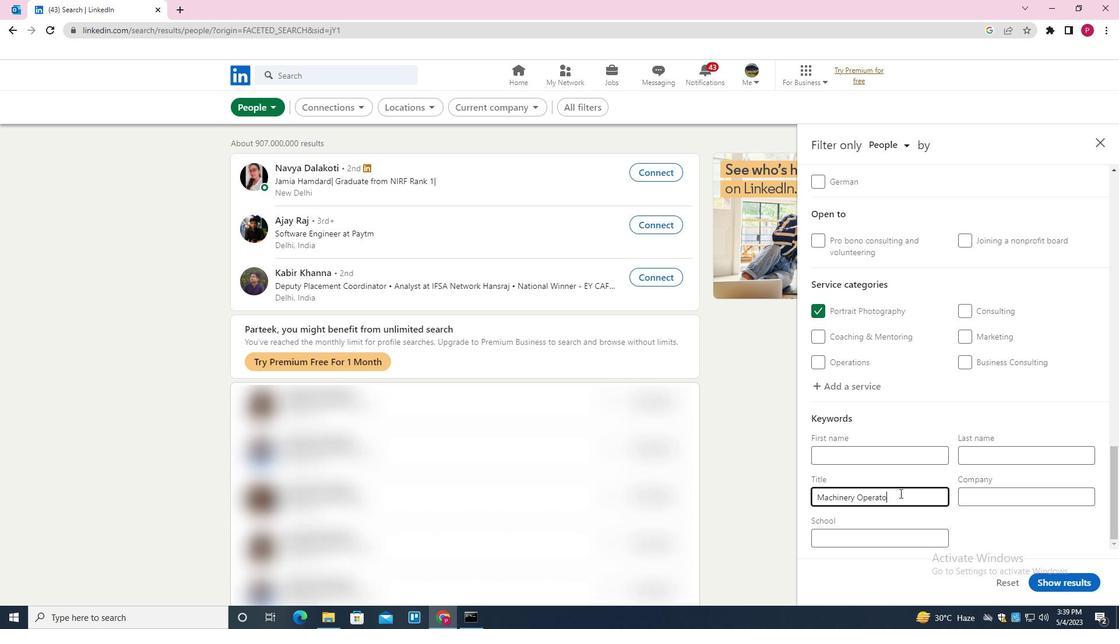 
Action: Mouse moved to (1053, 584)
Screenshot: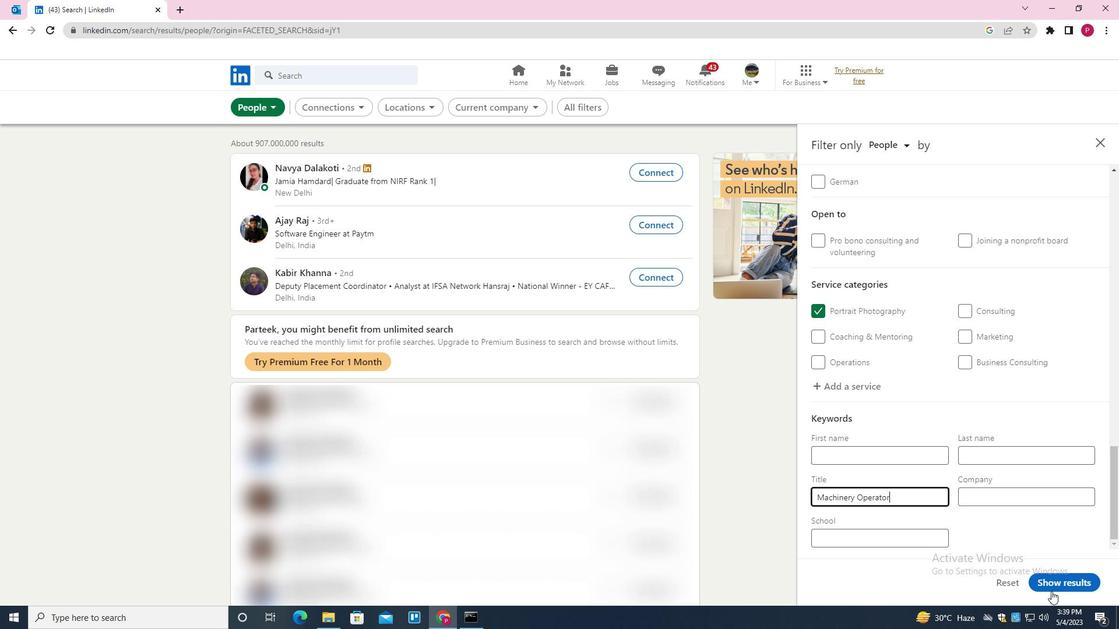 
Action: Mouse pressed left at (1053, 584)
Screenshot: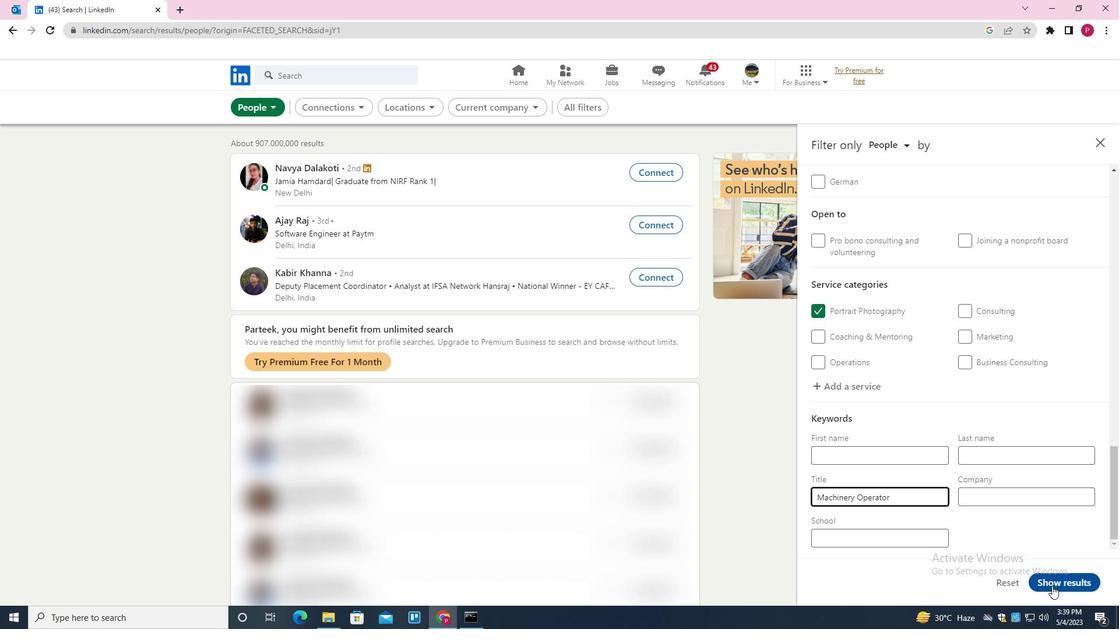 
Action: Mouse moved to (516, 266)
Screenshot: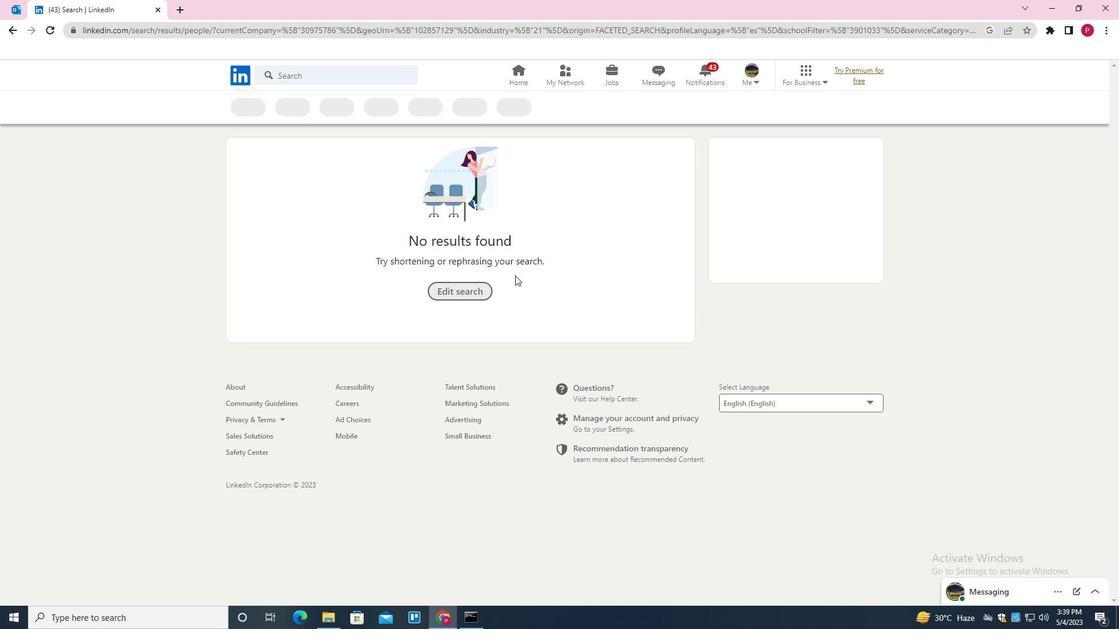 
